 Task: Find connections with filter location Morales with filter topic #Recruitingwith filter profile language Spanish with filter current company Target with filter school IIMT Group of Colleges with filter industry Retail Pharmacies with filter service category Portrait Photography with filter keywords title Mail Carrier
Action: Mouse moved to (632, 82)
Screenshot: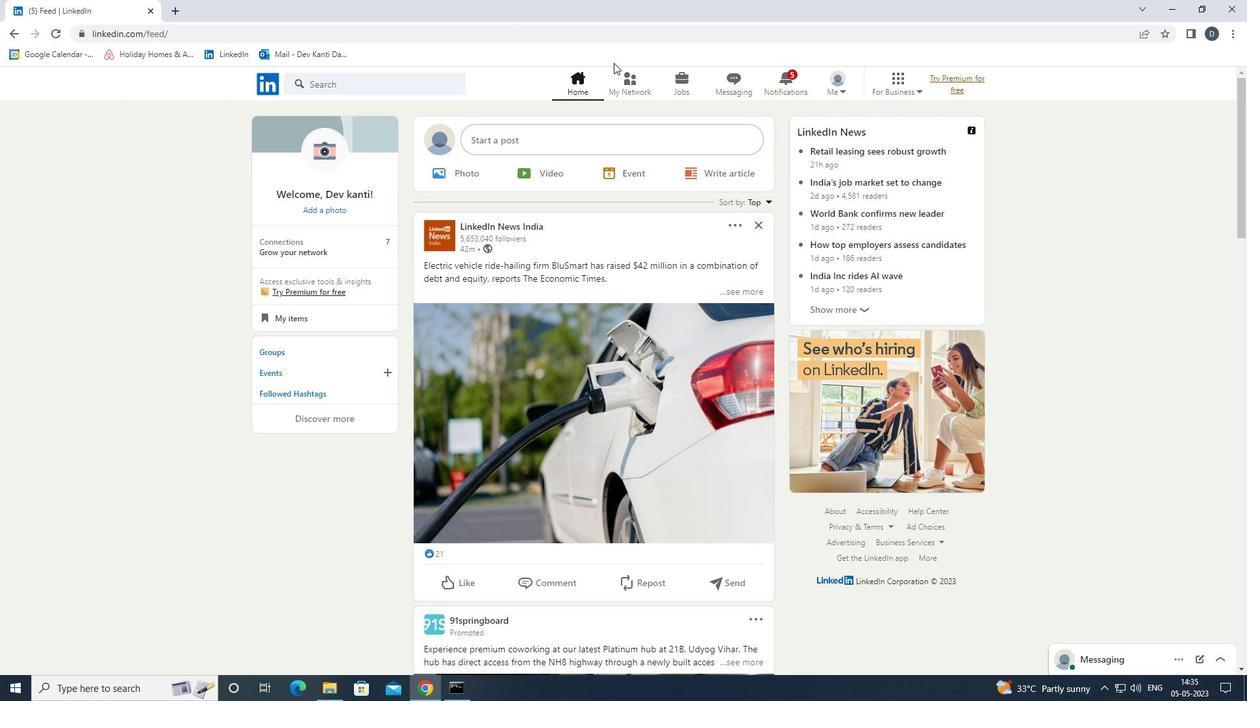 
Action: Mouse pressed left at (632, 82)
Screenshot: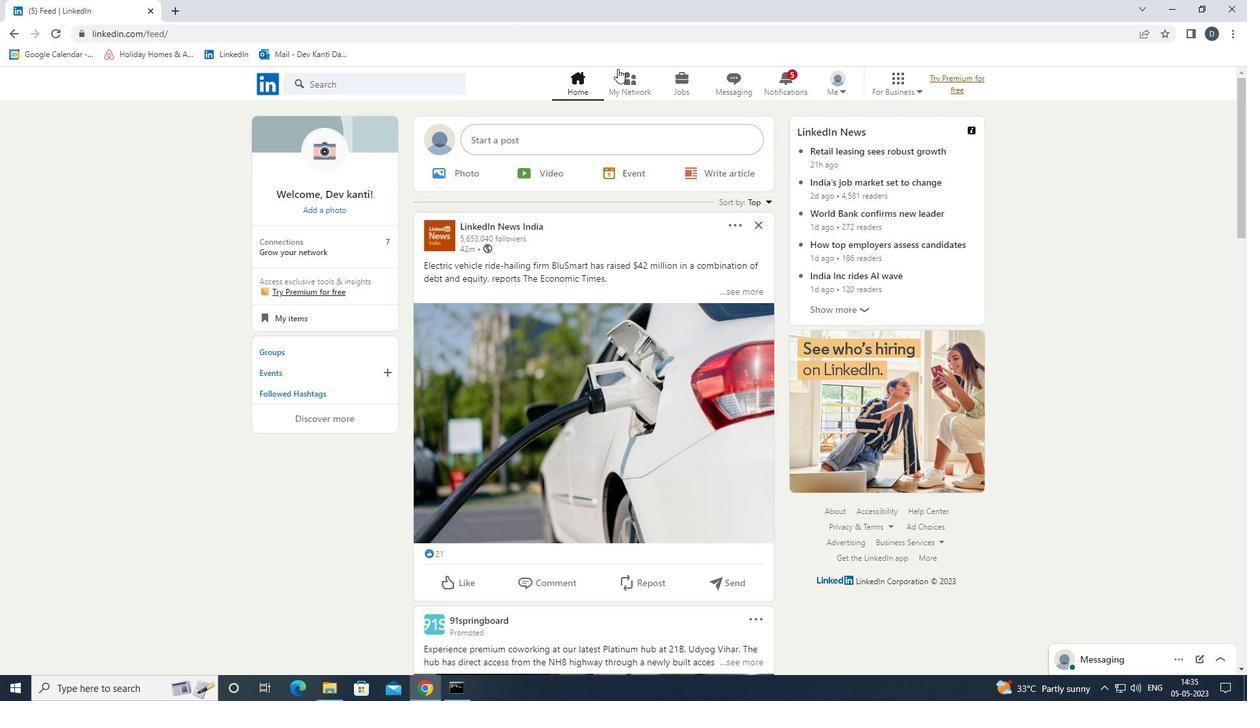 
Action: Mouse moved to (427, 155)
Screenshot: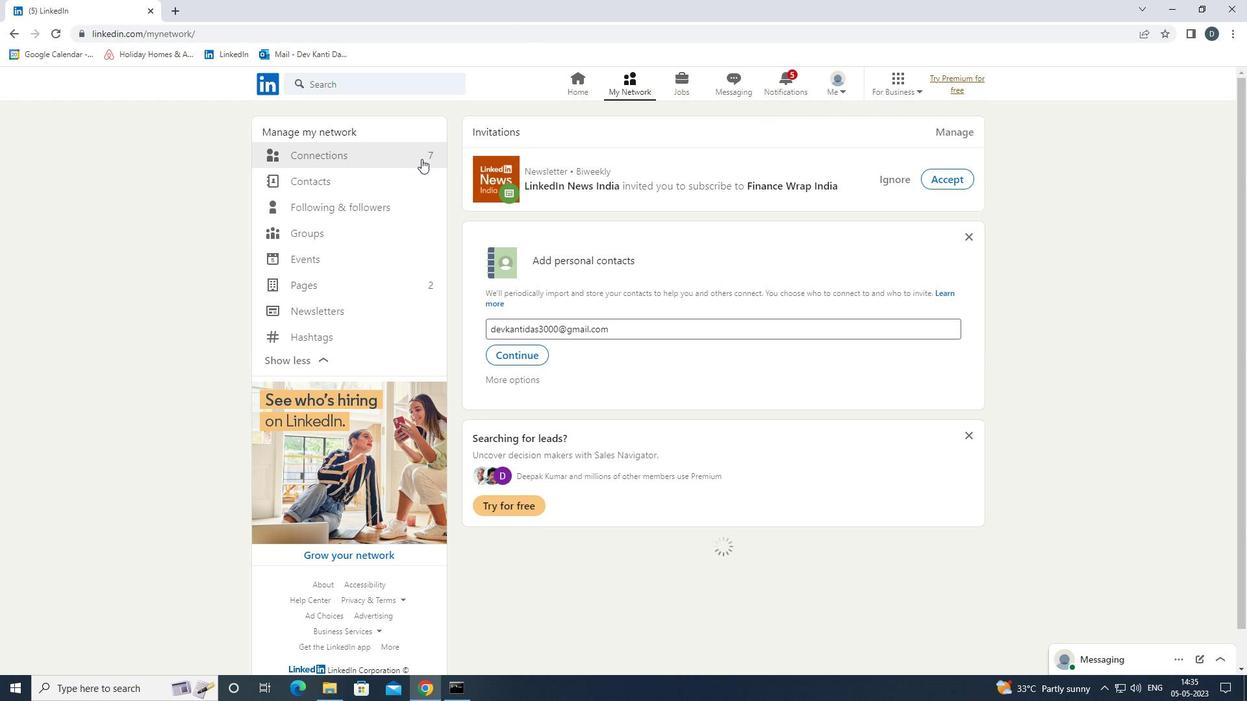 
Action: Mouse pressed left at (427, 155)
Screenshot: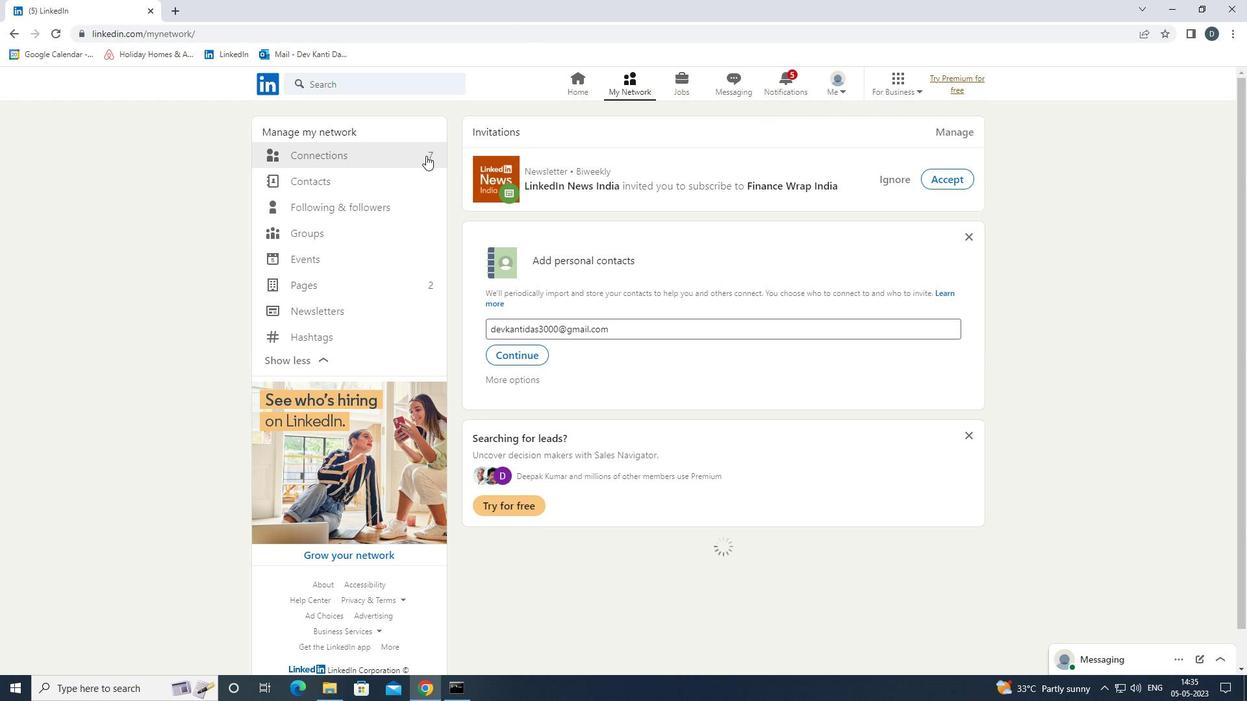 
Action: Mouse moved to (693, 155)
Screenshot: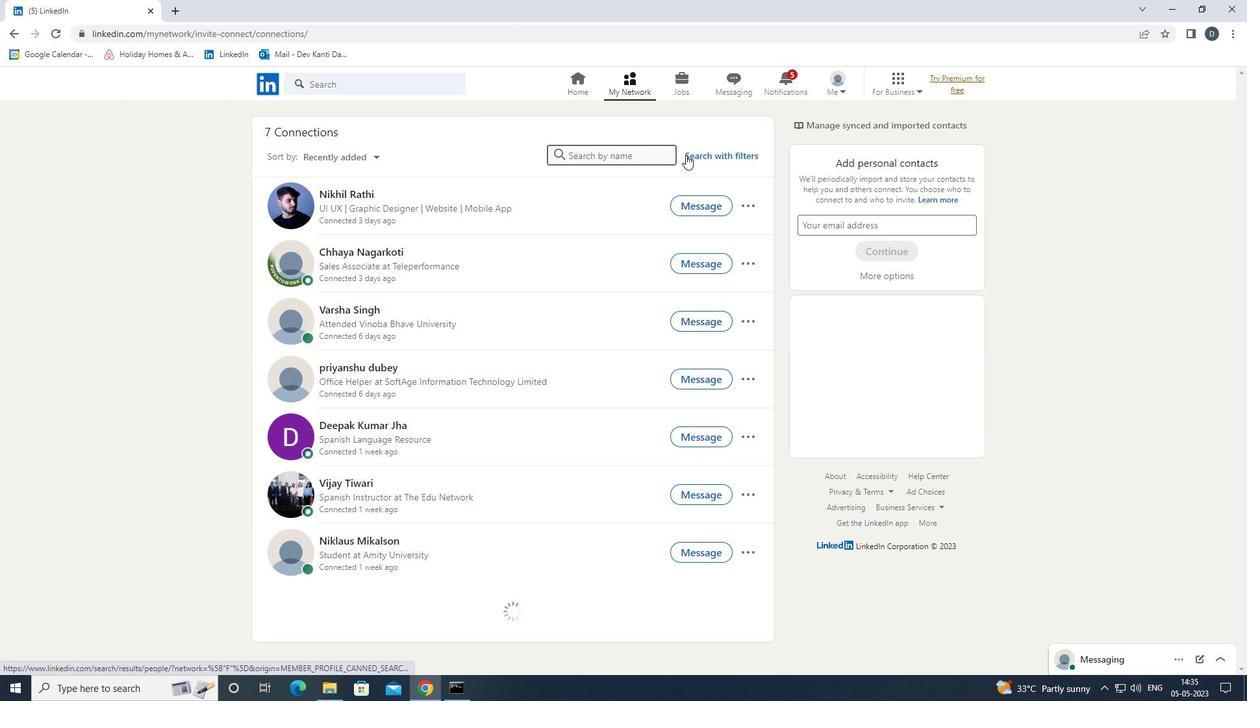 
Action: Mouse pressed left at (693, 155)
Screenshot: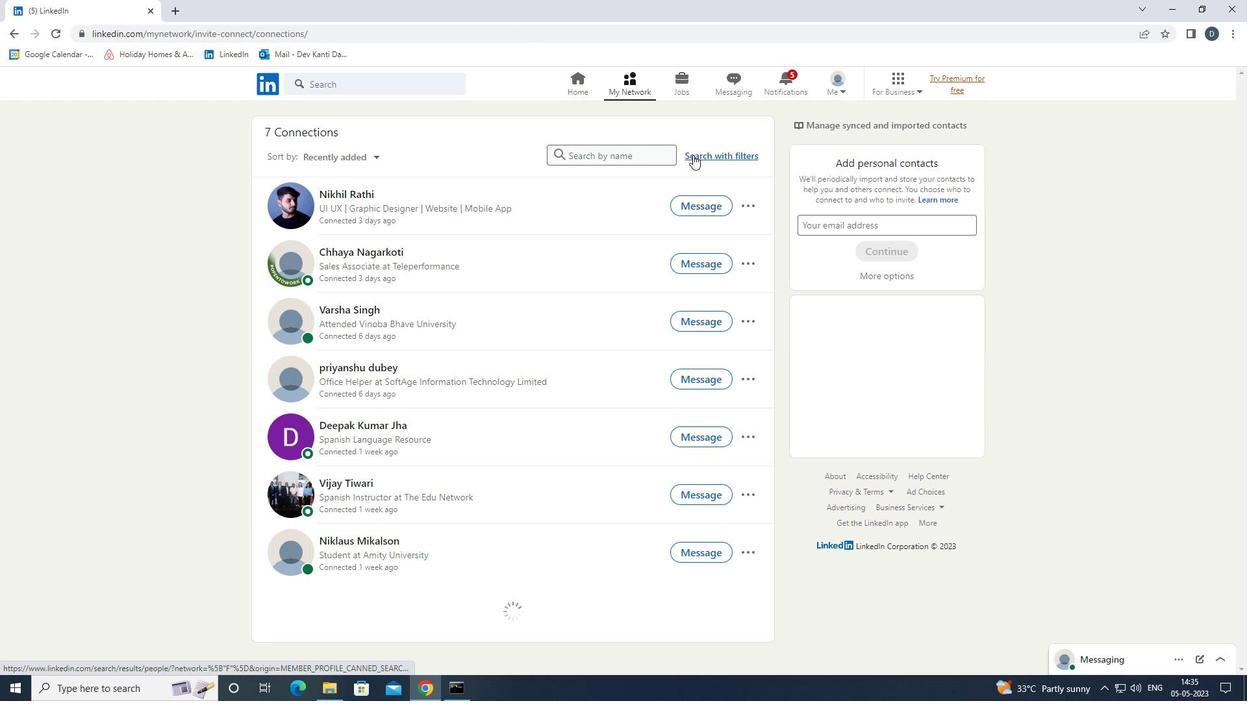 
Action: Mouse moved to (660, 122)
Screenshot: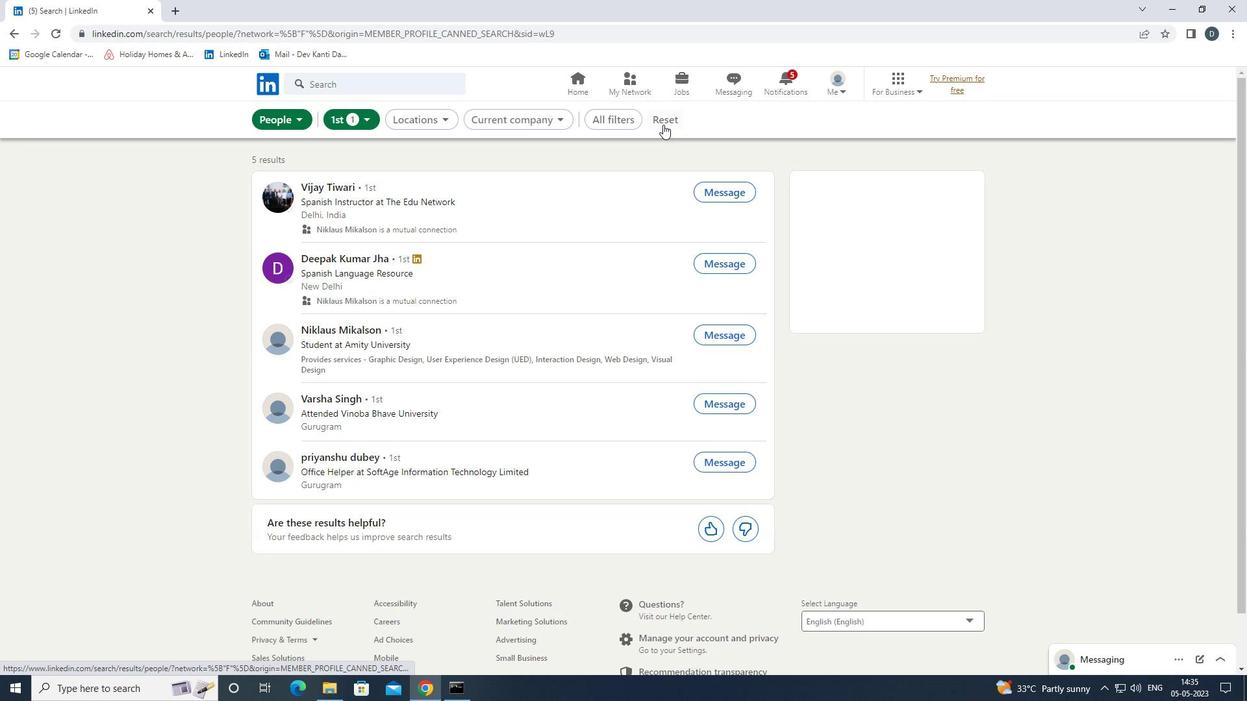 
Action: Mouse pressed left at (660, 122)
Screenshot: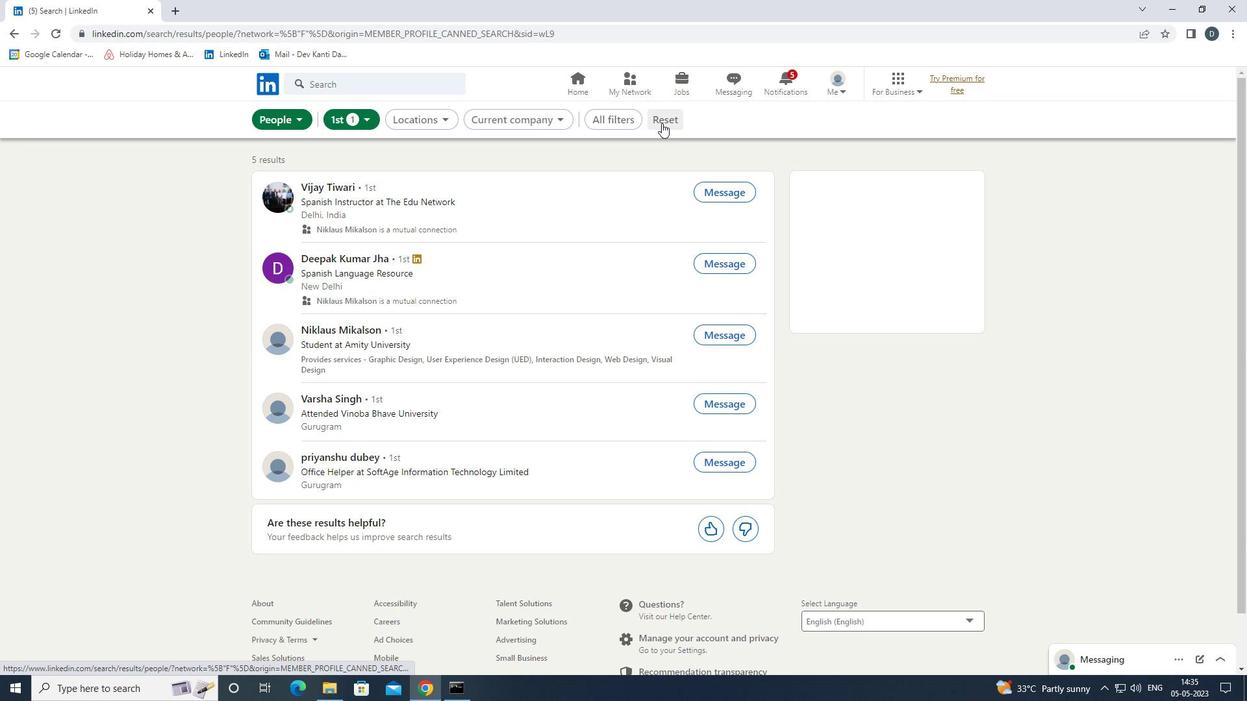 
Action: Mouse moved to (642, 123)
Screenshot: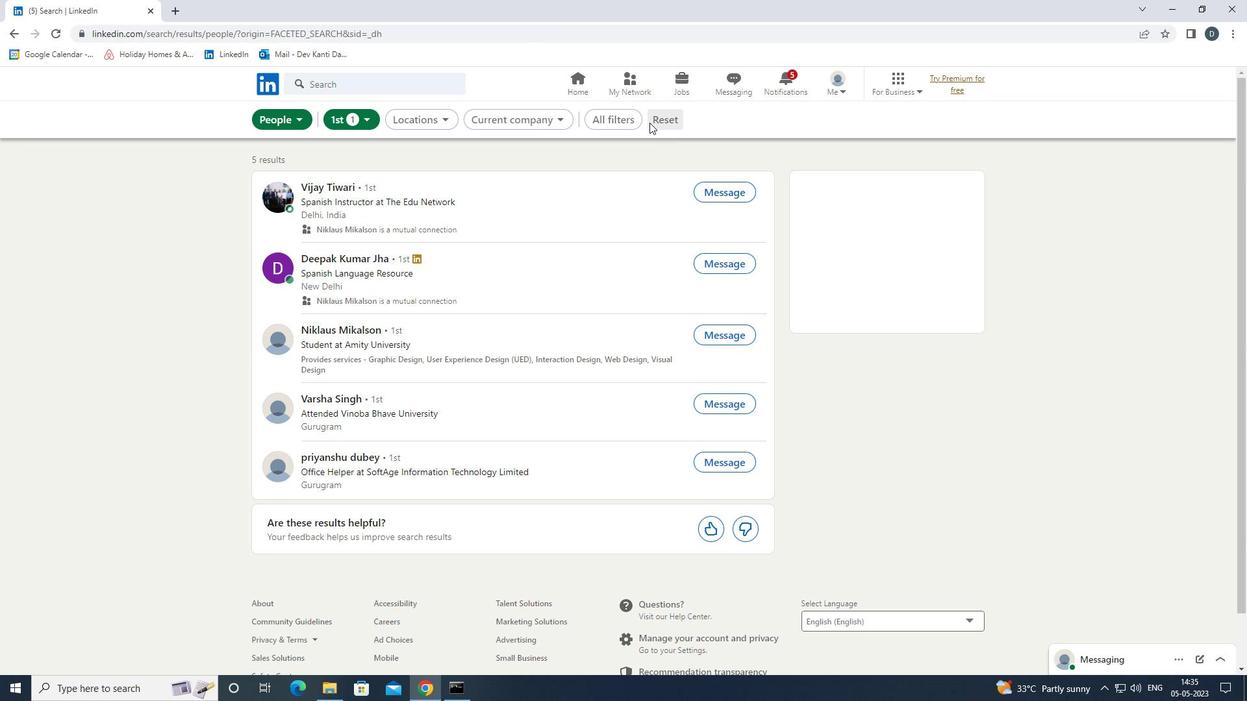 
Action: Mouse pressed left at (642, 123)
Screenshot: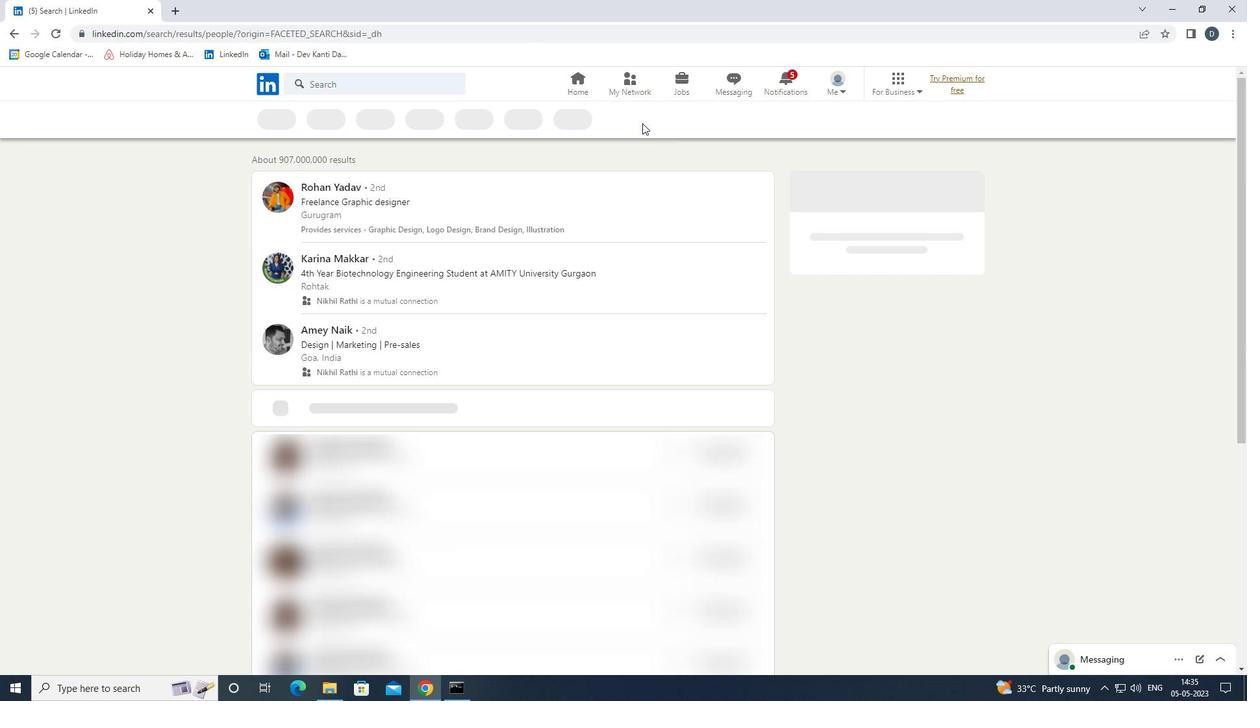 
Action: Mouse moved to (1066, 468)
Screenshot: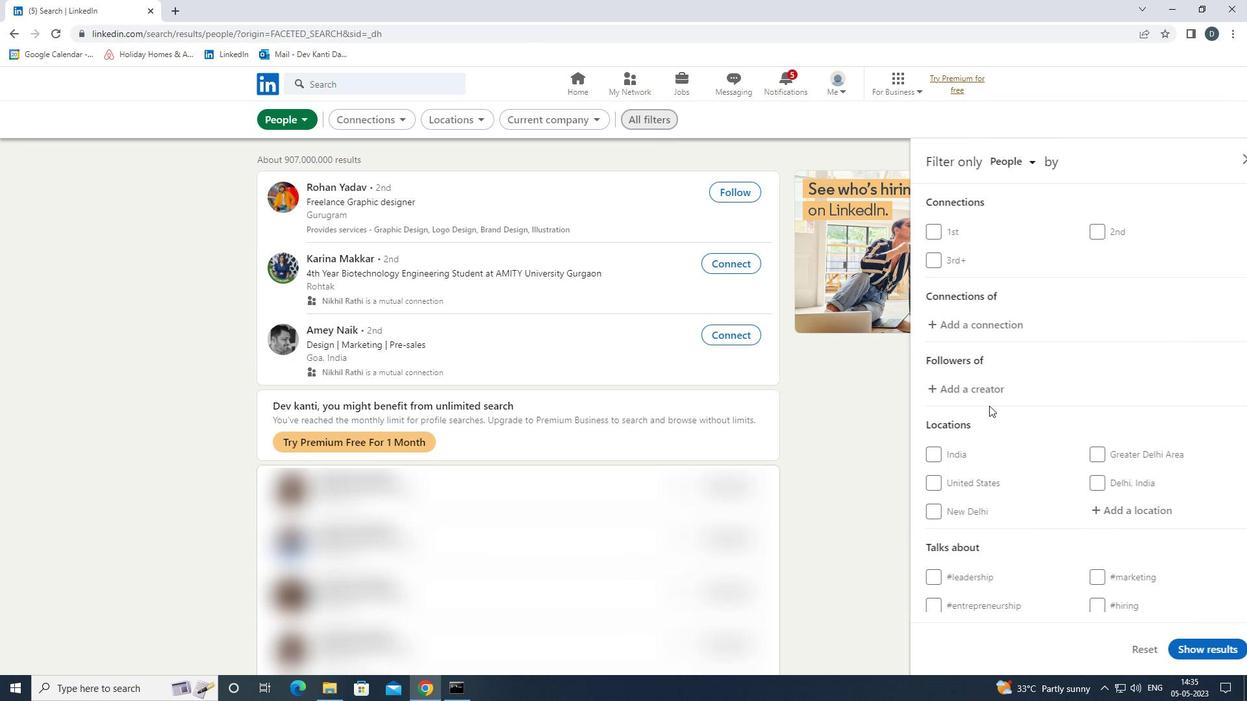 
Action: Mouse scrolled (1066, 467) with delta (0, 0)
Screenshot: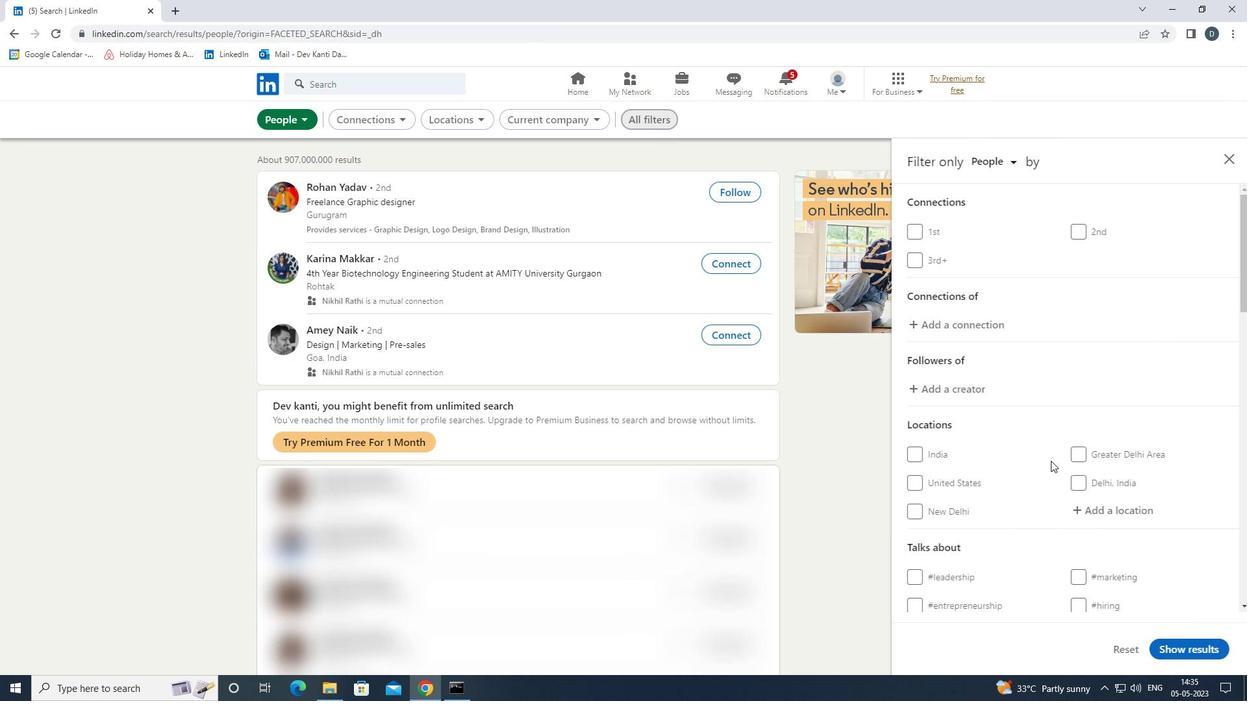 
Action: Mouse scrolled (1066, 467) with delta (0, 0)
Screenshot: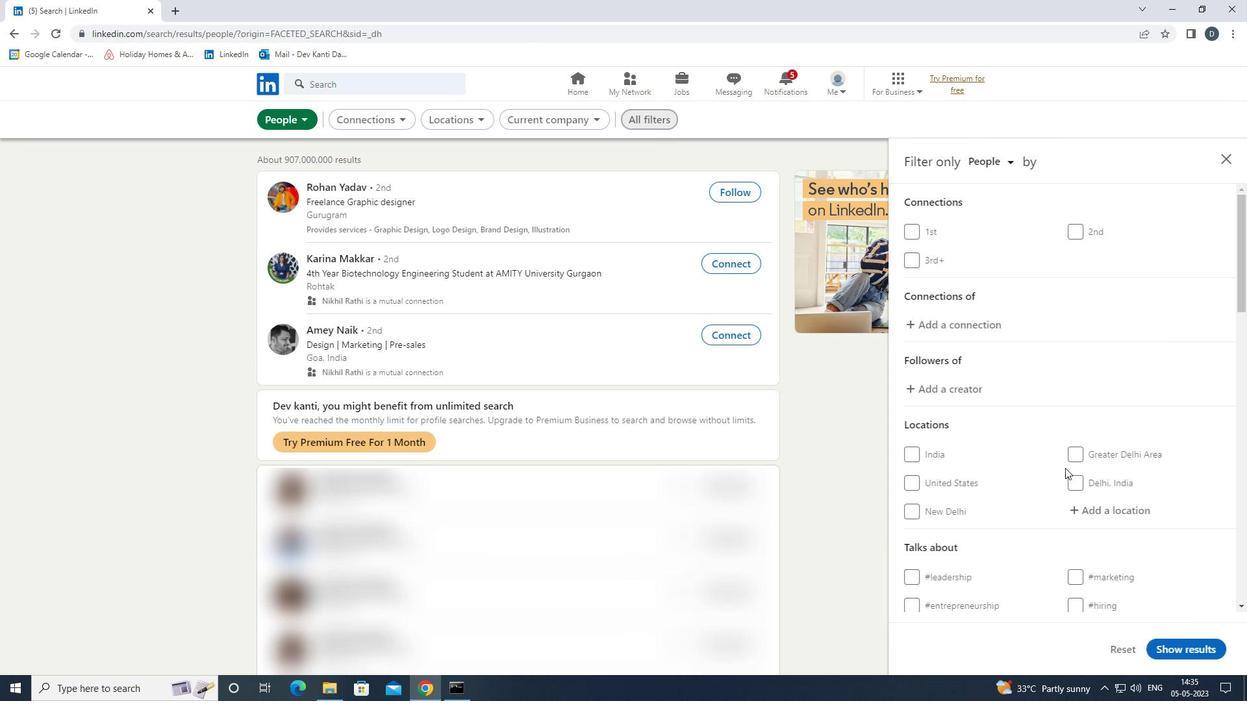 
Action: Mouse moved to (1117, 387)
Screenshot: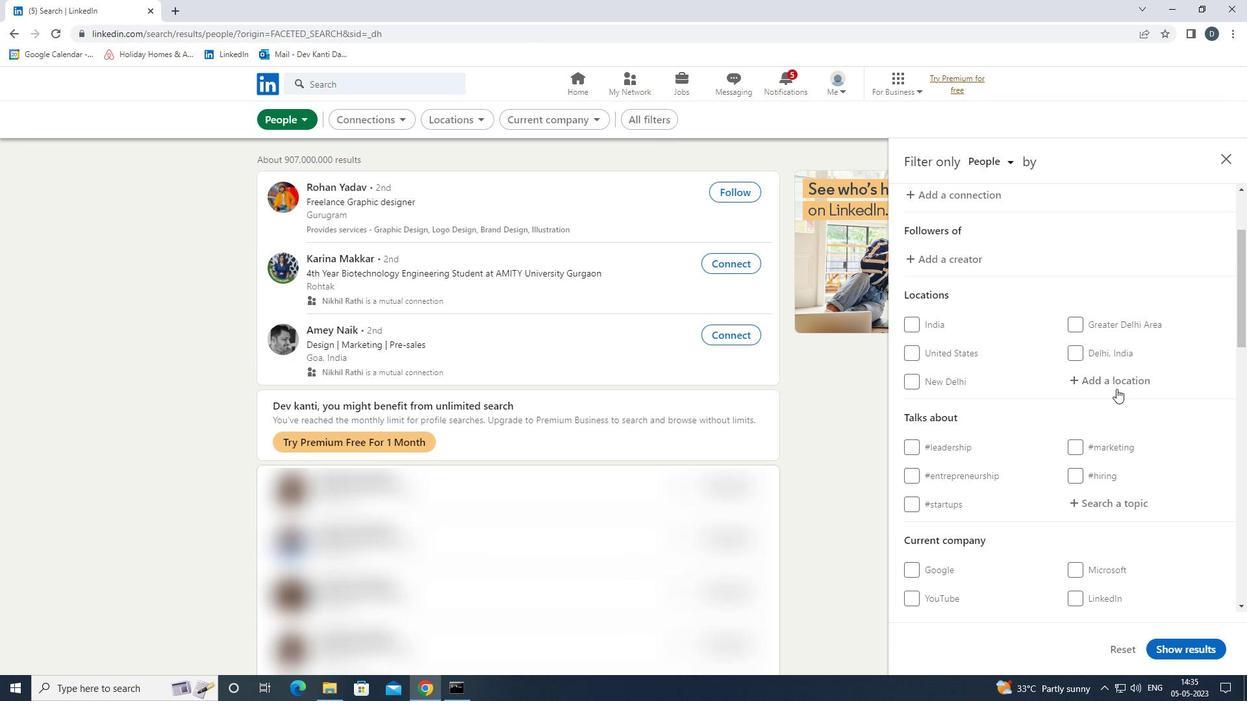 
Action: Mouse pressed left at (1117, 387)
Screenshot: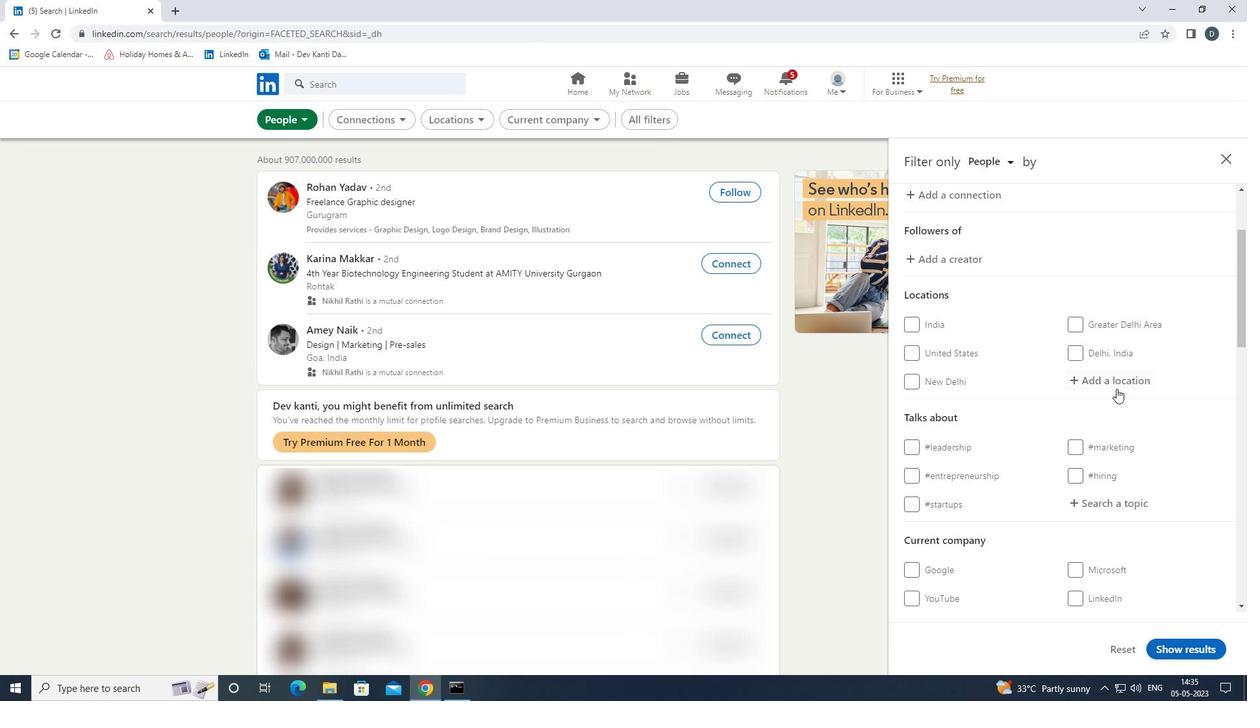 
Action: Mouse moved to (1010, 375)
Screenshot: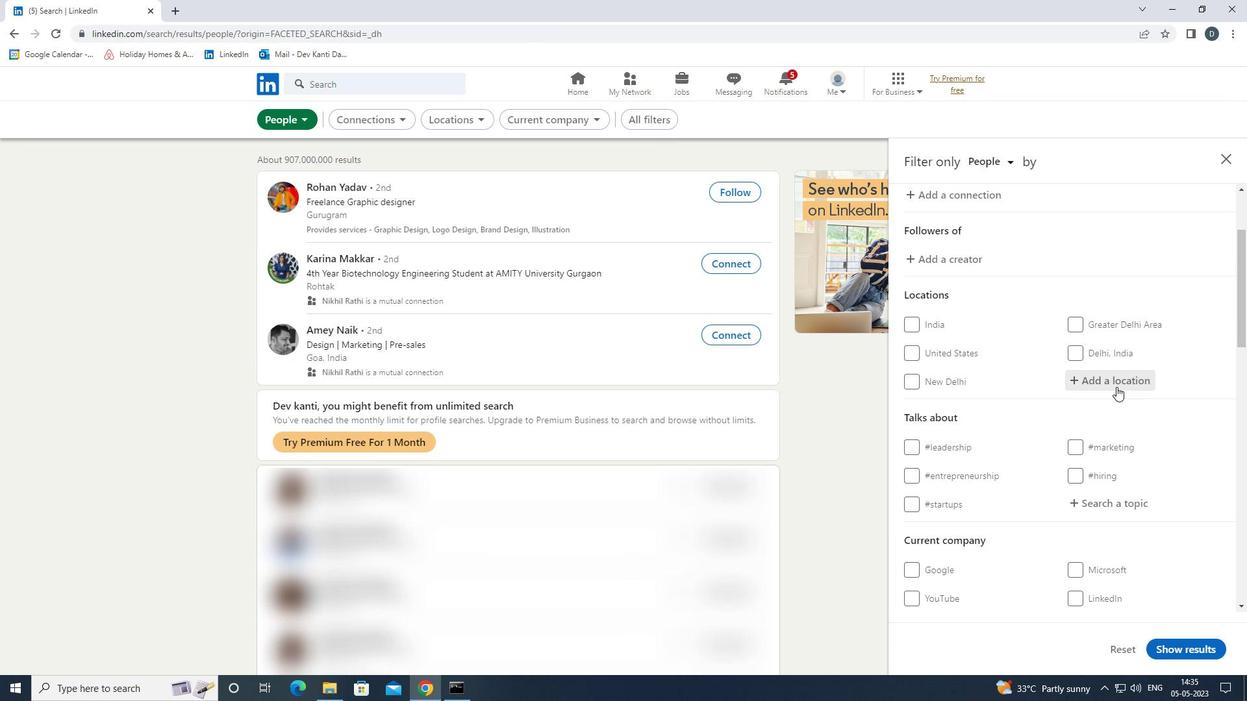 
Action: Key pressed <Key.shift>
Screenshot: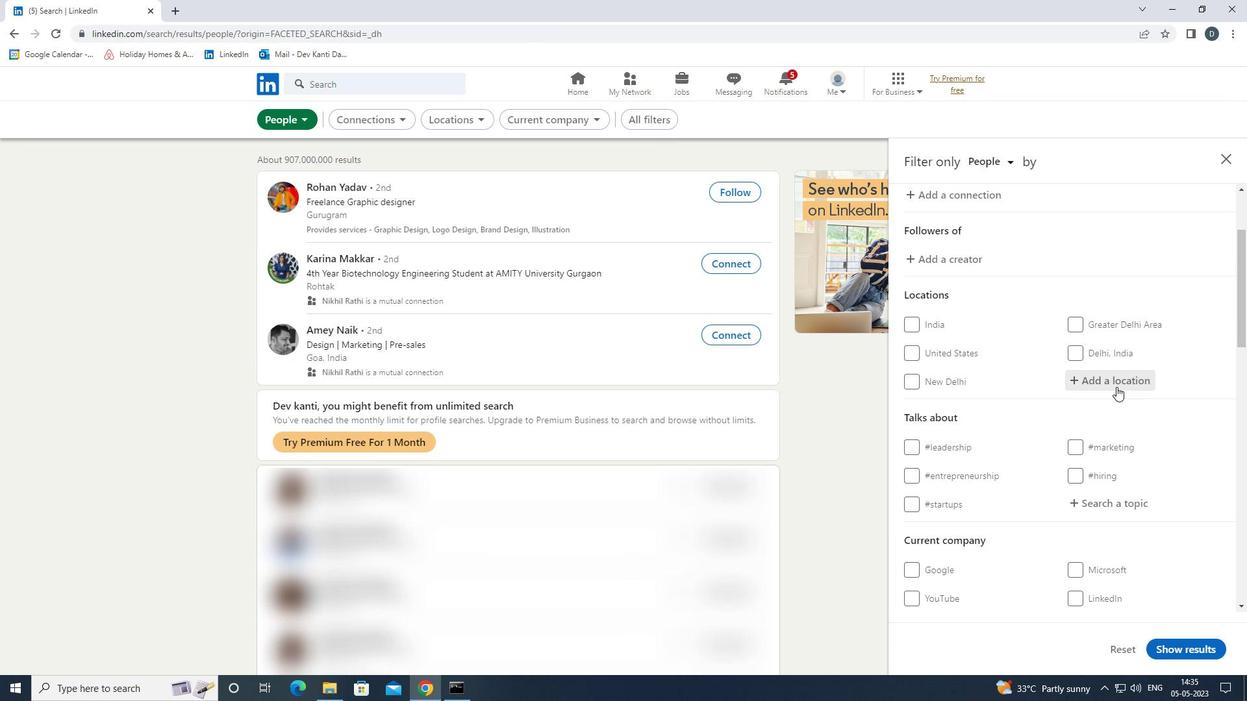 
Action: Mouse moved to (897, 349)
Screenshot: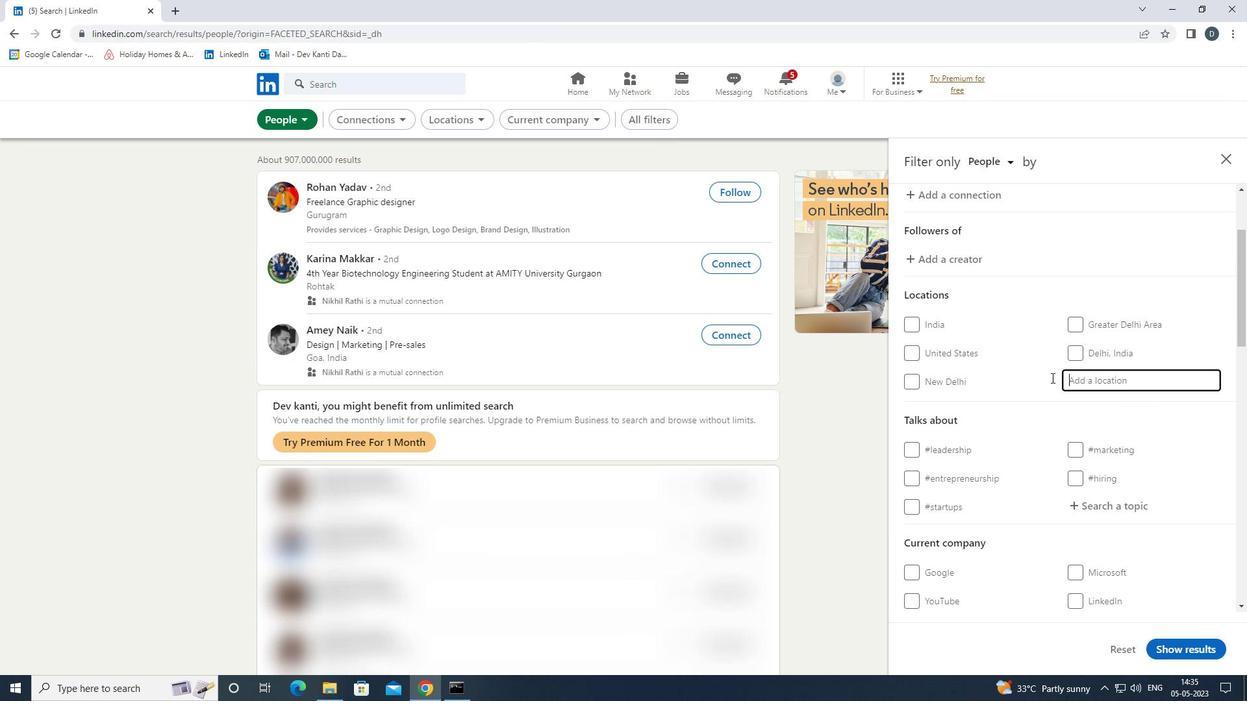 
Action: Key pressed MORALES<Key.down><Key.enter>
Screenshot: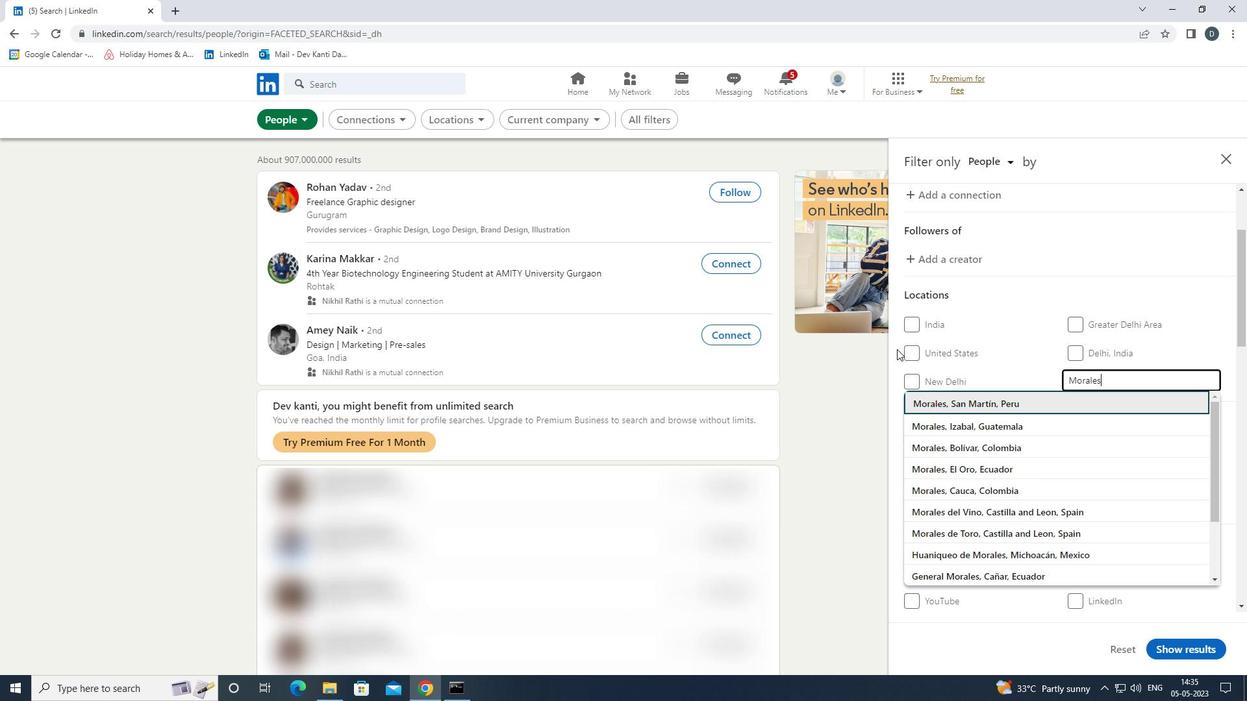 
Action: Mouse moved to (961, 358)
Screenshot: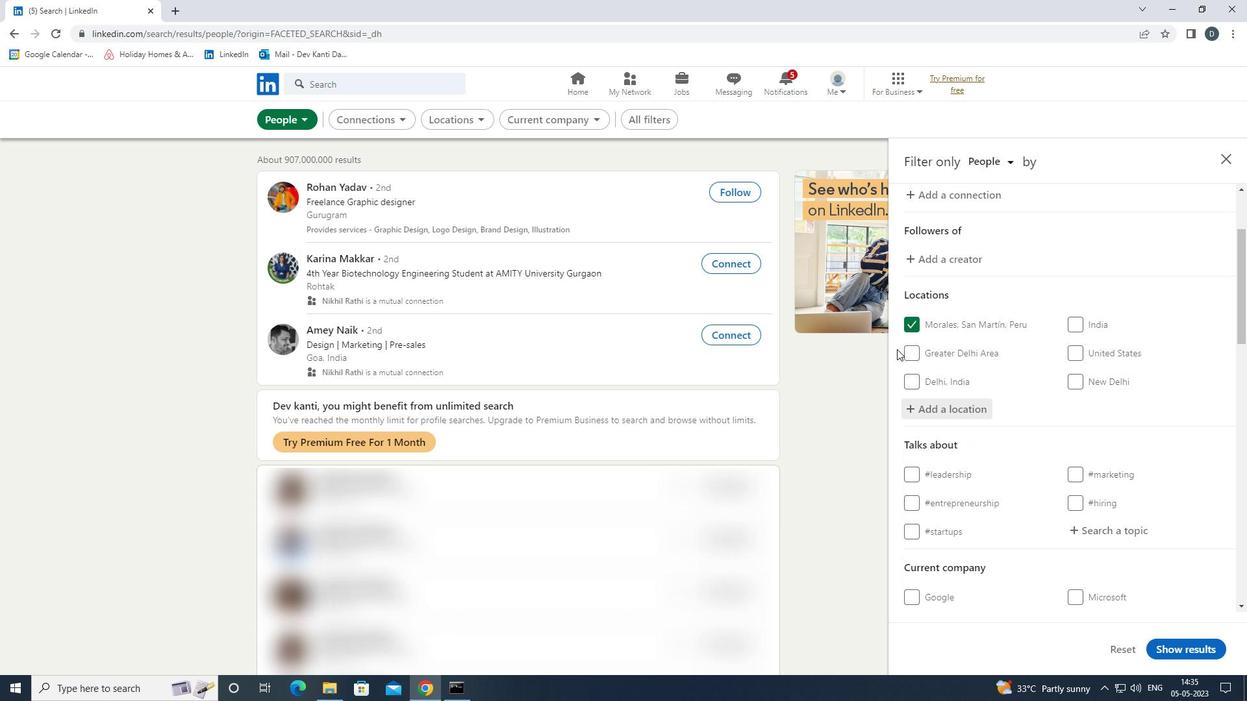 
Action: Mouse scrolled (961, 358) with delta (0, 0)
Screenshot: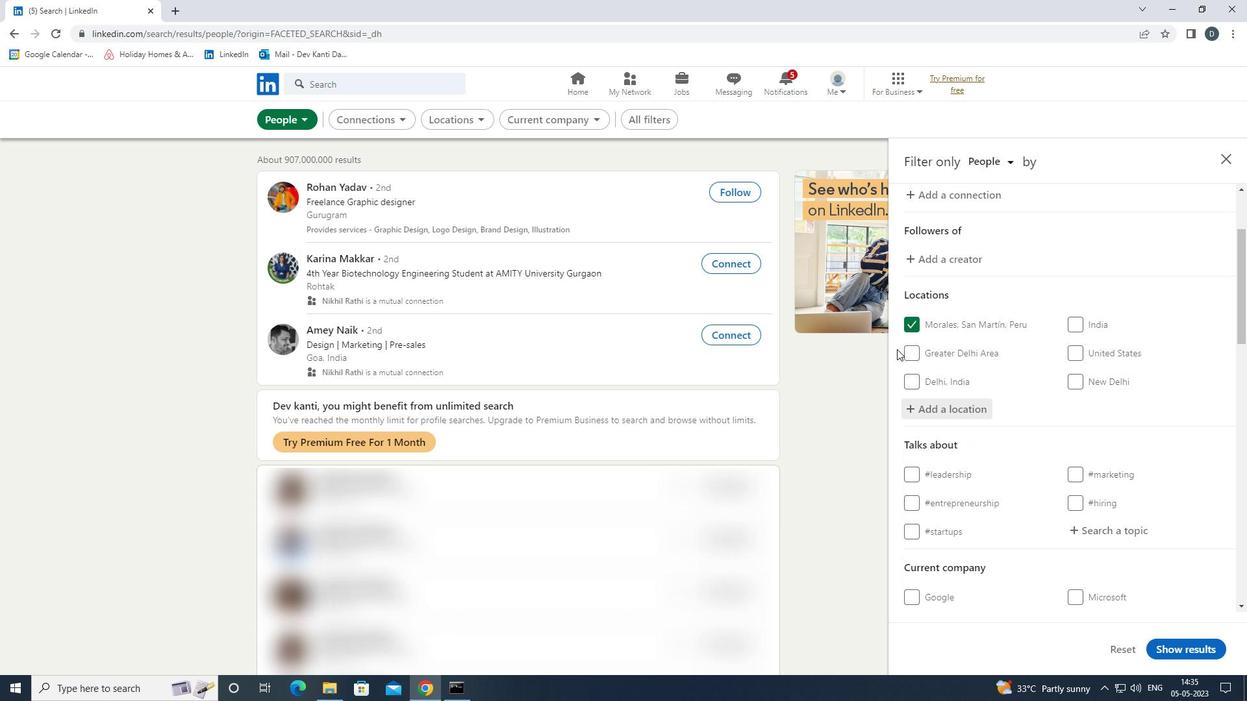 
Action: Mouse moved to (996, 369)
Screenshot: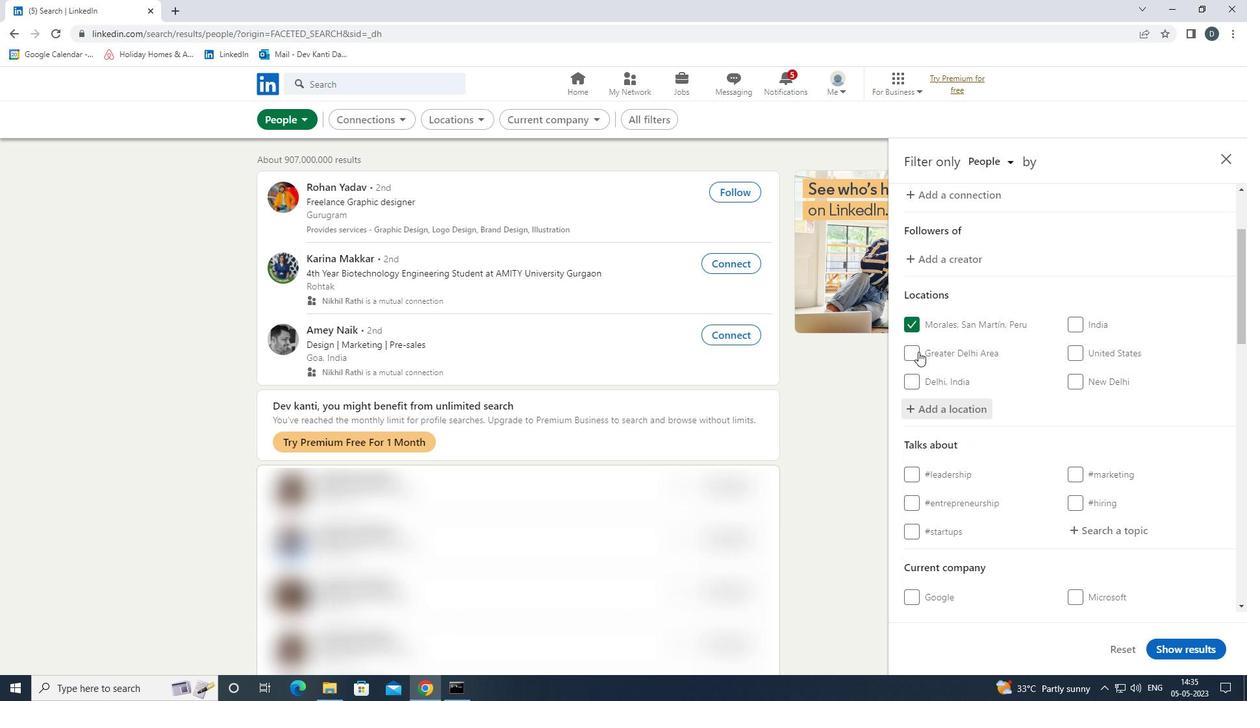 
Action: Mouse scrolled (996, 369) with delta (0, 0)
Screenshot: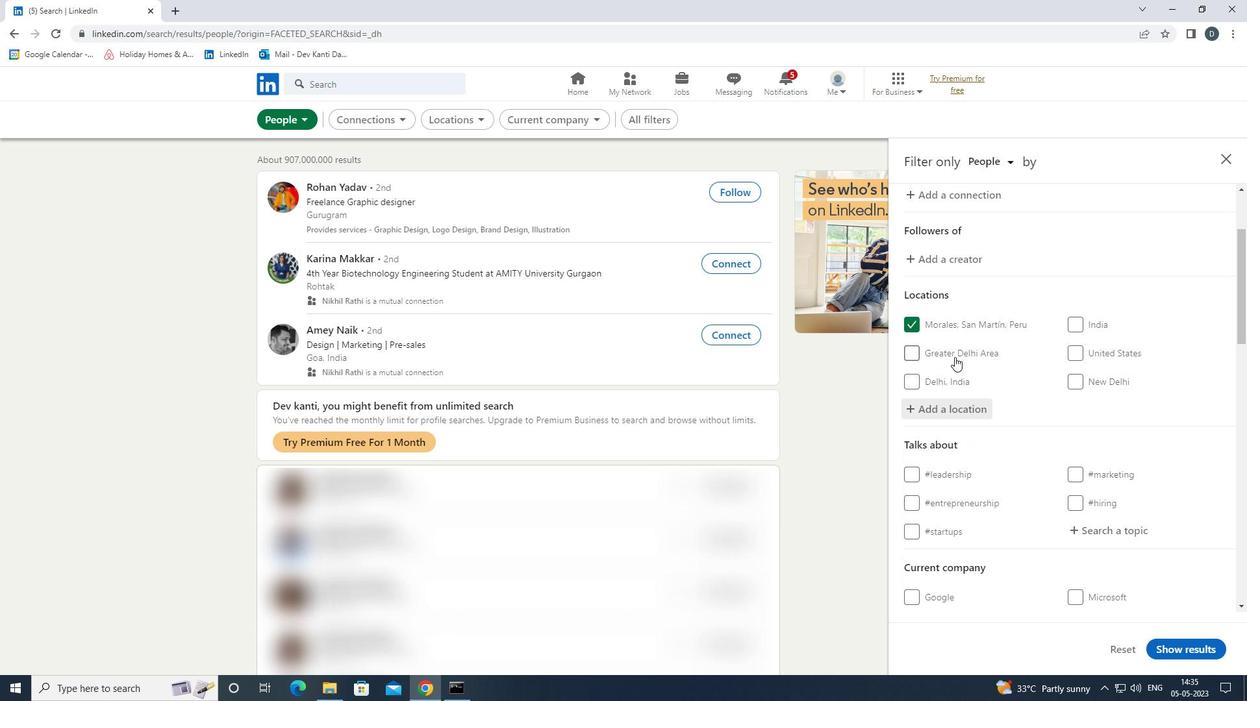 
Action: Mouse moved to (1099, 397)
Screenshot: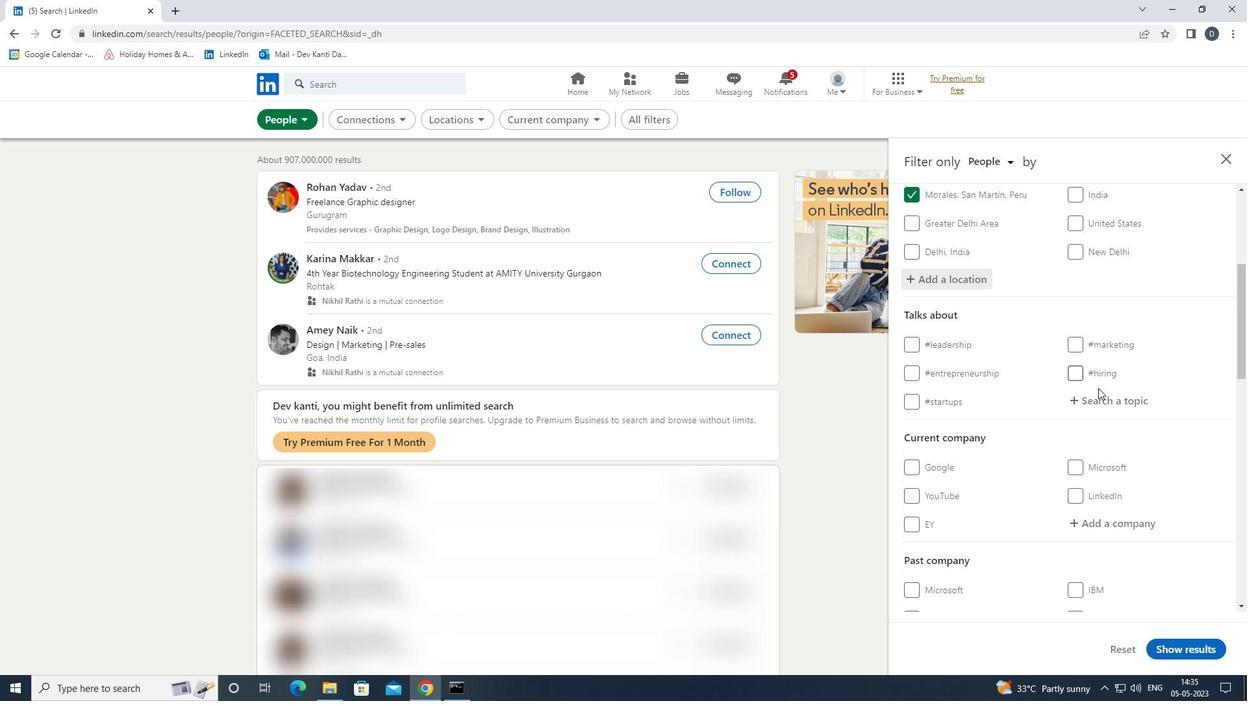 
Action: Mouse pressed left at (1099, 397)
Screenshot: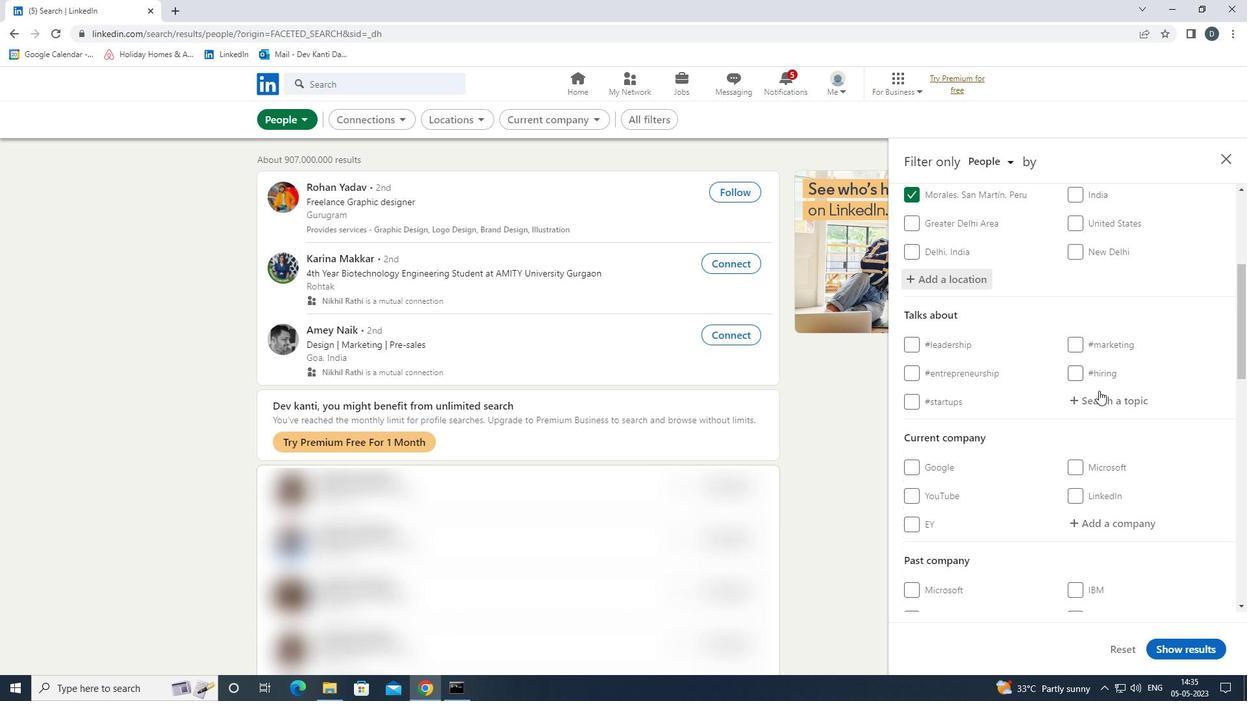 
Action: Mouse moved to (1087, 404)
Screenshot: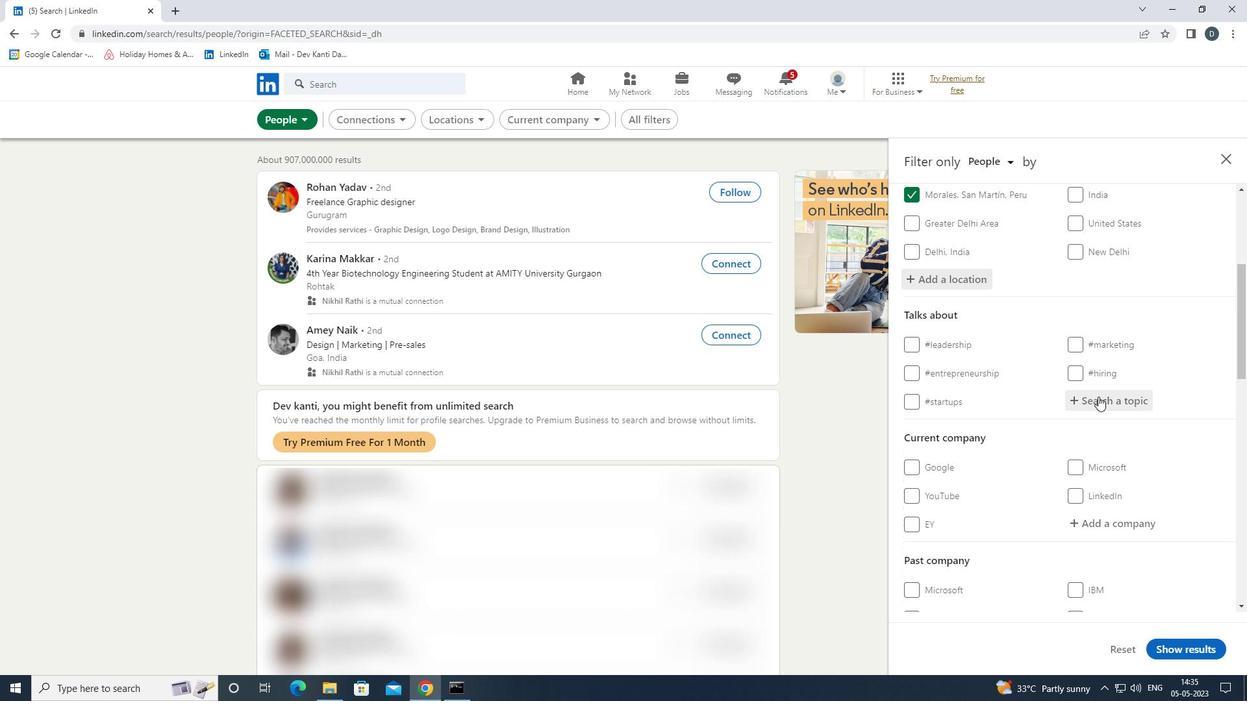 
Action: Key pressed RECRUITING<Key.down><Key.enter>
Screenshot: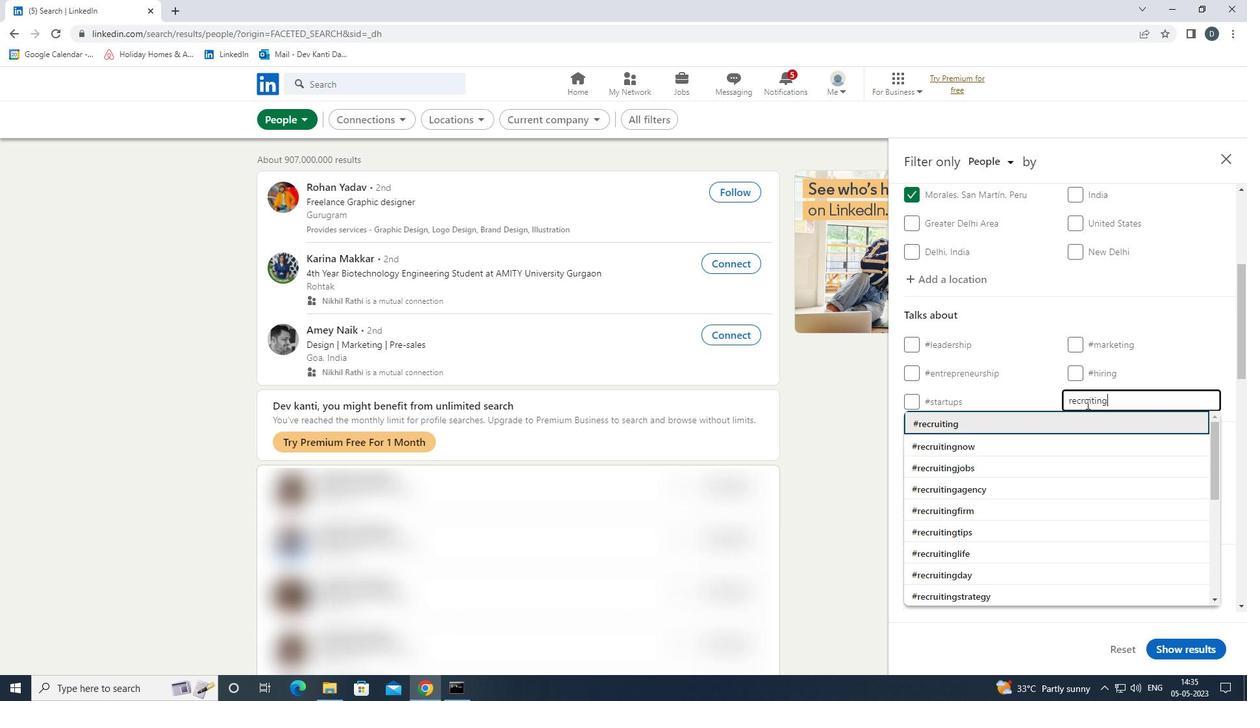 
Action: Mouse scrolled (1087, 403) with delta (0, 0)
Screenshot: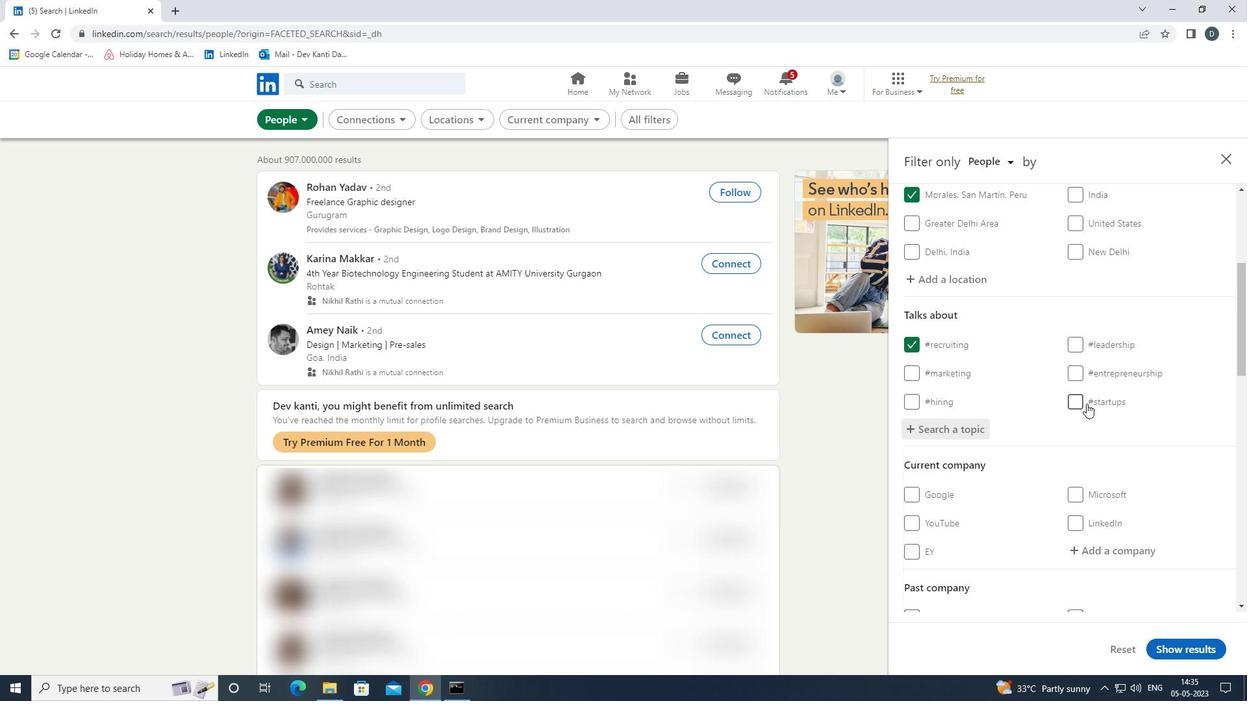 
Action: Mouse scrolled (1087, 403) with delta (0, 0)
Screenshot: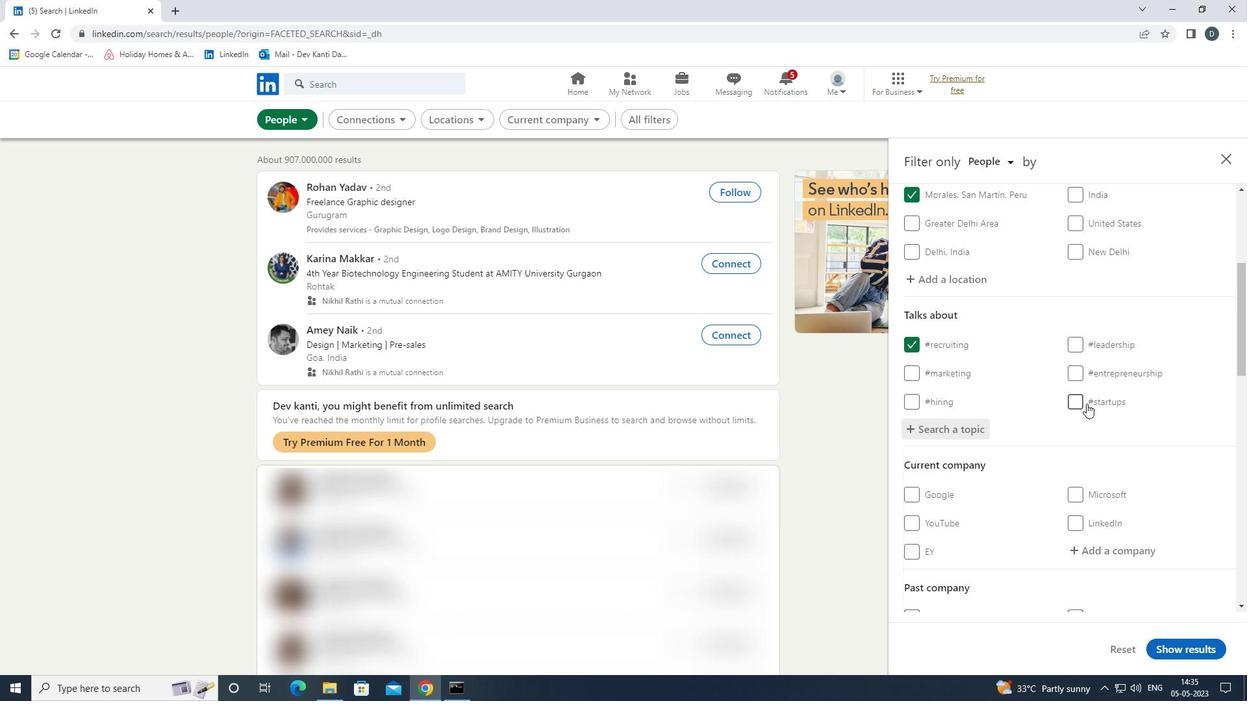 
Action: Mouse scrolled (1087, 403) with delta (0, 0)
Screenshot: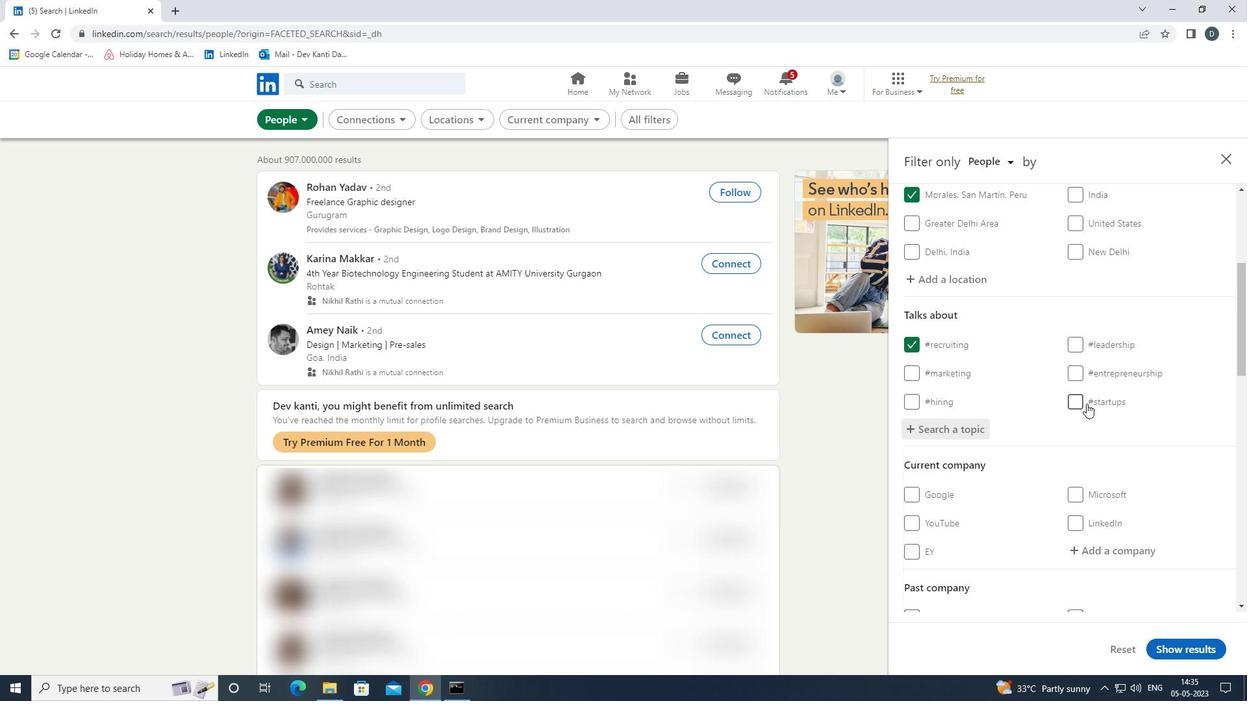 
Action: Mouse scrolled (1087, 403) with delta (0, 0)
Screenshot: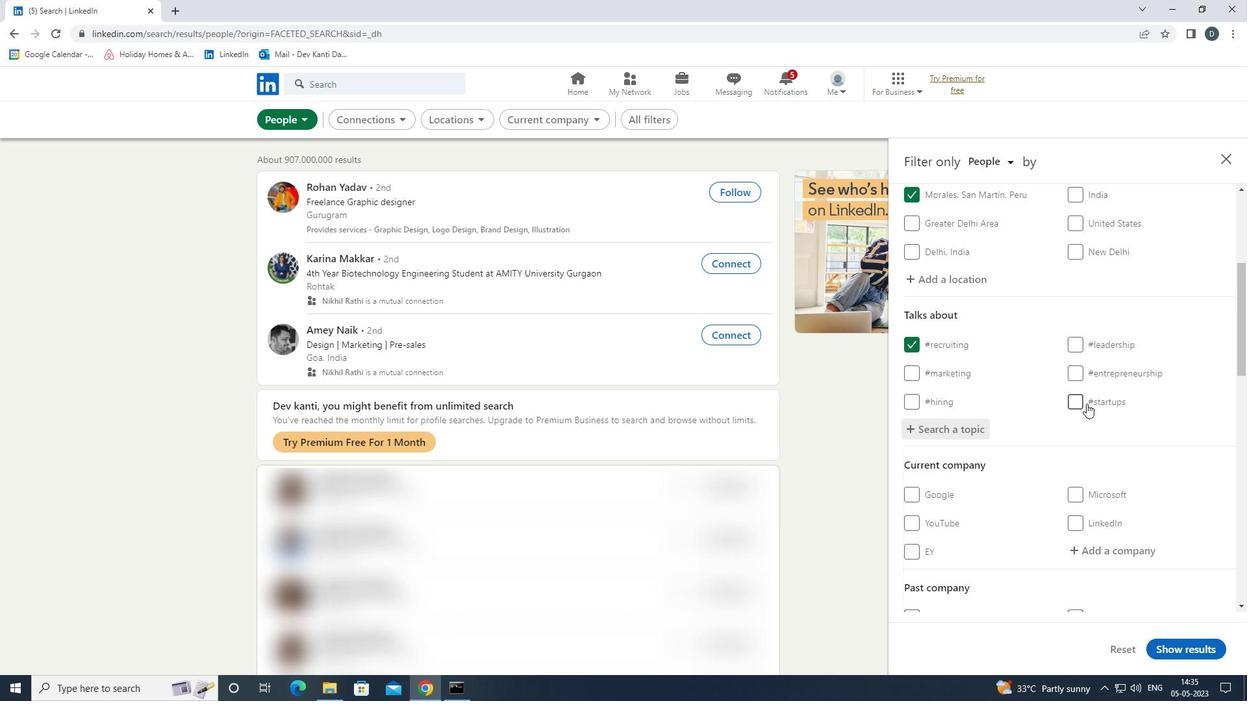 
Action: Mouse scrolled (1087, 403) with delta (0, 0)
Screenshot: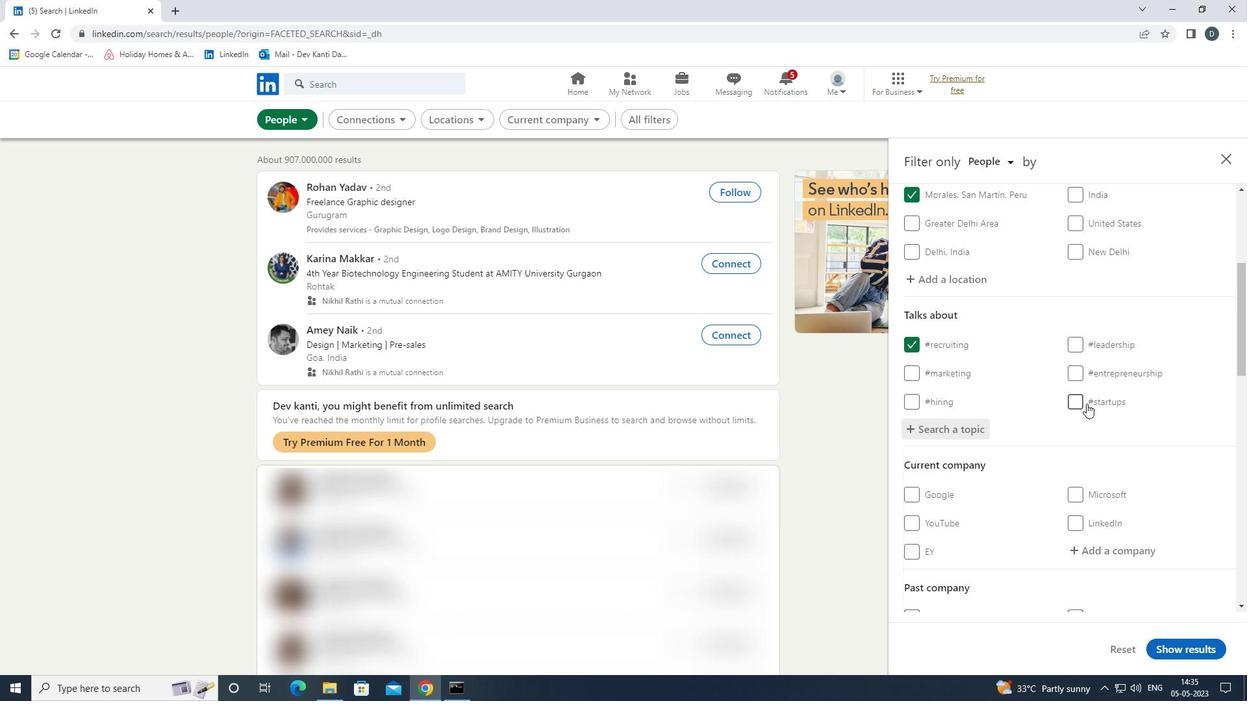 
Action: Mouse scrolled (1087, 403) with delta (0, 0)
Screenshot: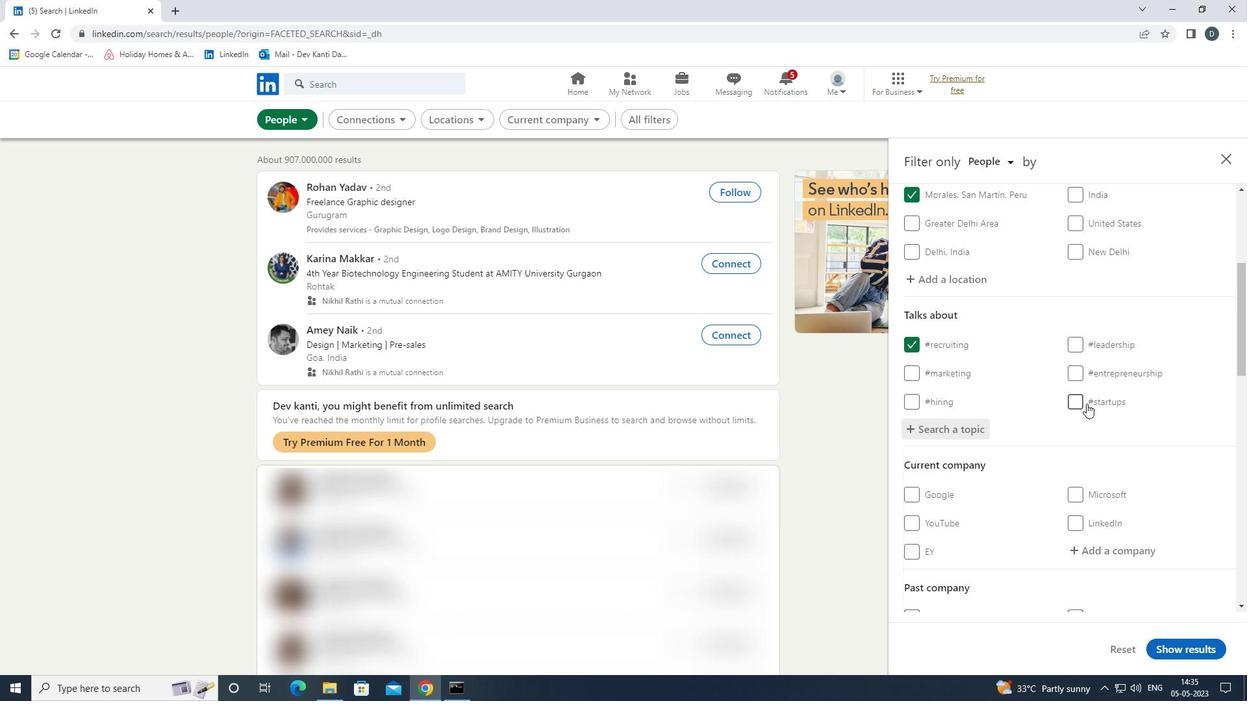 
Action: Mouse scrolled (1087, 403) with delta (0, 0)
Screenshot: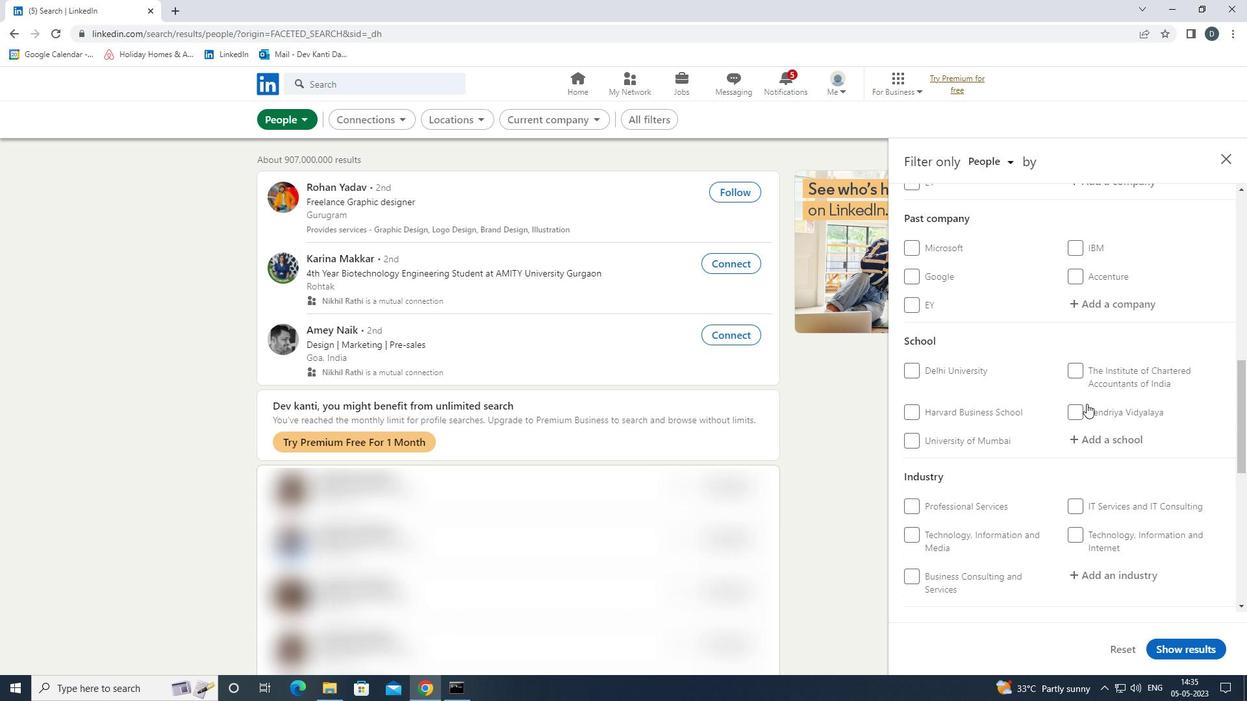 
Action: Mouse scrolled (1087, 403) with delta (0, 0)
Screenshot: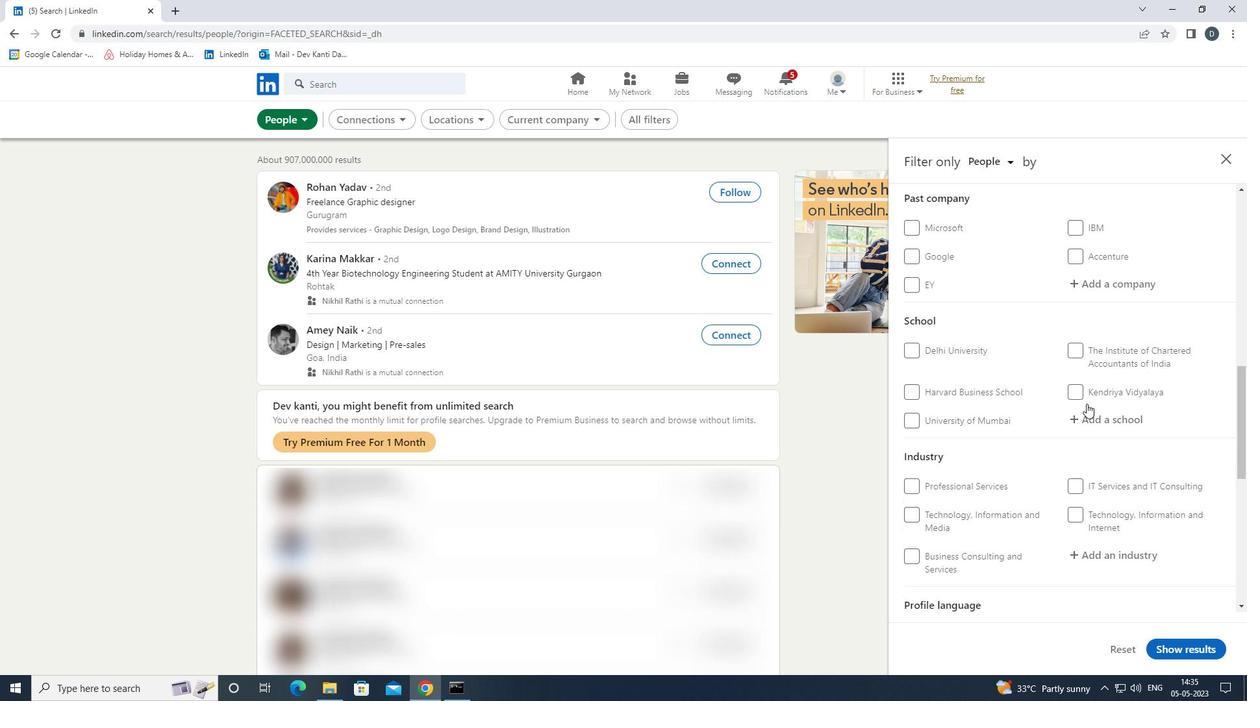 
Action: Mouse scrolled (1087, 403) with delta (0, 0)
Screenshot: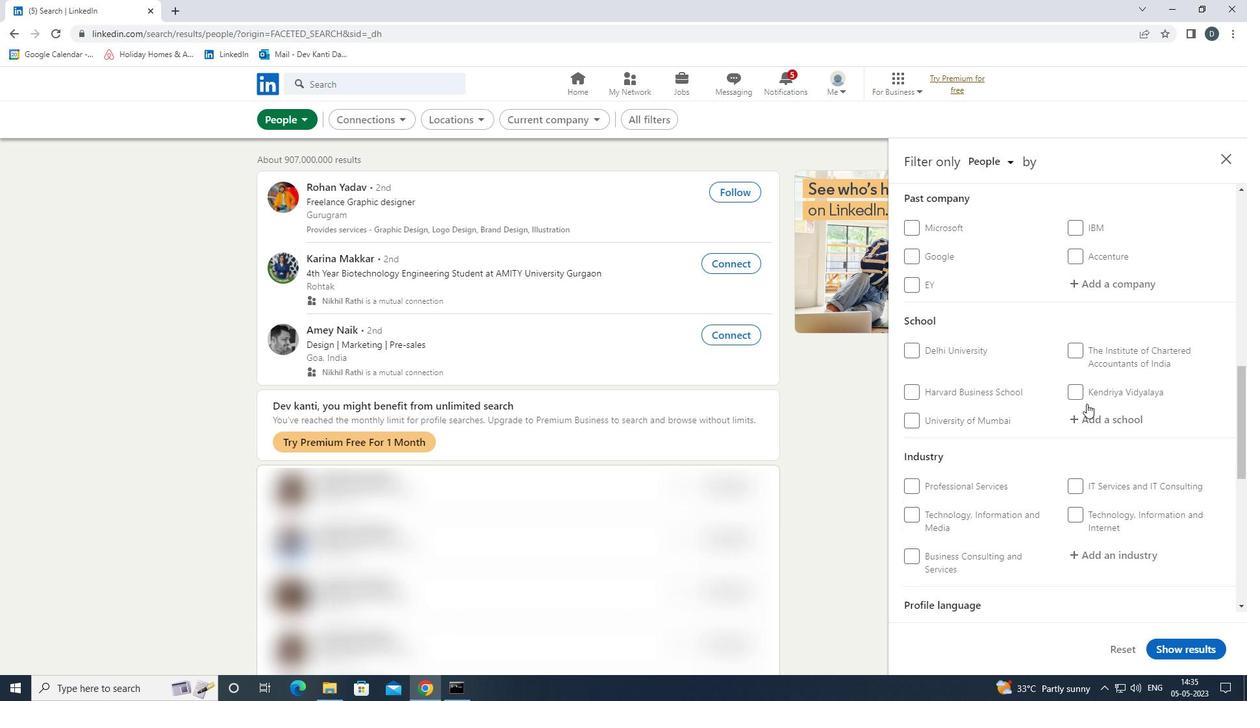 
Action: Mouse moved to (907, 474)
Screenshot: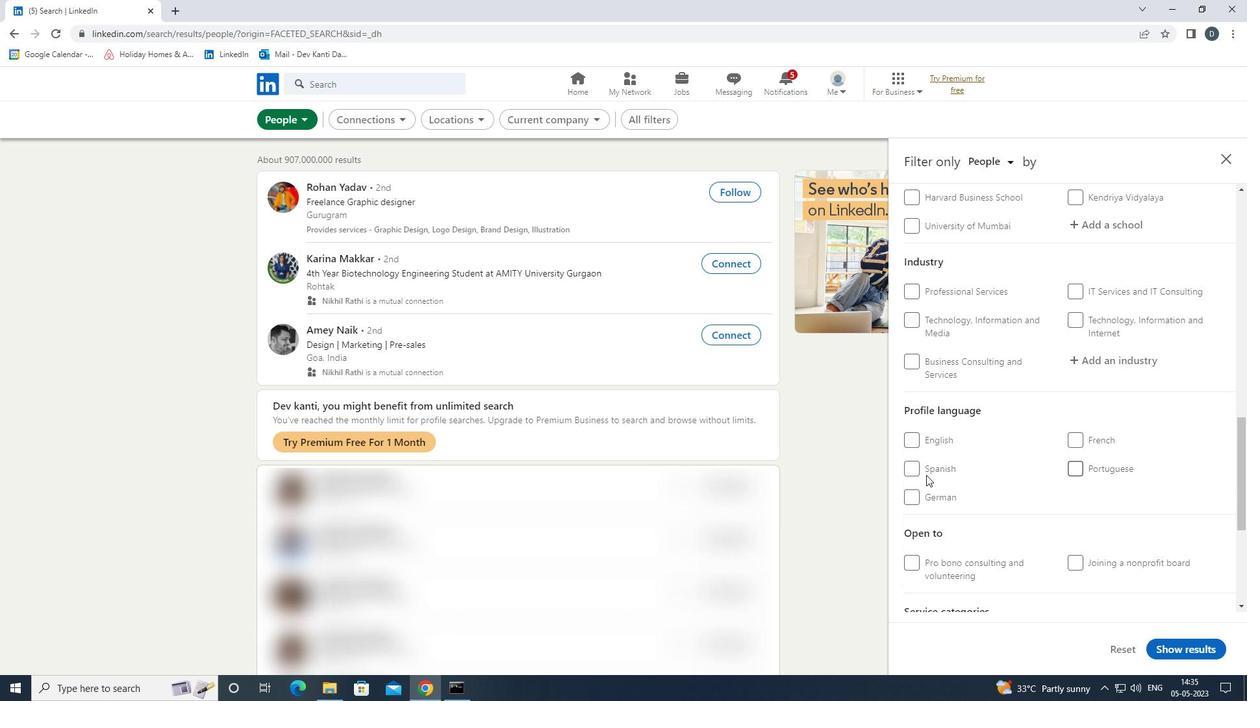 
Action: Mouse pressed left at (907, 474)
Screenshot: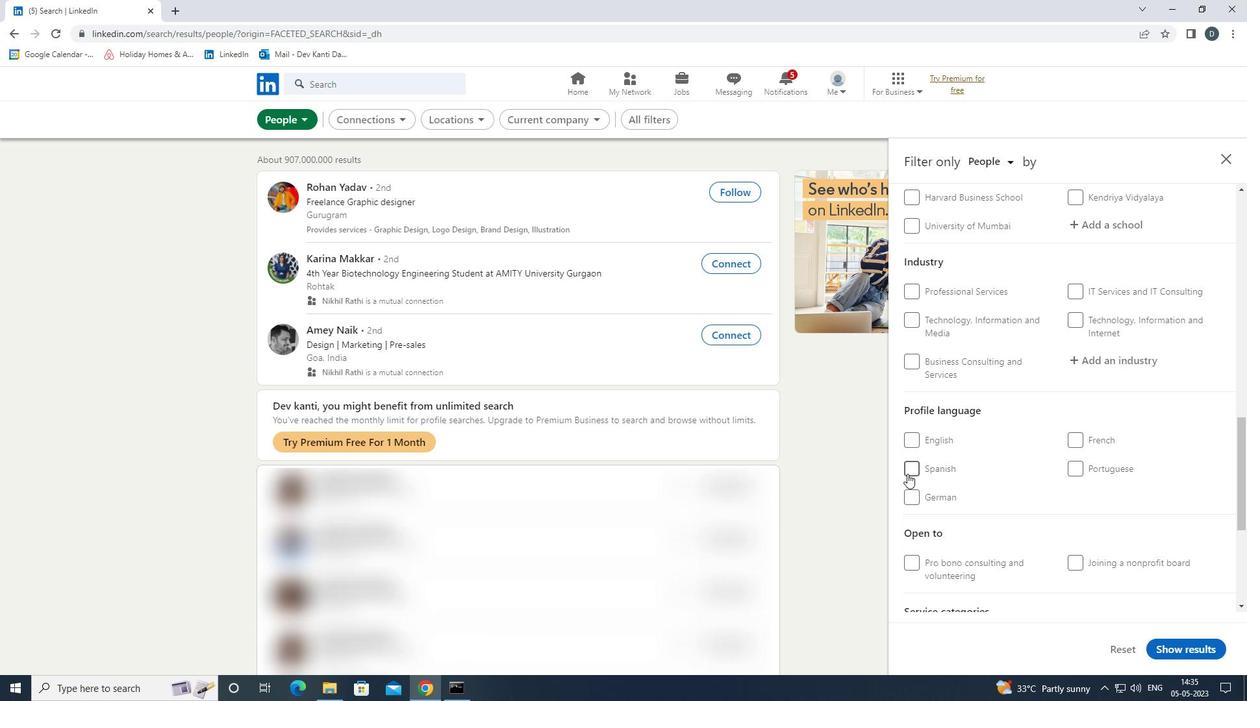 
Action: Mouse moved to (1117, 514)
Screenshot: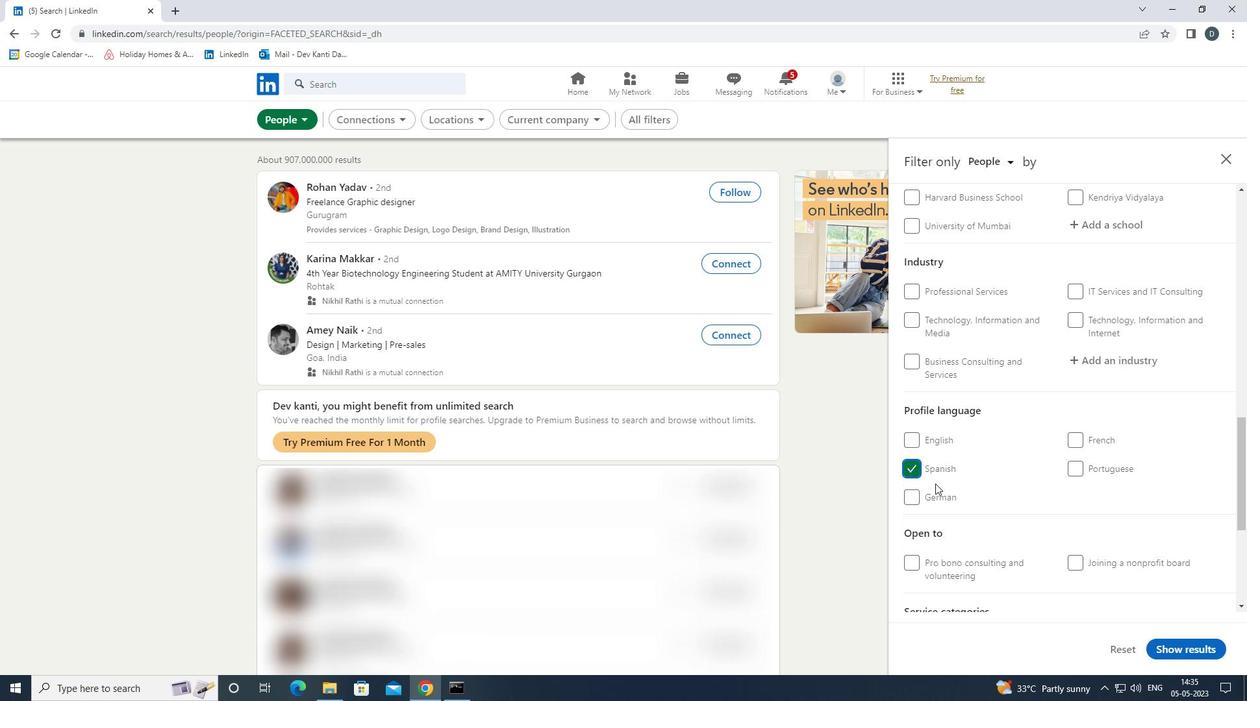 
Action: Mouse scrolled (1117, 514) with delta (0, 0)
Screenshot: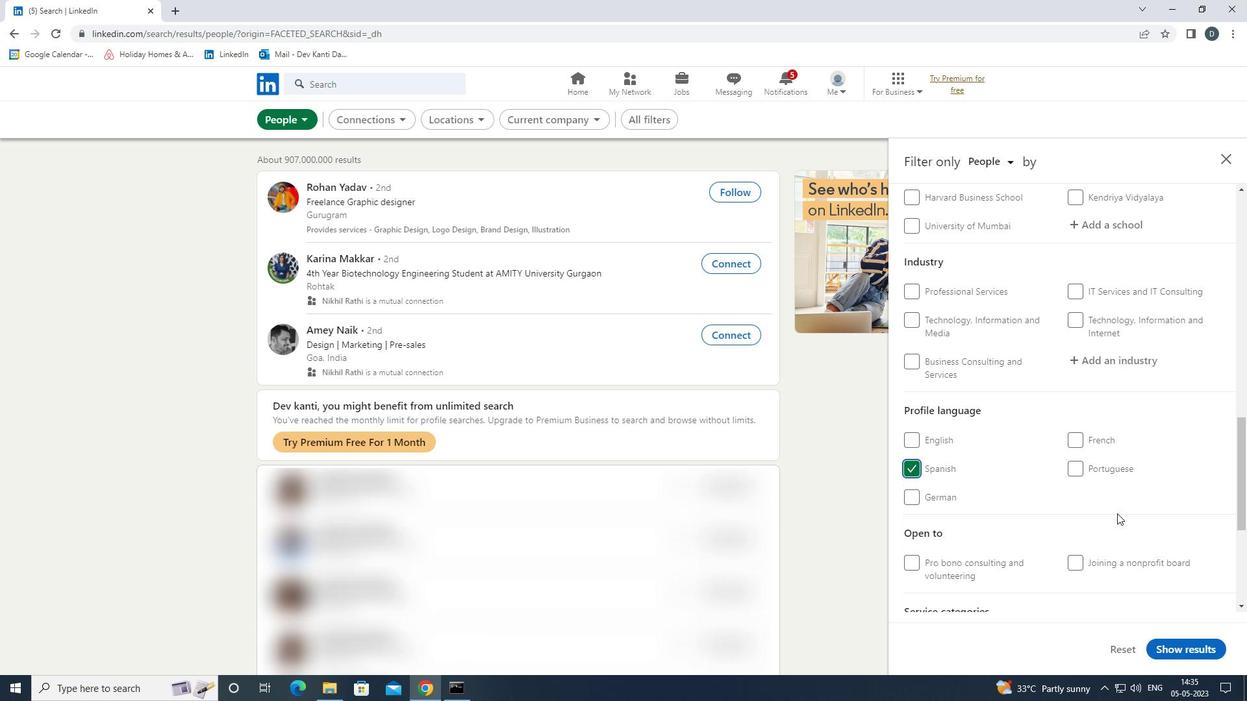 
Action: Mouse scrolled (1117, 514) with delta (0, 0)
Screenshot: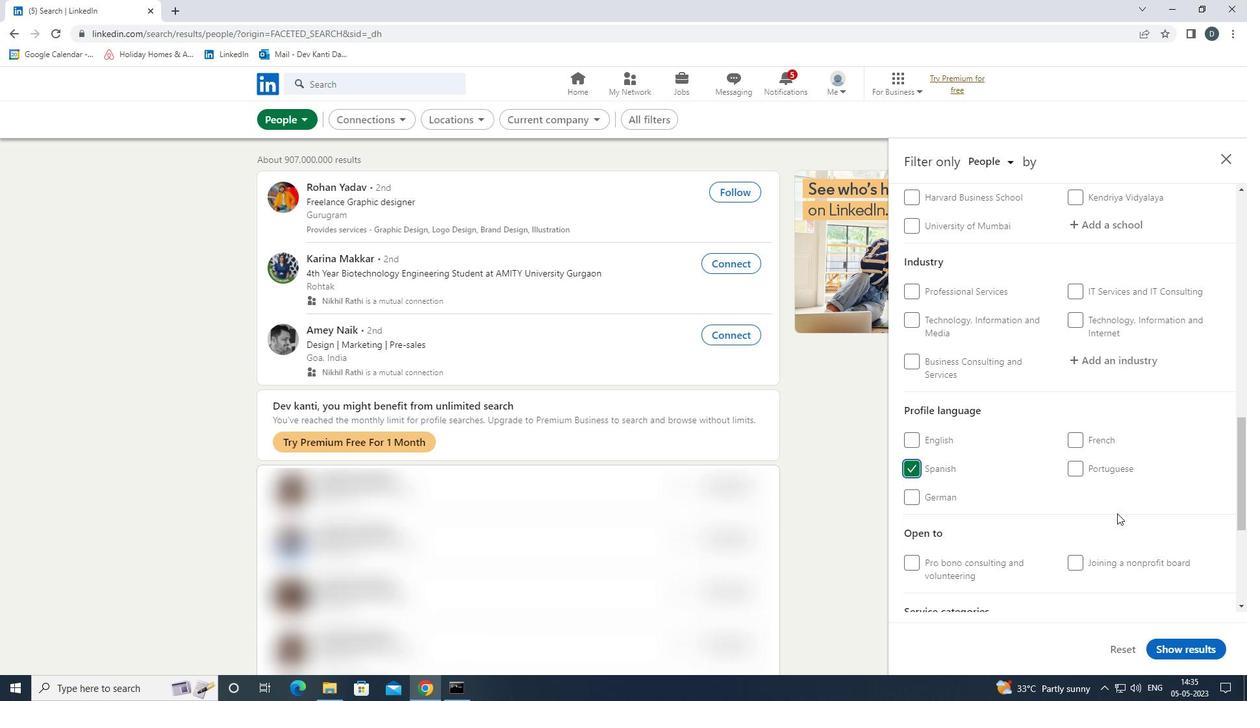 
Action: Mouse scrolled (1117, 514) with delta (0, 0)
Screenshot: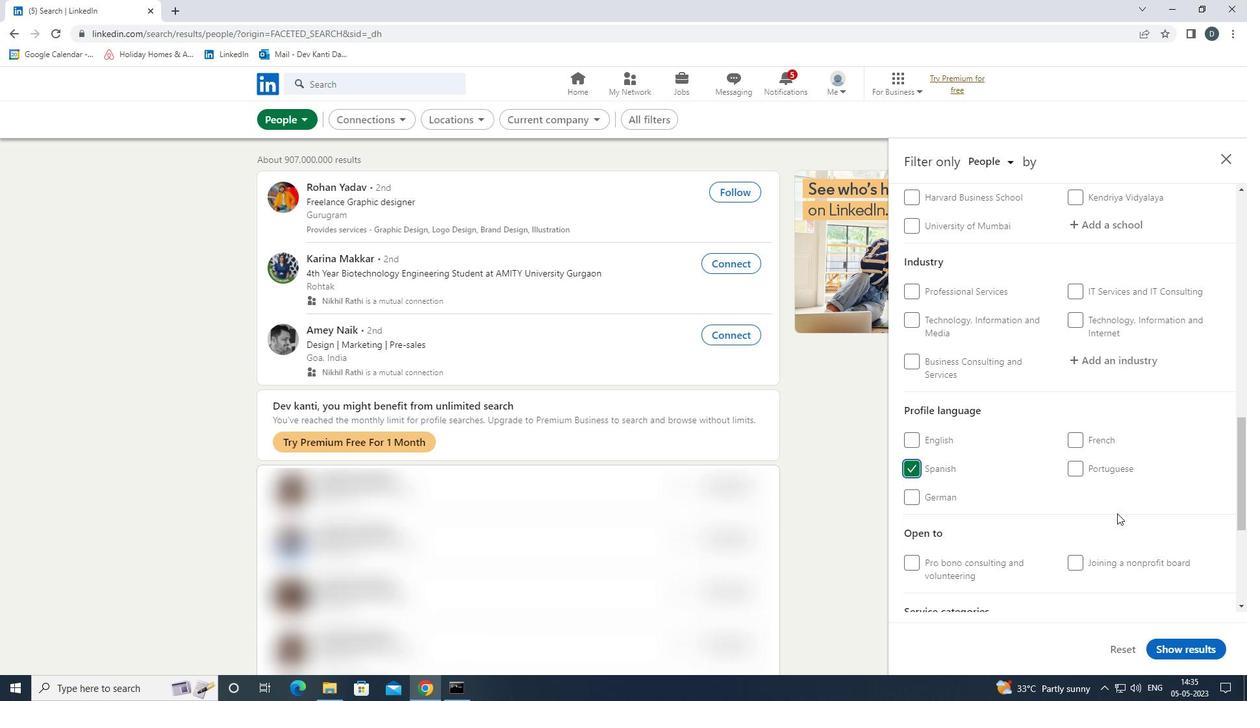 
Action: Mouse scrolled (1117, 514) with delta (0, 0)
Screenshot: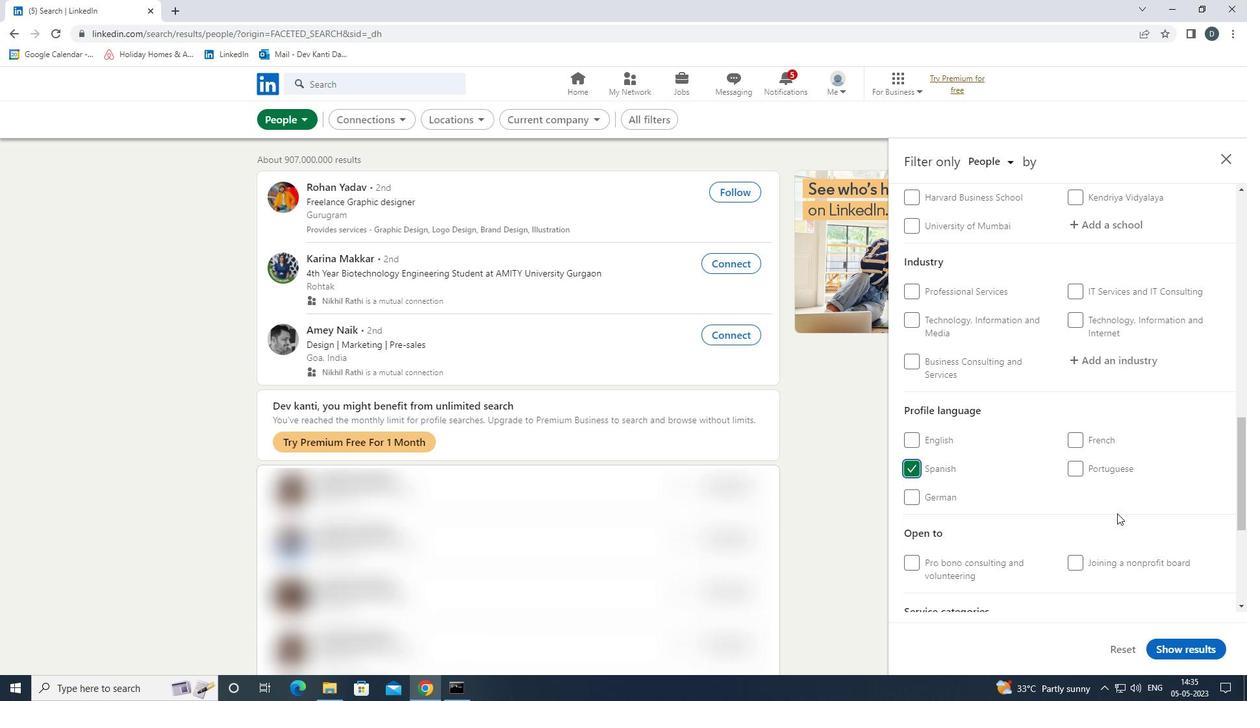 
Action: Mouse scrolled (1117, 514) with delta (0, 0)
Screenshot: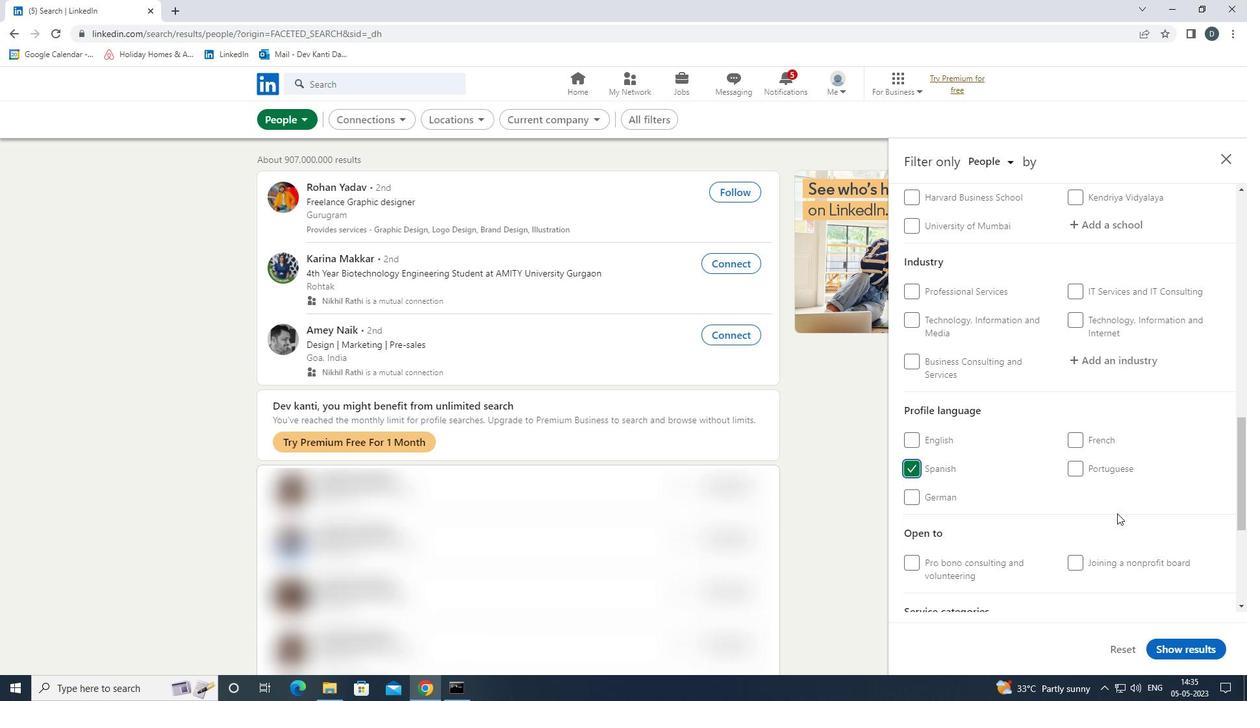 
Action: Mouse scrolled (1117, 514) with delta (0, 0)
Screenshot: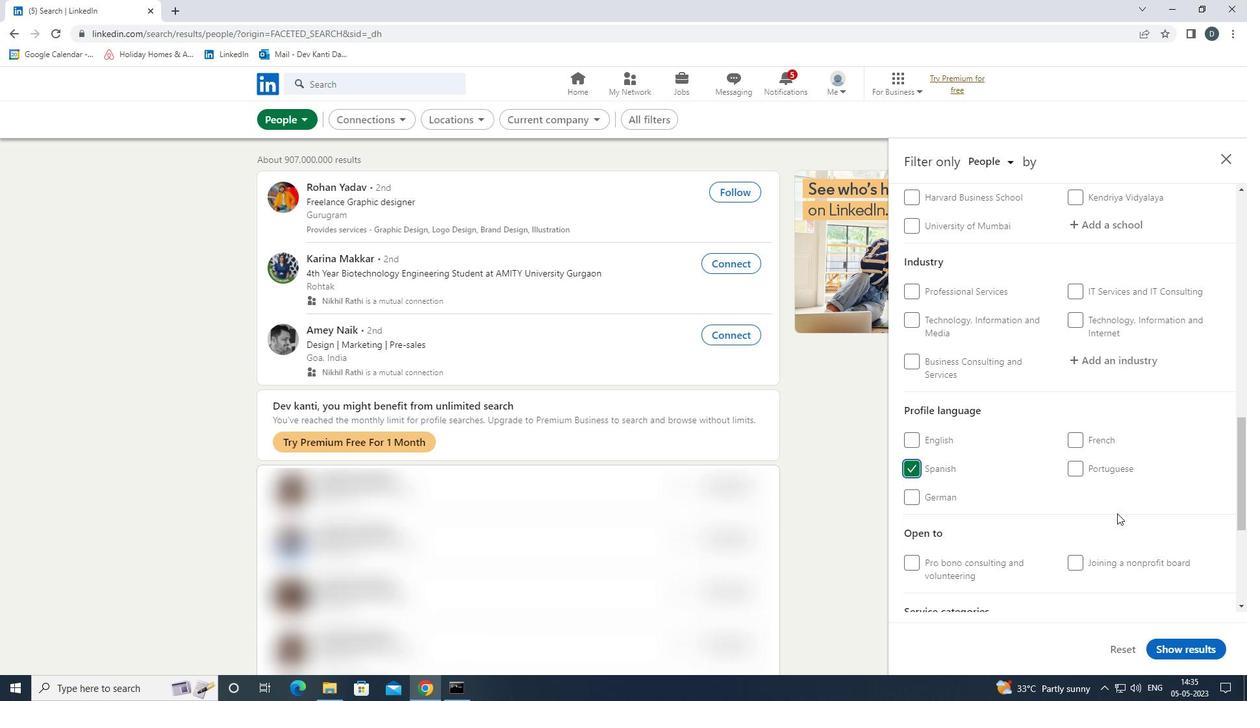 
Action: Mouse moved to (1100, 348)
Screenshot: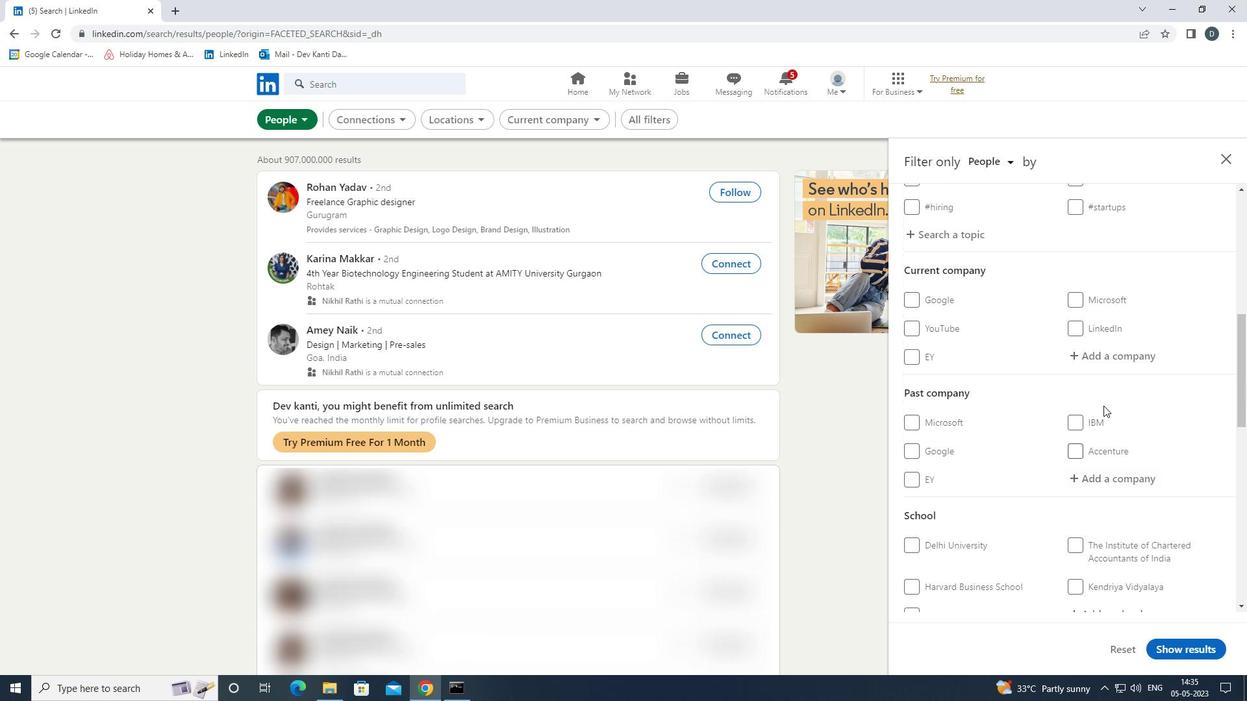 
Action: Mouse pressed left at (1100, 348)
Screenshot: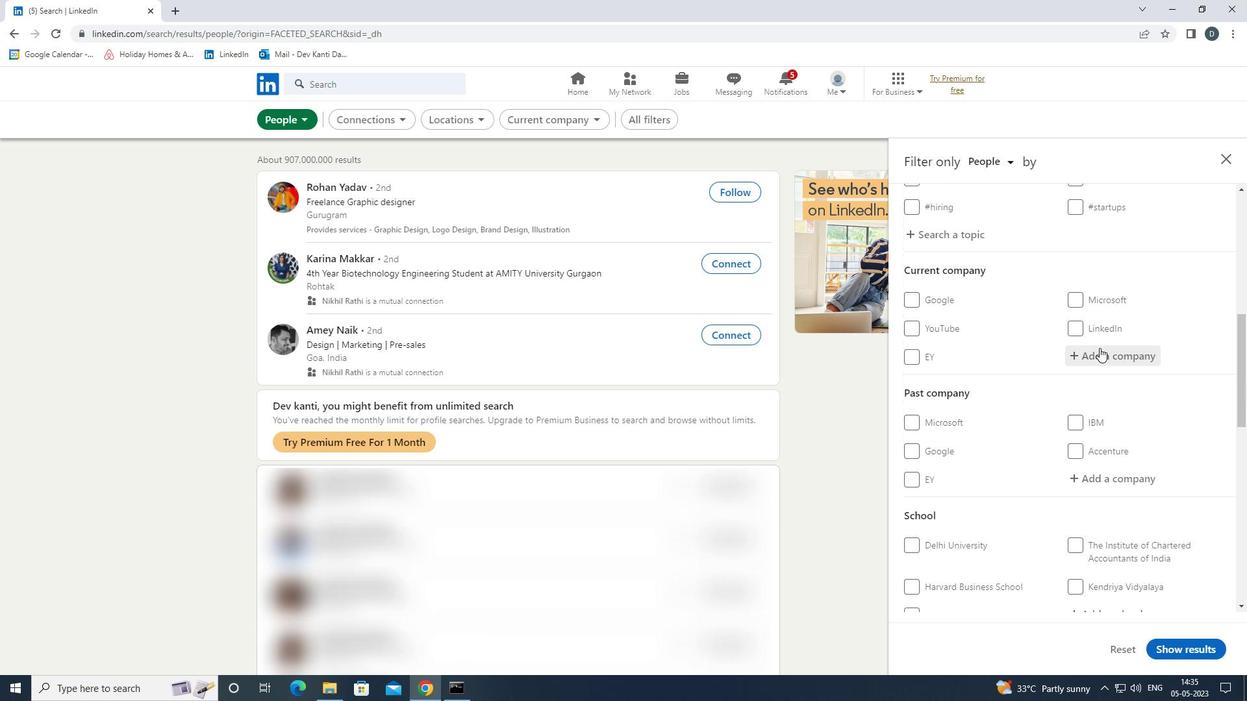
Action: Mouse moved to (1099, 348)
Screenshot: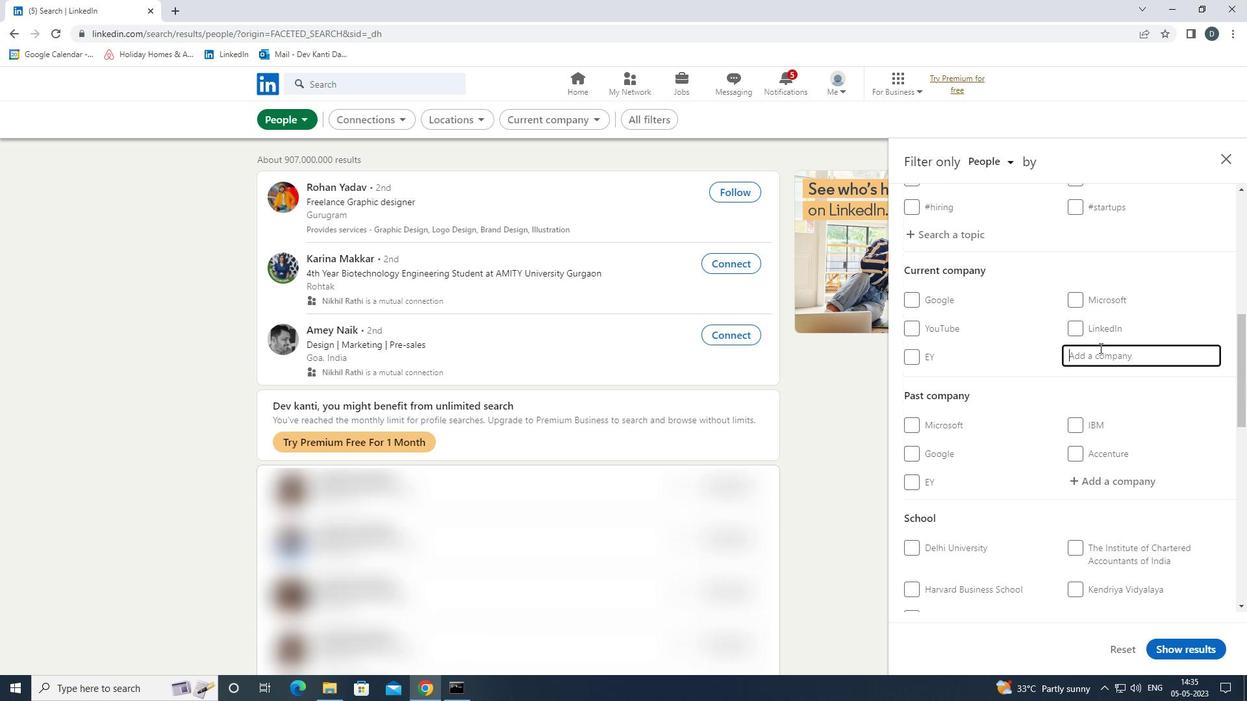 
Action: Key pressed <Key.shift><Key.caps_lock>TARGET<Key.space><Key.down><Key.enter><Key.caps_lock>
Screenshot: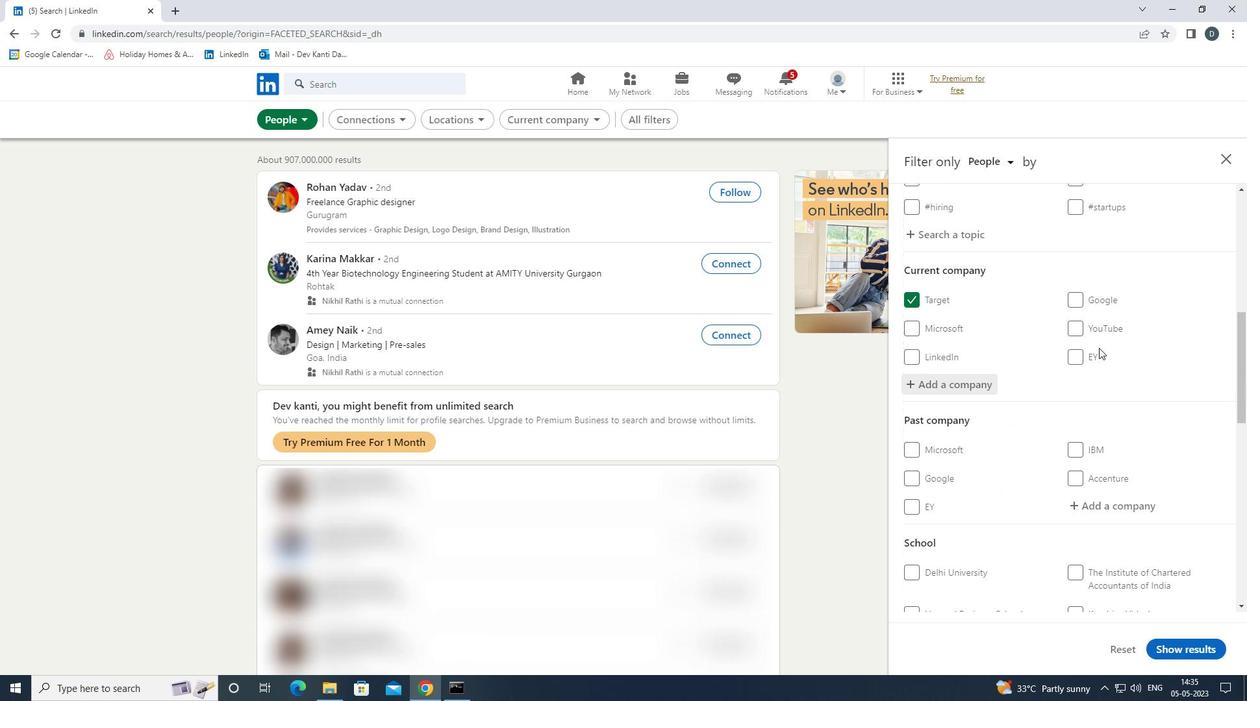 
Action: Mouse moved to (1091, 365)
Screenshot: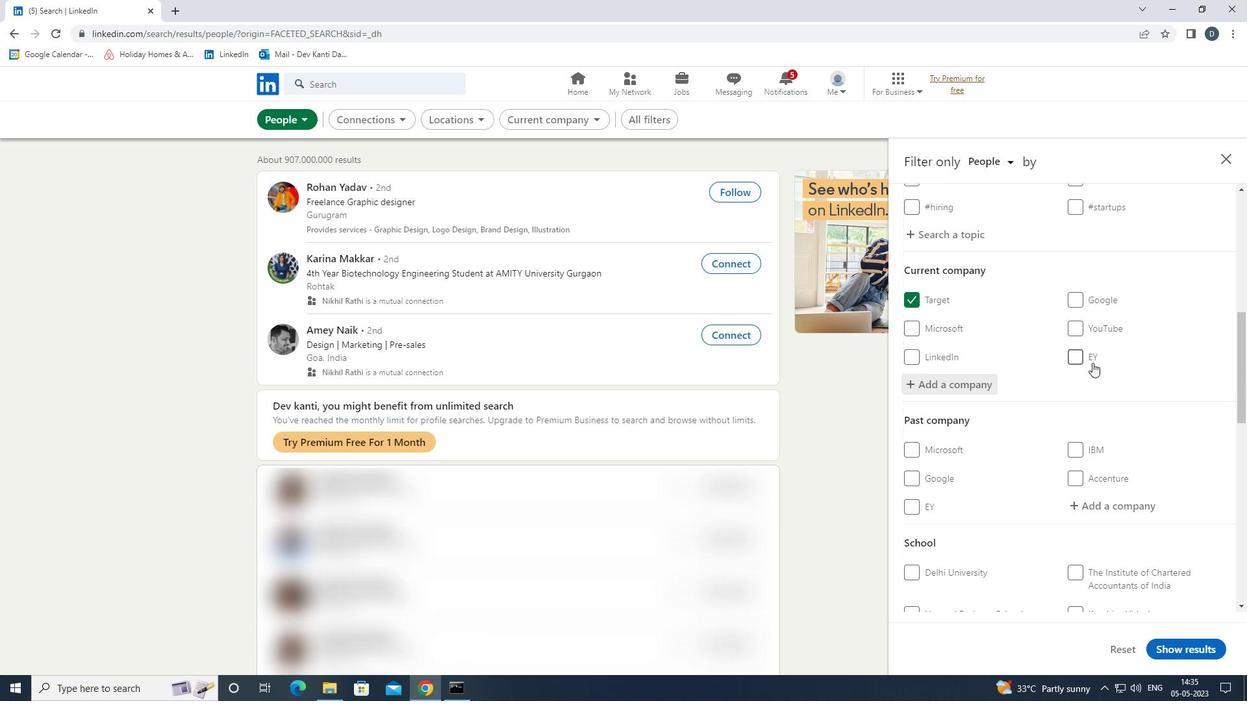 
Action: Mouse scrolled (1091, 364) with delta (0, 0)
Screenshot: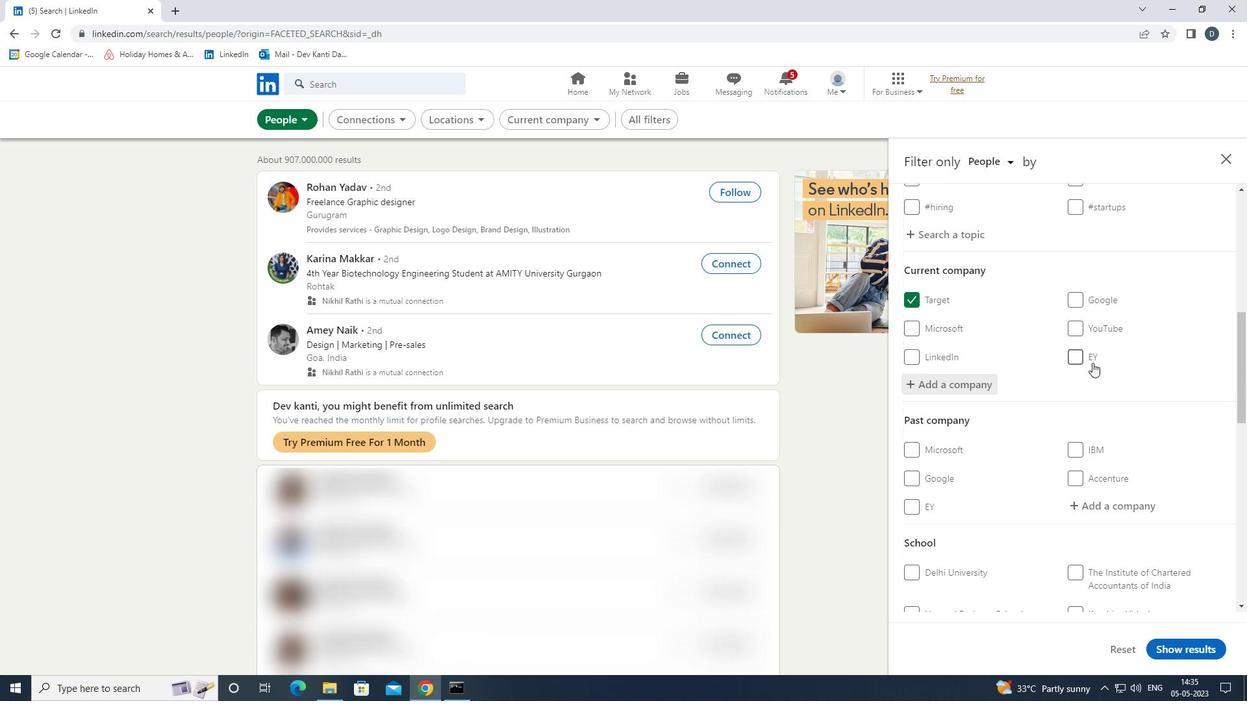 
Action: Mouse moved to (1091, 368)
Screenshot: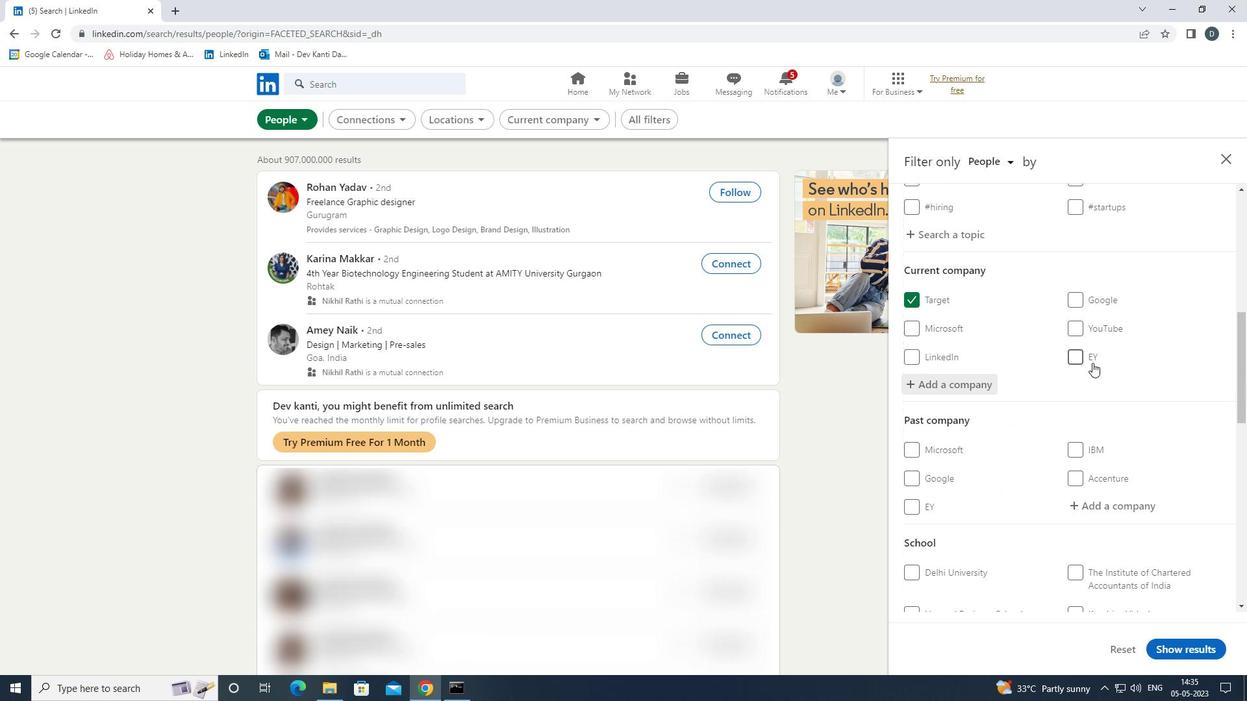 
Action: Mouse scrolled (1091, 367) with delta (0, 0)
Screenshot: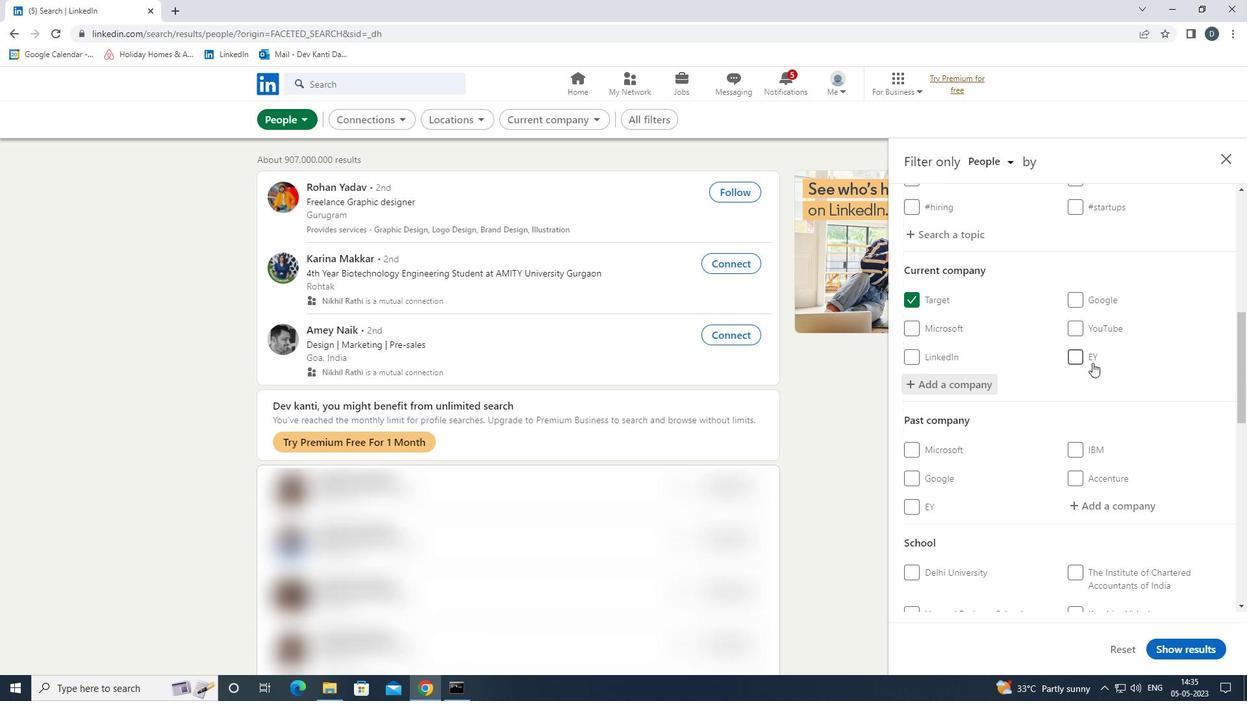 
Action: Mouse moved to (1091, 373)
Screenshot: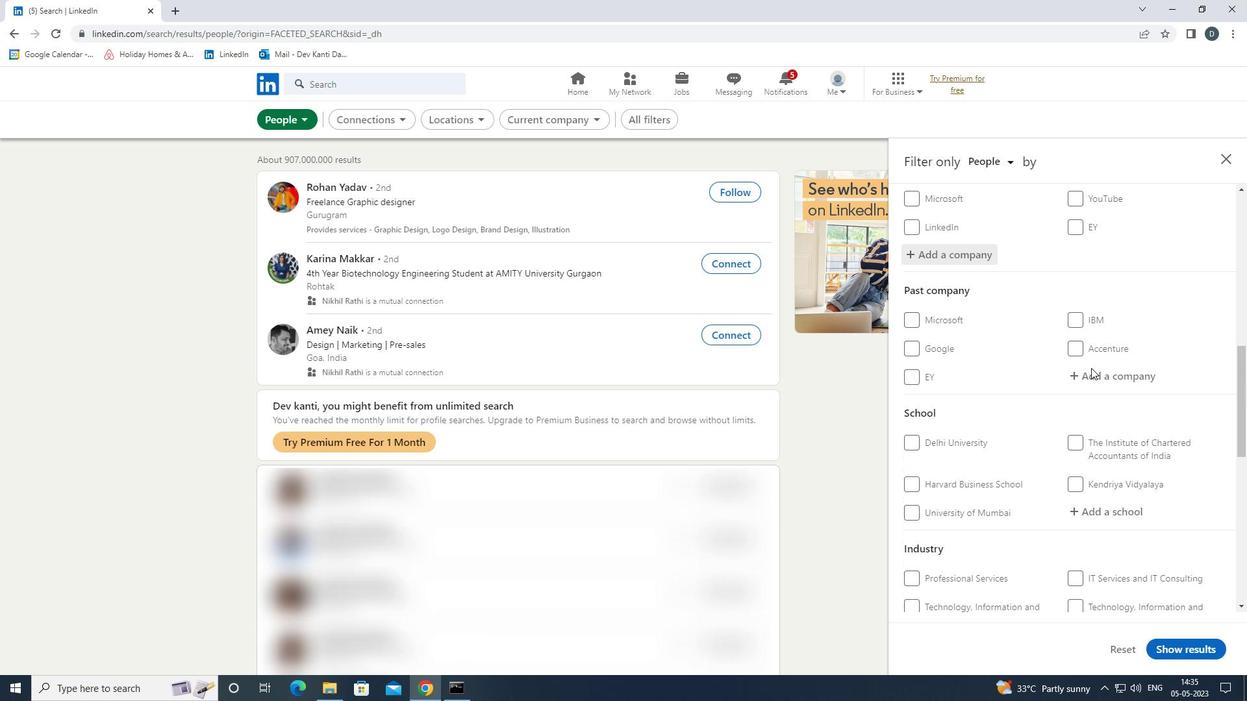 
Action: Mouse scrolled (1091, 372) with delta (0, 0)
Screenshot: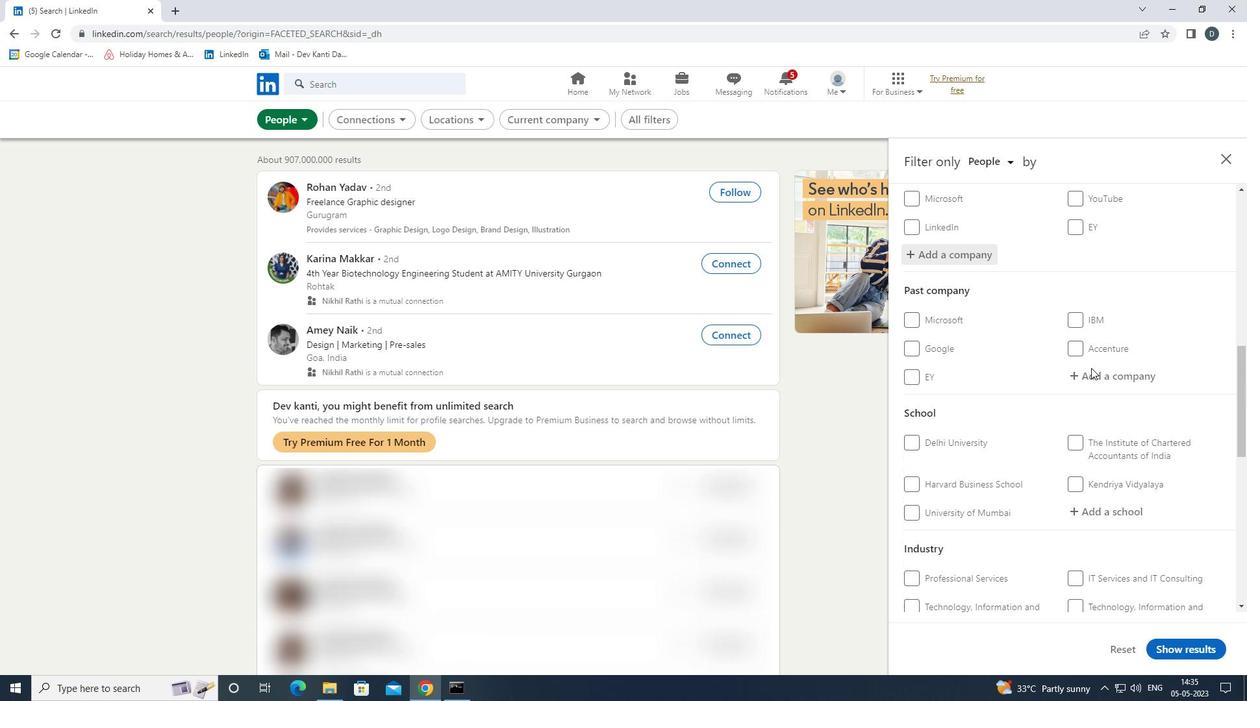 
Action: Mouse moved to (1091, 375)
Screenshot: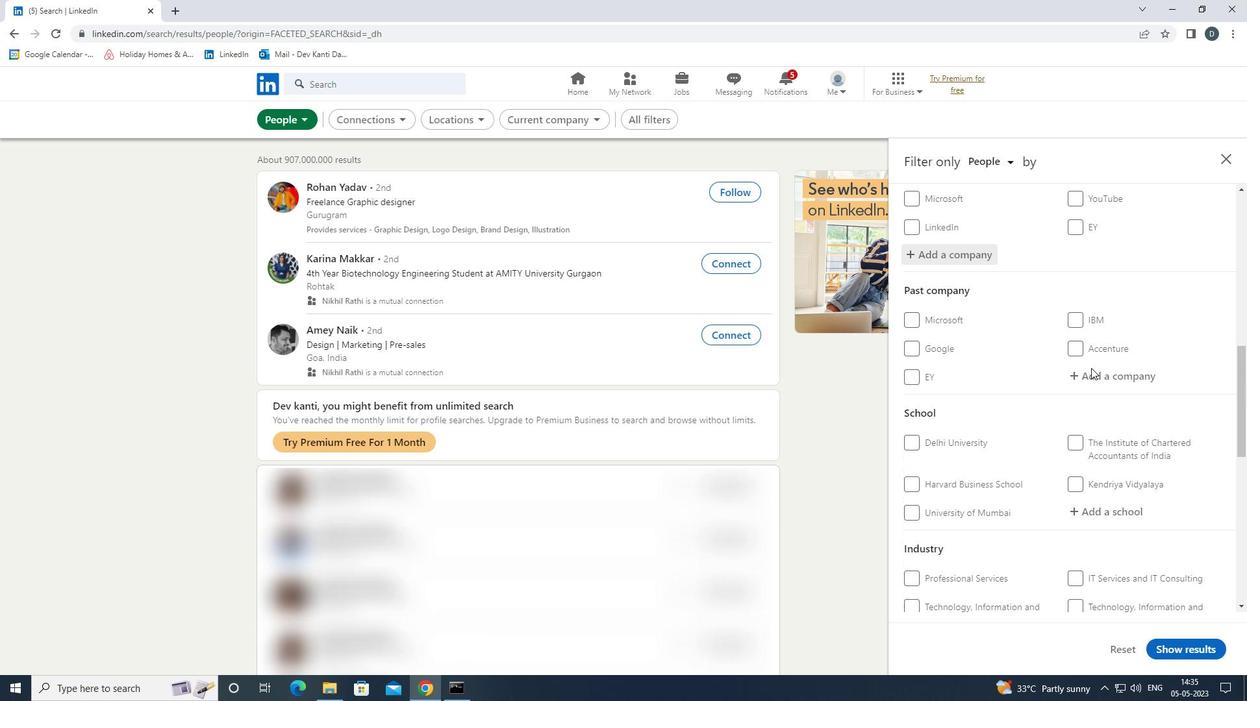 
Action: Mouse scrolled (1091, 374) with delta (0, 0)
Screenshot: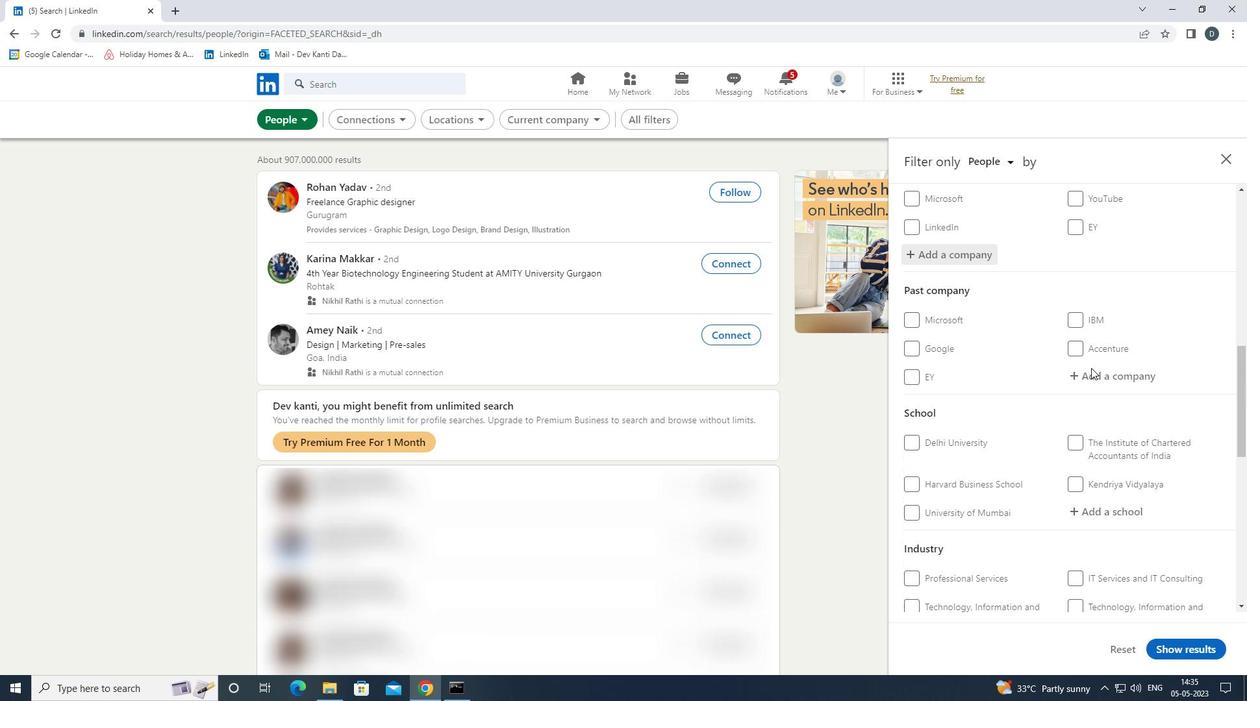 
Action: Mouse moved to (1102, 380)
Screenshot: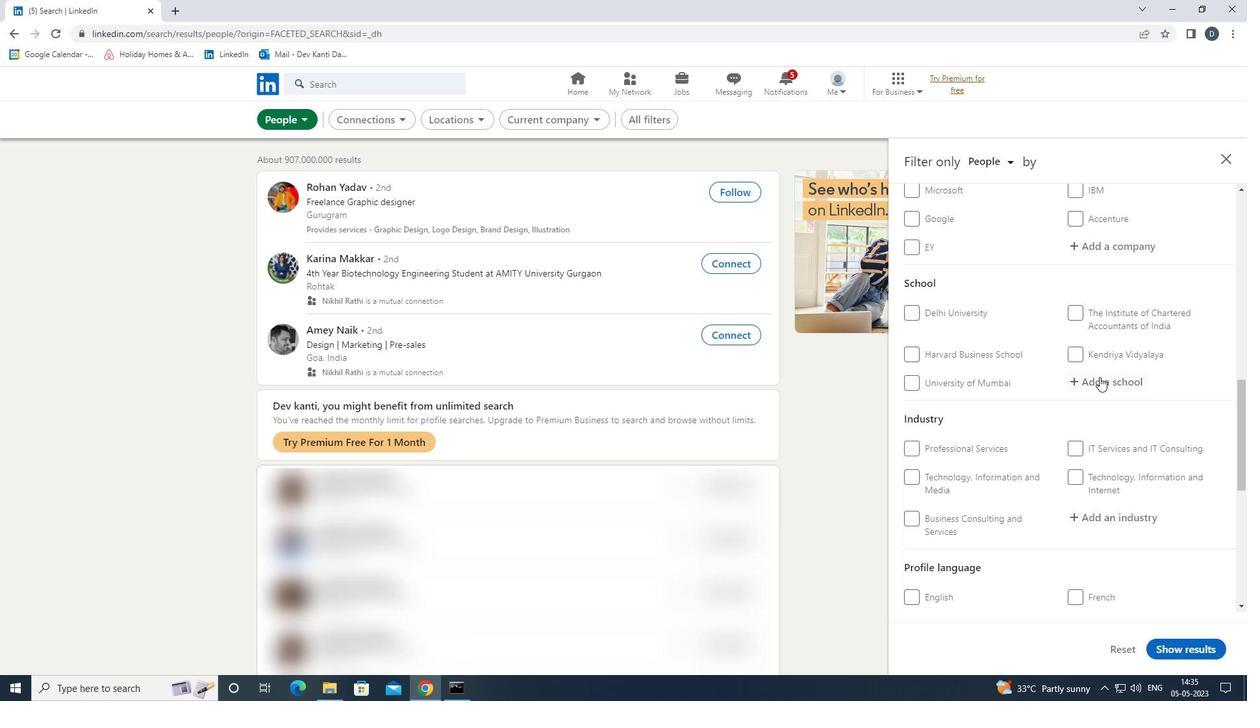 
Action: Mouse pressed left at (1102, 380)
Screenshot: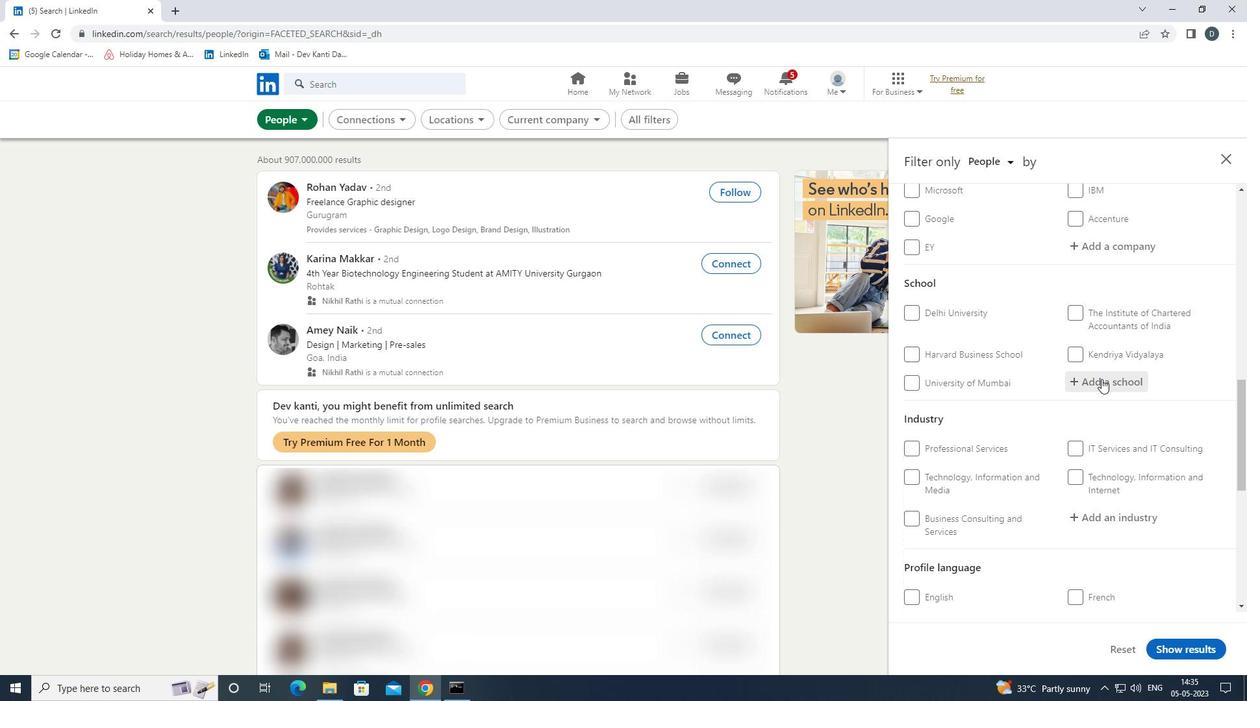 
Action: Key pressed <Key.shift><Key.shift>IIMT<Key.space><Key.shift>GR<Key.down><Key.enter>
Screenshot: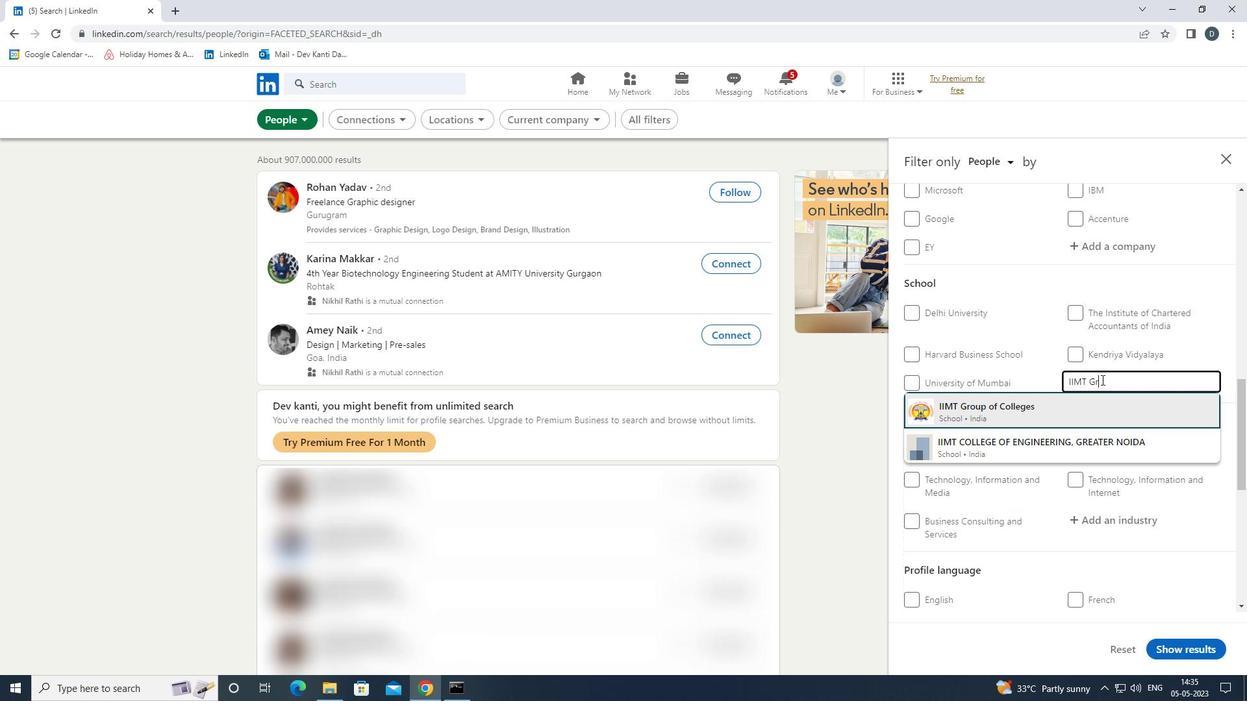 
Action: Mouse moved to (1068, 354)
Screenshot: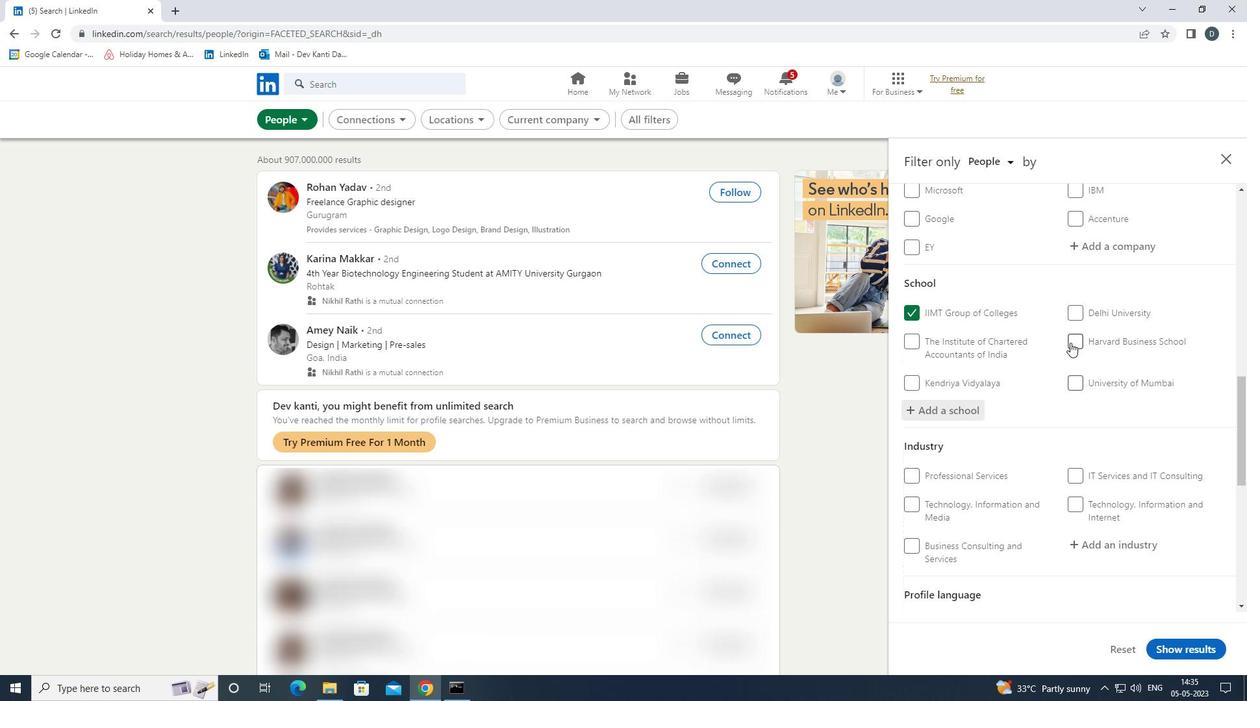 
Action: Mouse scrolled (1068, 354) with delta (0, 0)
Screenshot: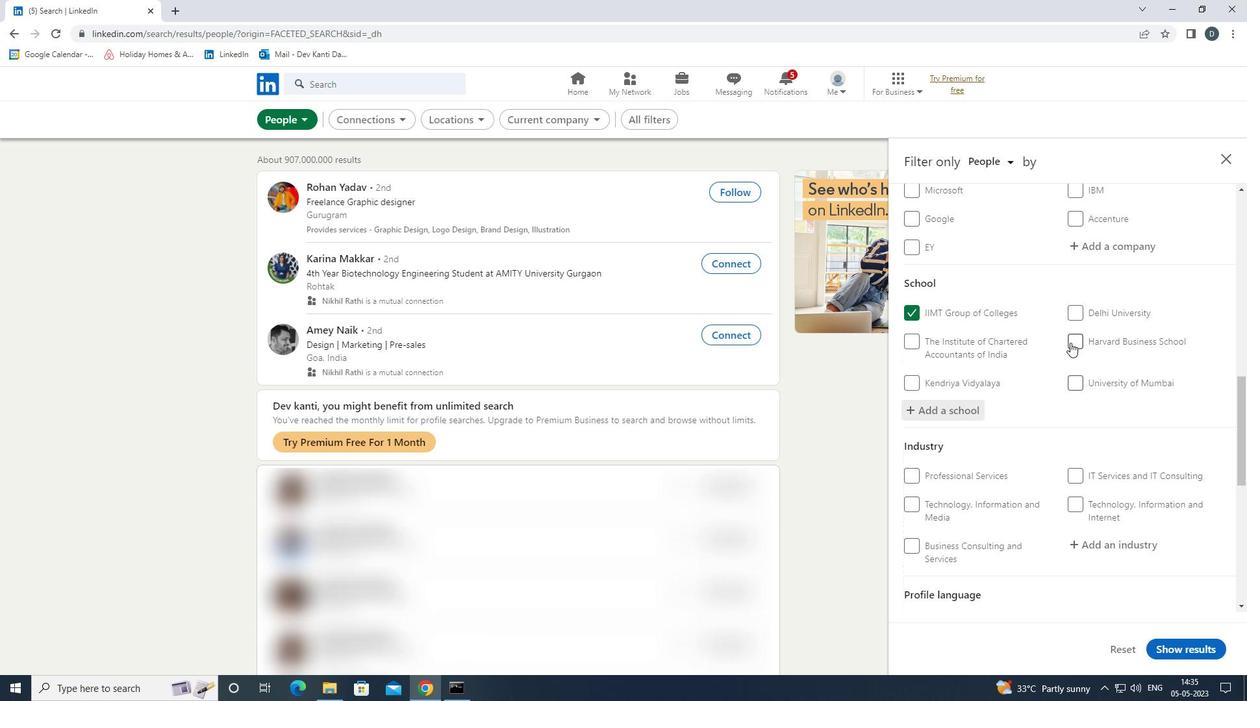 
Action: Mouse moved to (1068, 358)
Screenshot: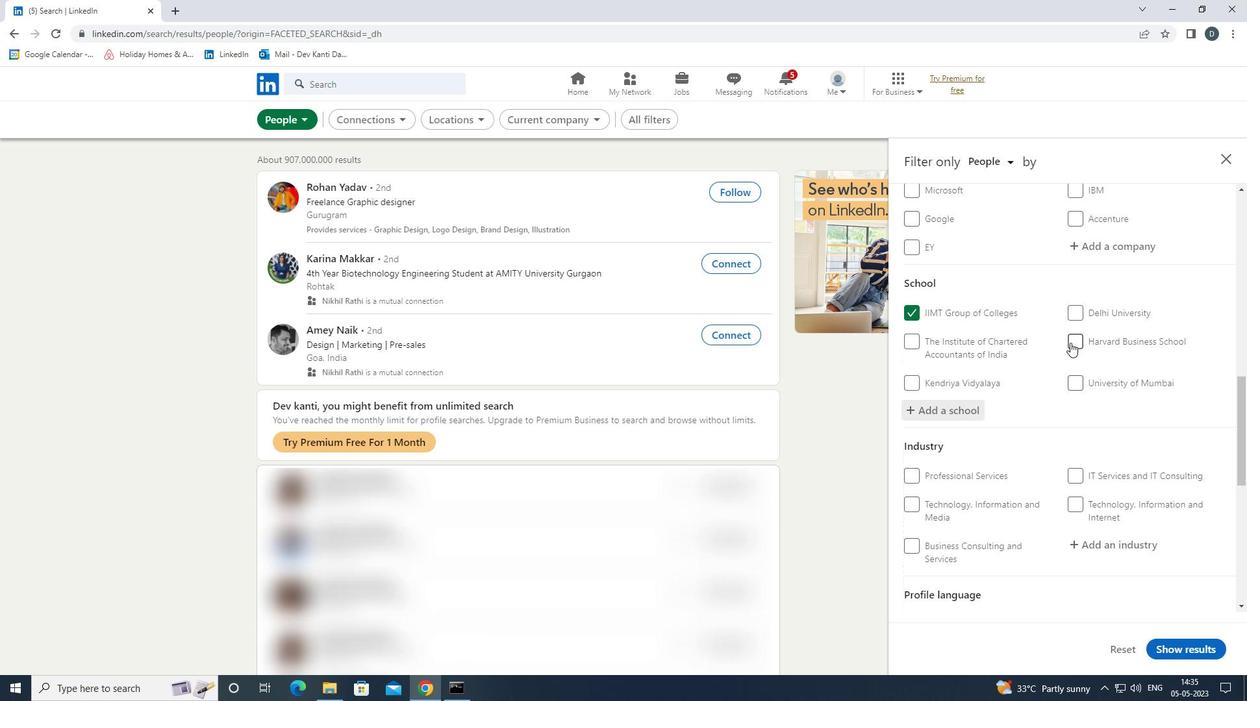 
Action: Mouse scrolled (1068, 357) with delta (0, 0)
Screenshot: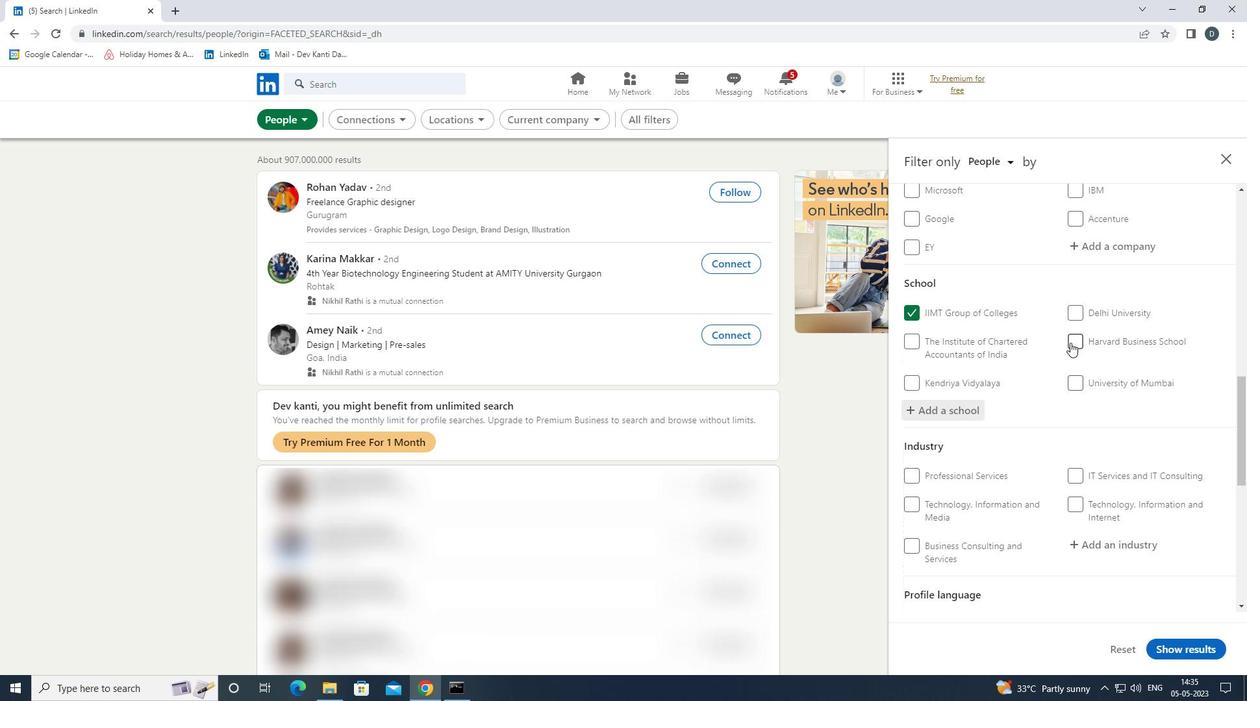 
Action: Mouse moved to (1070, 362)
Screenshot: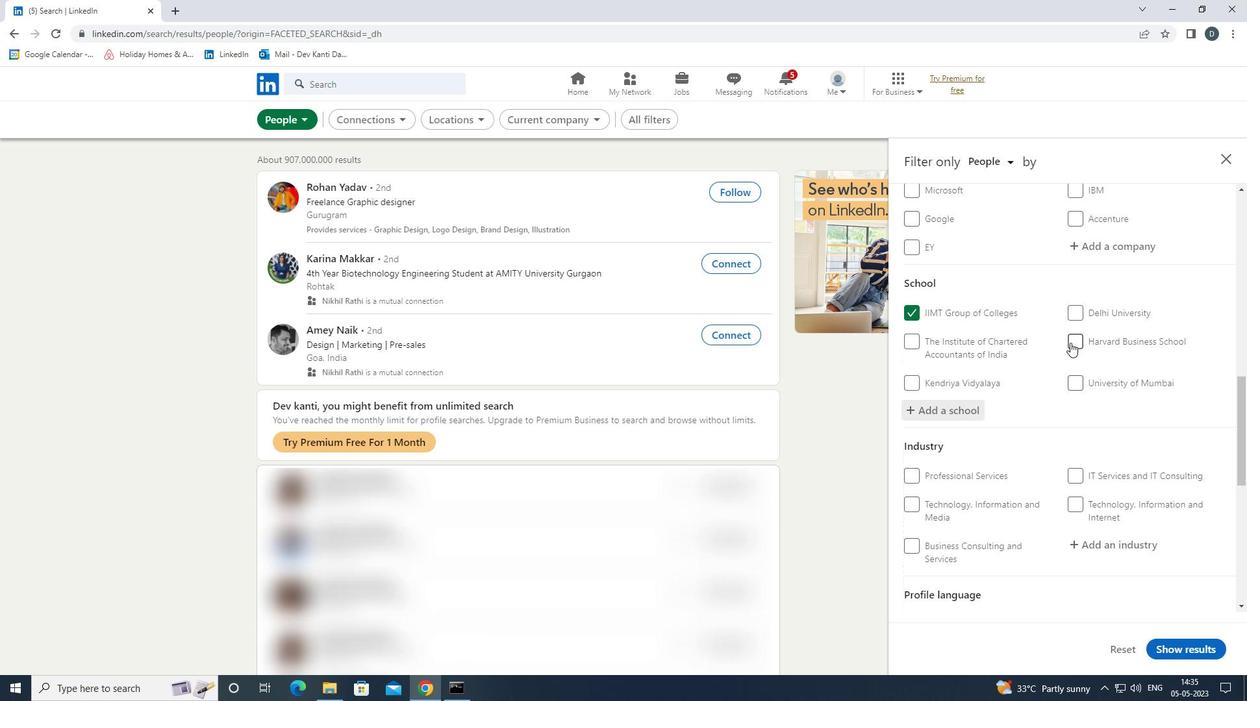 
Action: Mouse scrolled (1070, 361) with delta (0, 0)
Screenshot: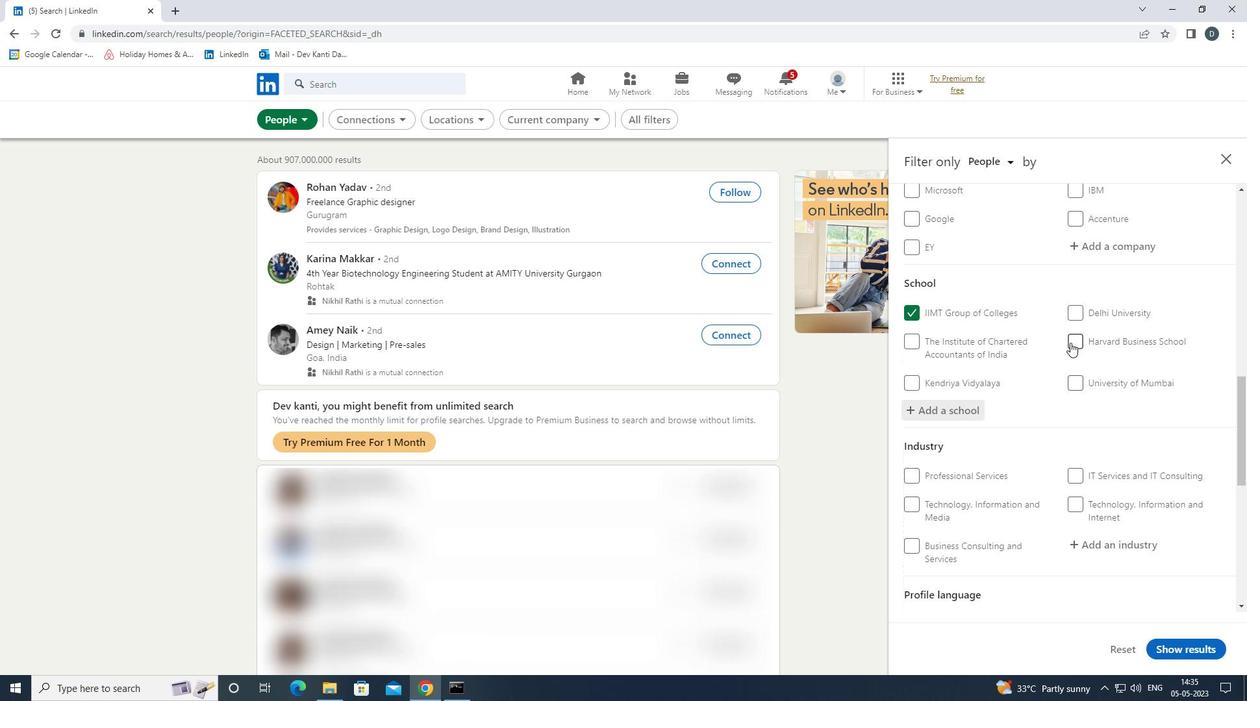 
Action: Mouse moved to (1111, 339)
Screenshot: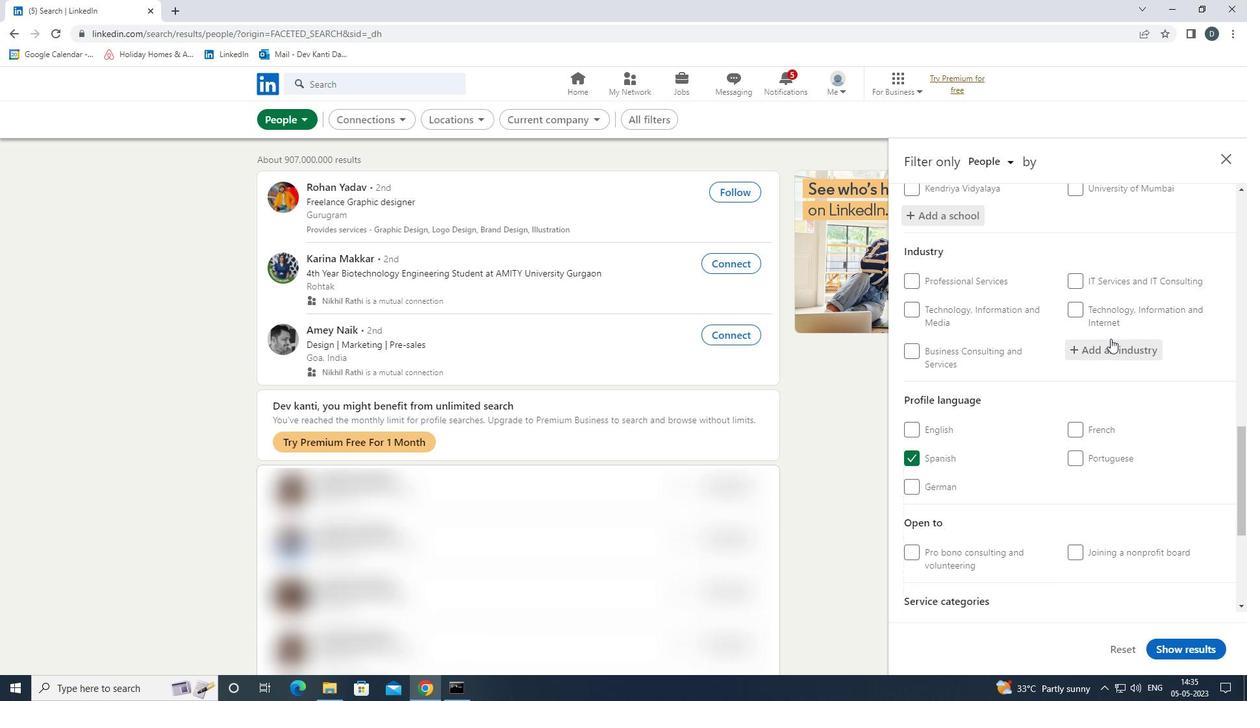 
Action: Mouse pressed left at (1111, 339)
Screenshot: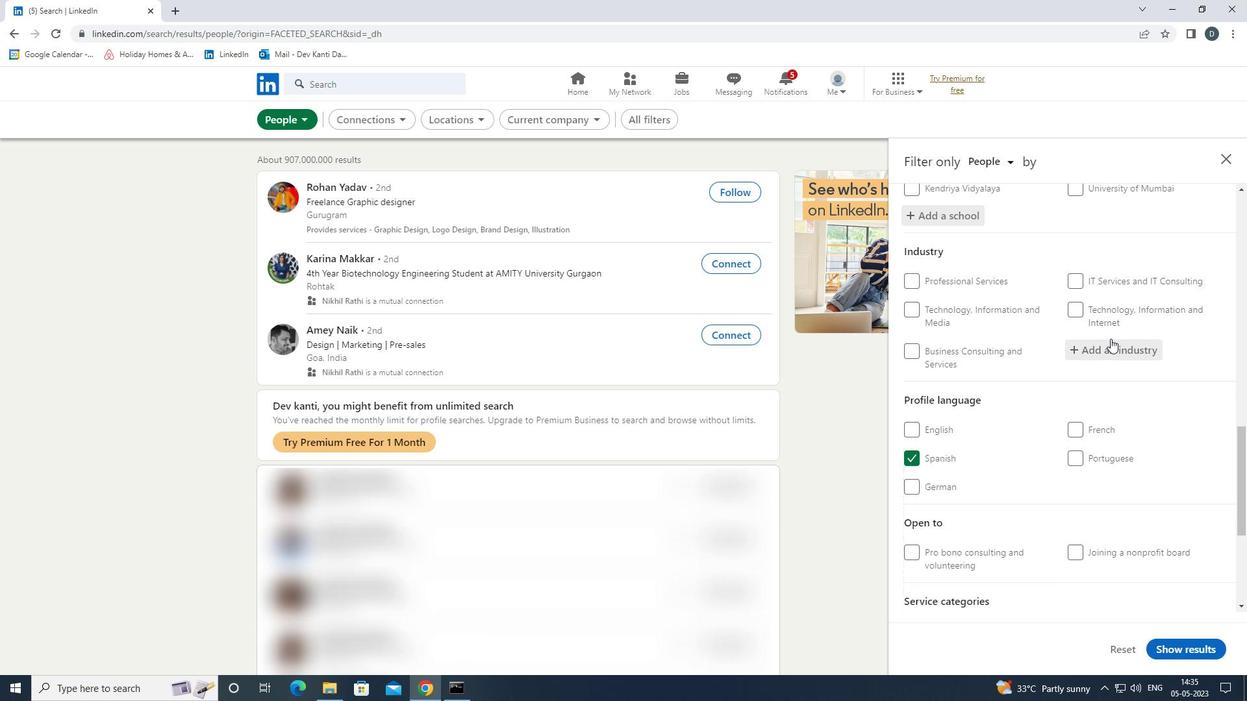 
Action: Key pressed <Key.shift><Key.shift><Key.shift><Key.shift><Key.shift><Key.shift><Key.shift><Key.shift><Key.shift>RETAIL<Key.space><Key.shift>PHARM<Key.down><Key.enter>
Screenshot: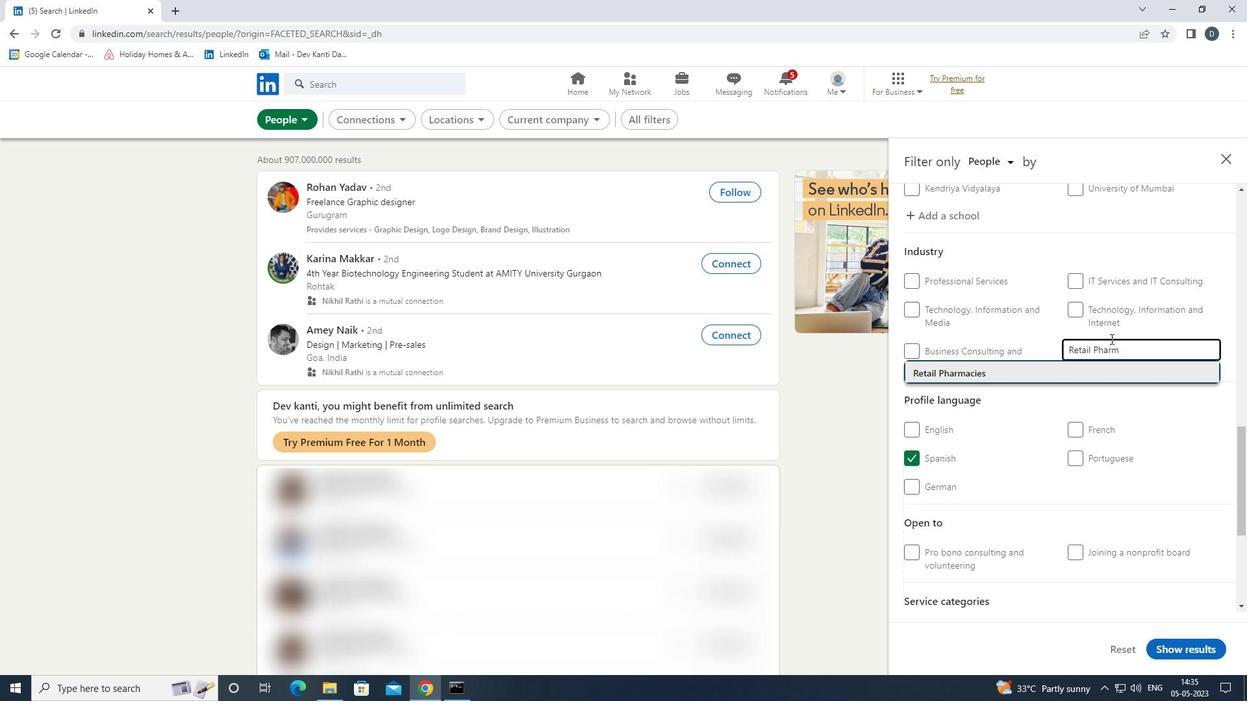 
Action: Mouse scrolled (1111, 338) with delta (0, 0)
Screenshot: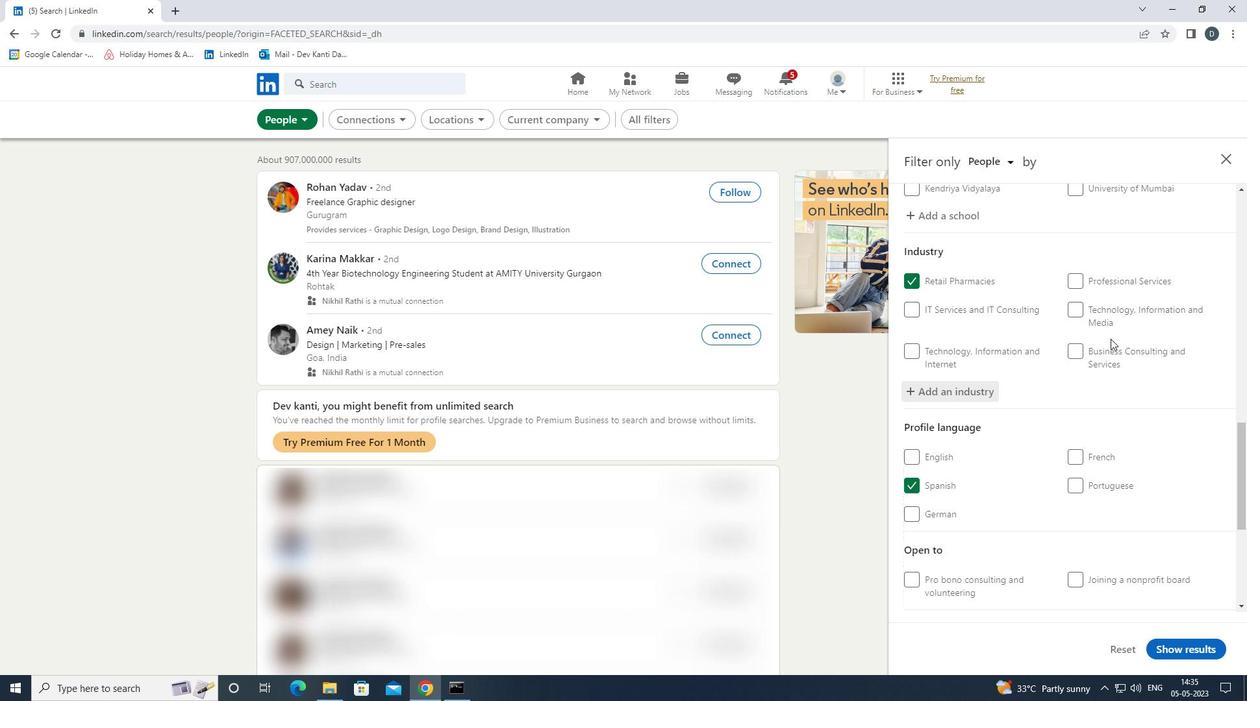 
Action: Mouse scrolled (1111, 338) with delta (0, 0)
Screenshot: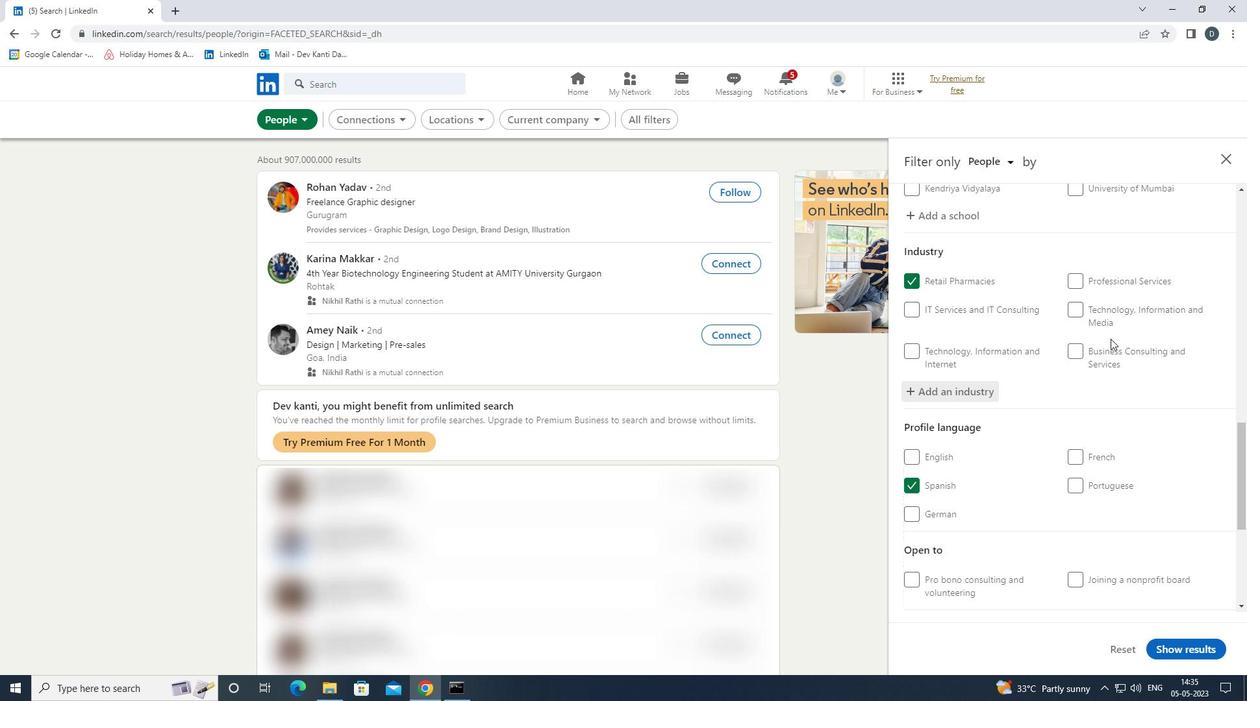 
Action: Mouse scrolled (1111, 338) with delta (0, 0)
Screenshot: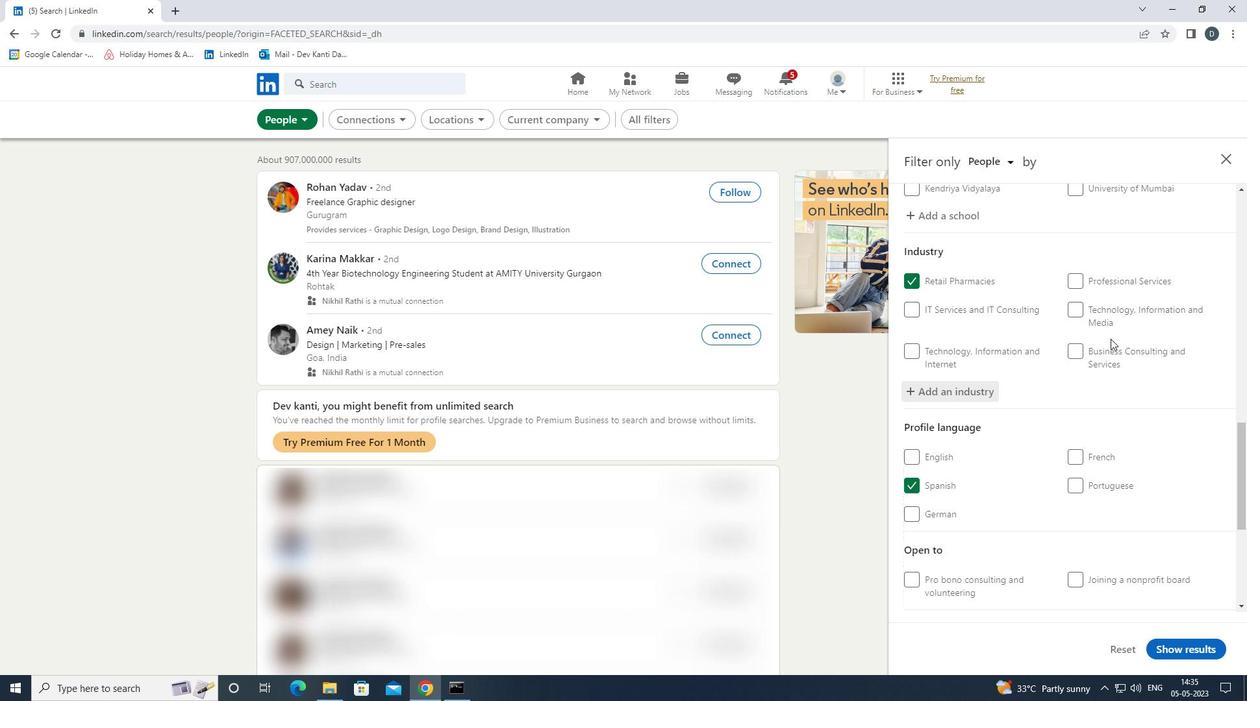 
Action: Mouse moved to (1110, 338)
Screenshot: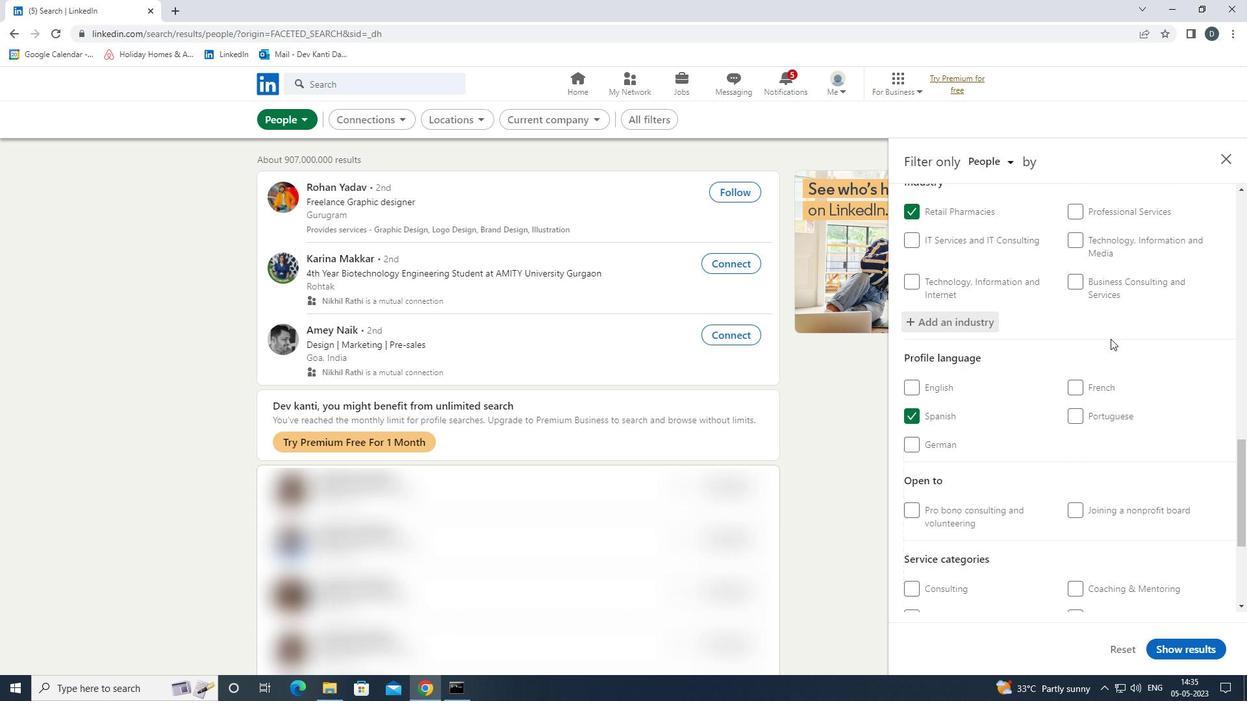 
Action: Mouse scrolled (1110, 337) with delta (0, 0)
Screenshot: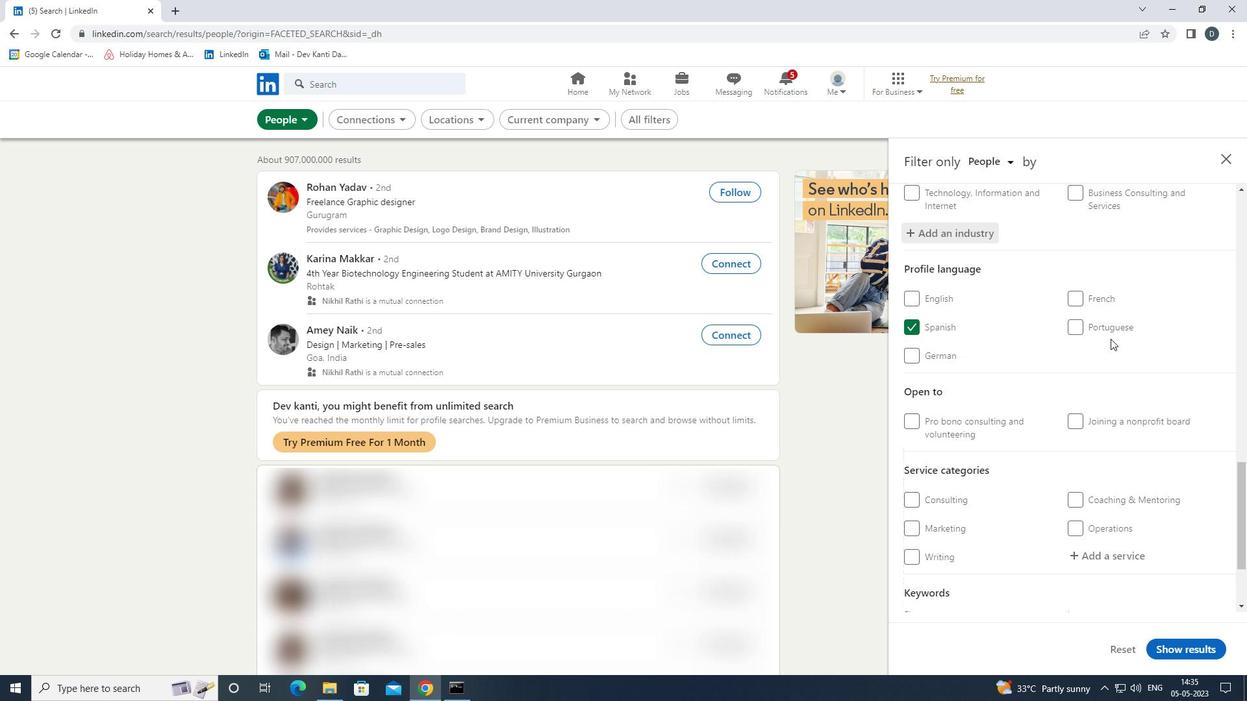 
Action: Mouse moved to (1110, 339)
Screenshot: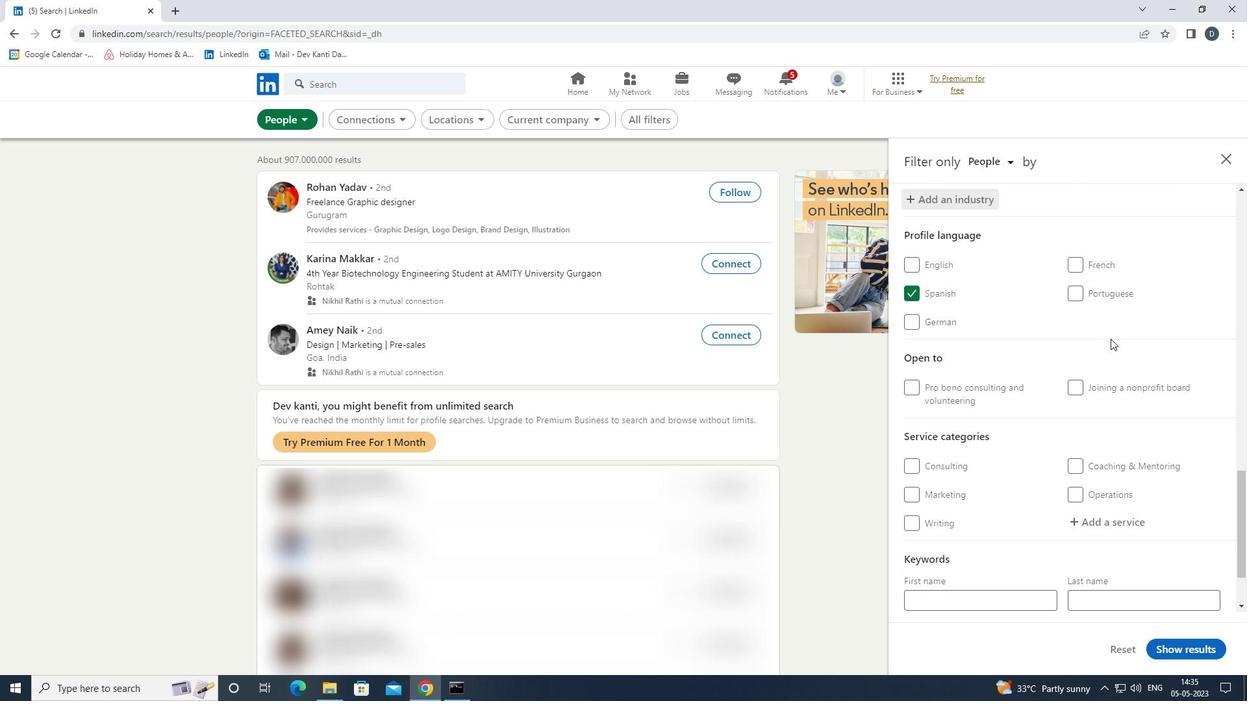 
Action: Mouse scrolled (1110, 338) with delta (0, 0)
Screenshot: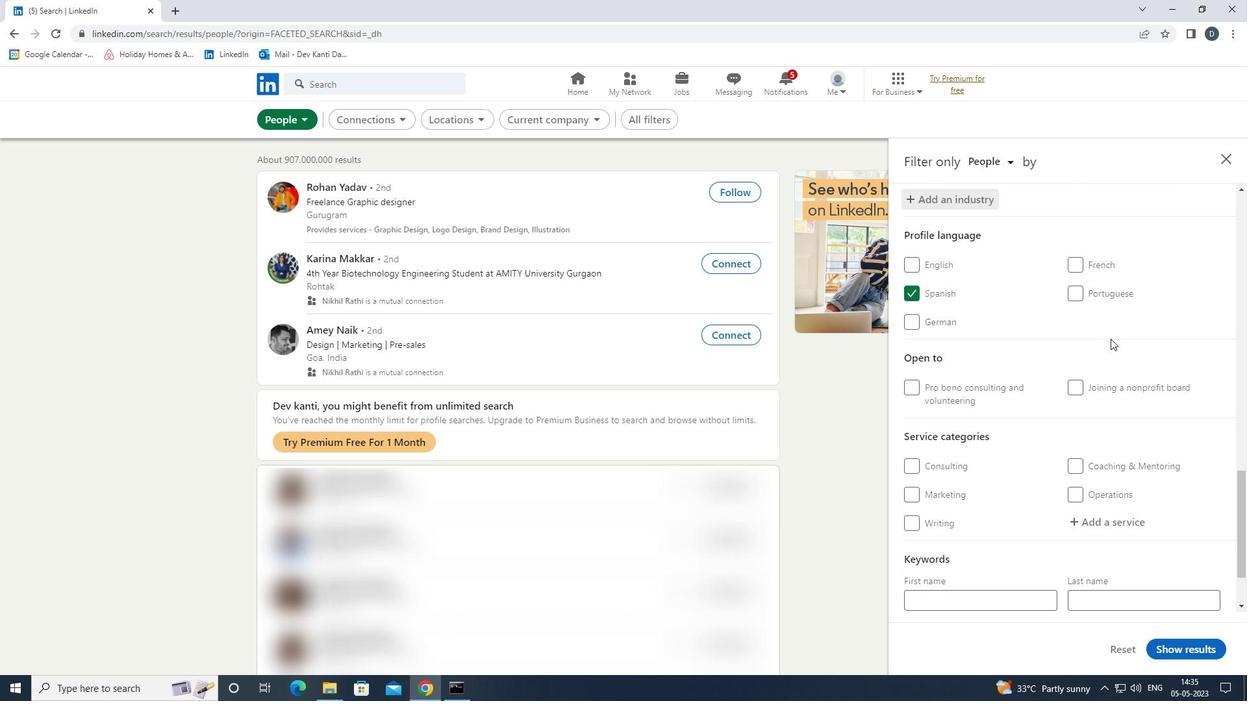 
Action: Mouse moved to (1125, 435)
Screenshot: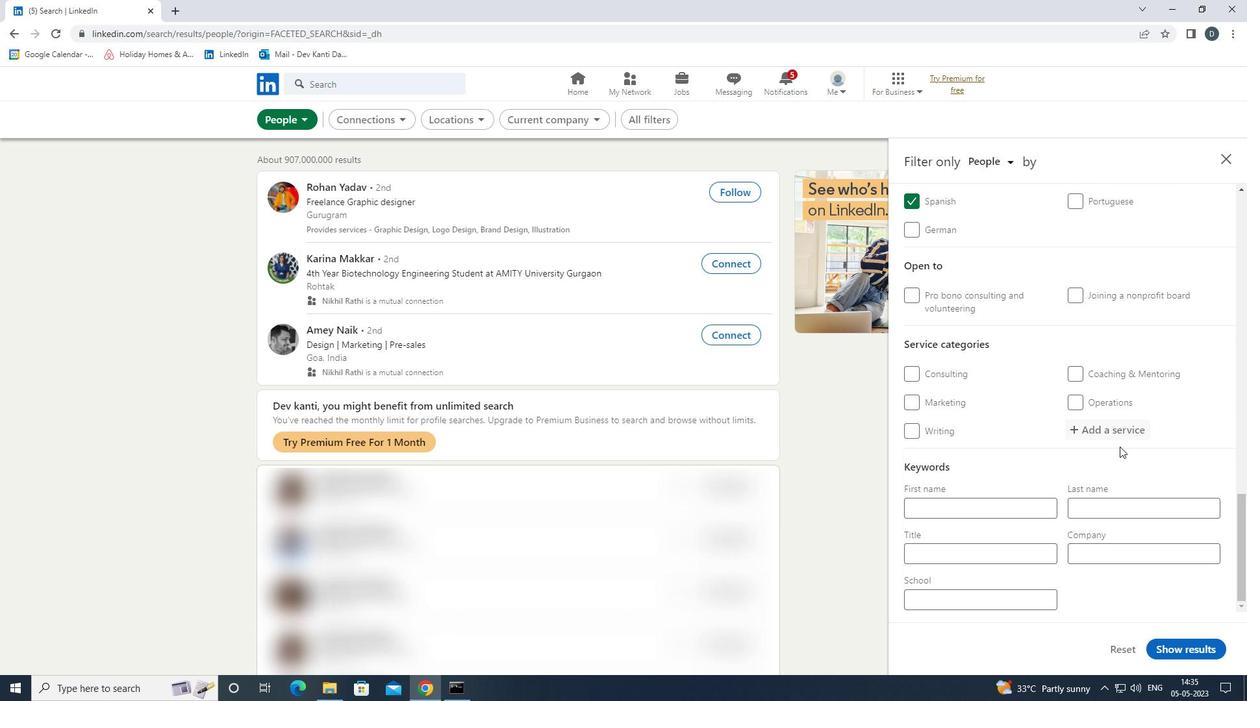 
Action: Mouse pressed left at (1125, 435)
Screenshot: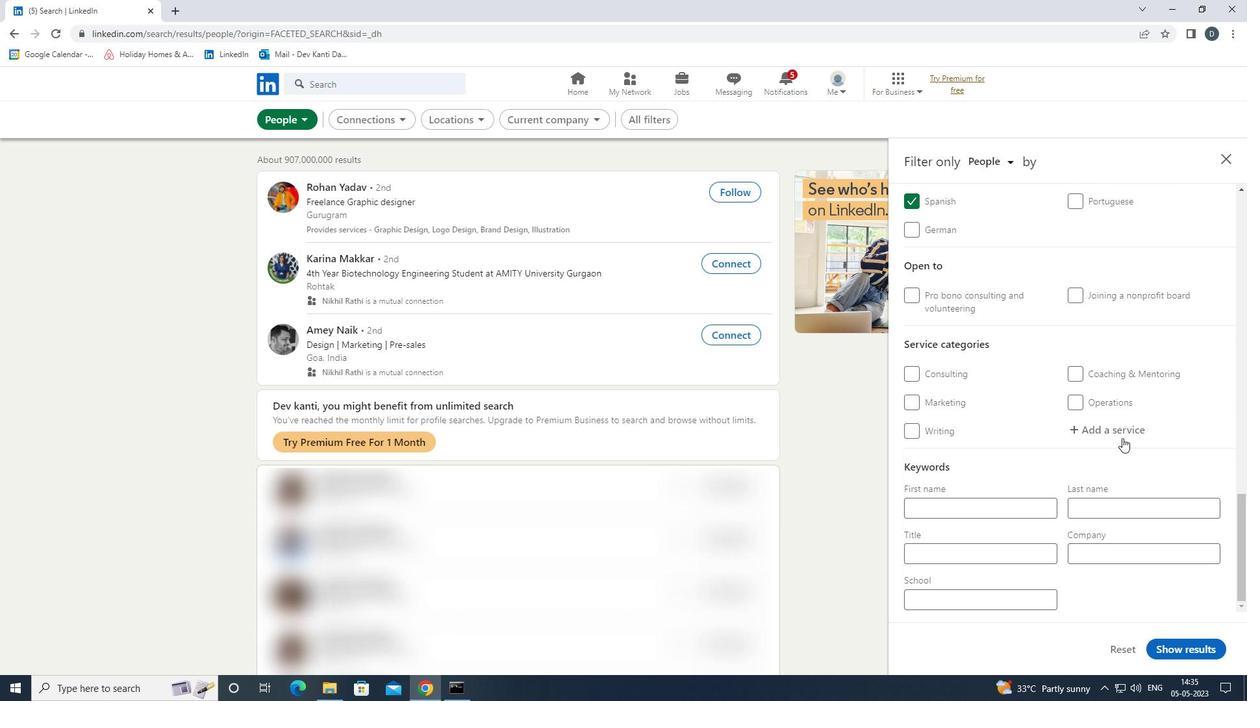 
Action: Key pressed <Key.shift>PRTRAIT<Key.left><Key.left><Key.left><Key.left><Key.left><Key.left>O<Key.down><Key.enter>
Screenshot: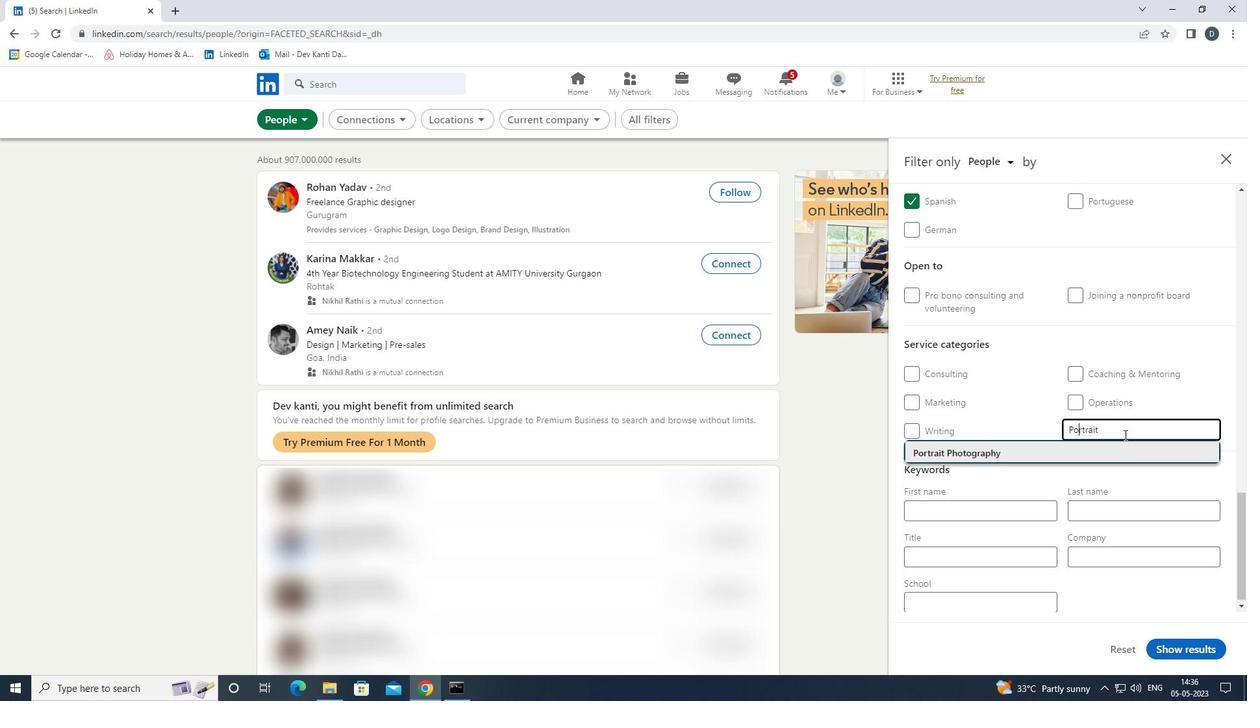 
Action: Mouse moved to (1125, 434)
Screenshot: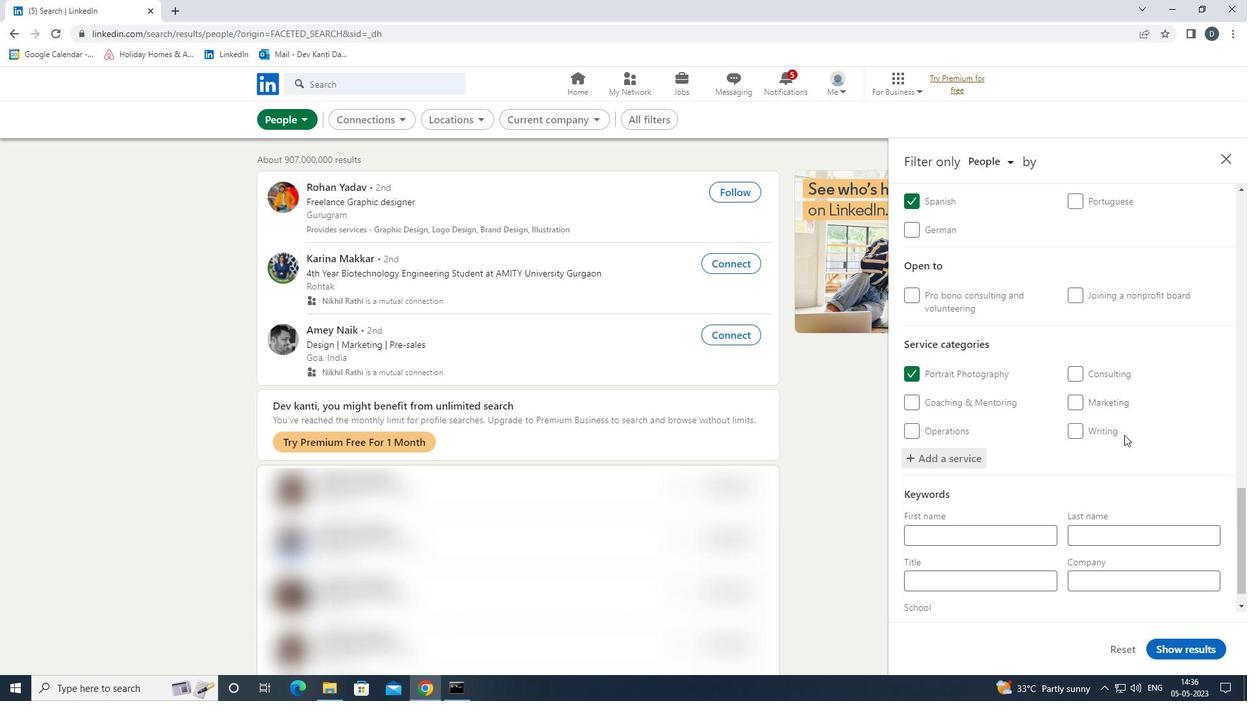 
Action: Mouse scrolled (1125, 434) with delta (0, 0)
Screenshot: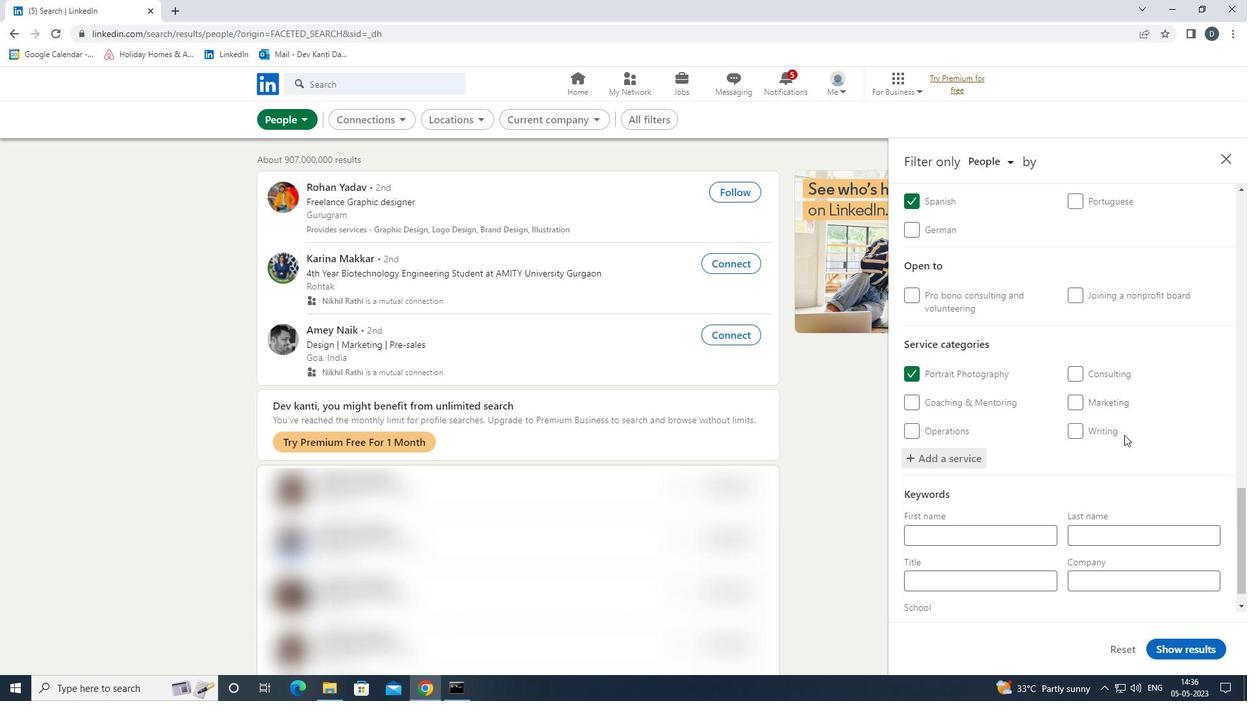 
Action: Mouse scrolled (1125, 434) with delta (0, 0)
Screenshot: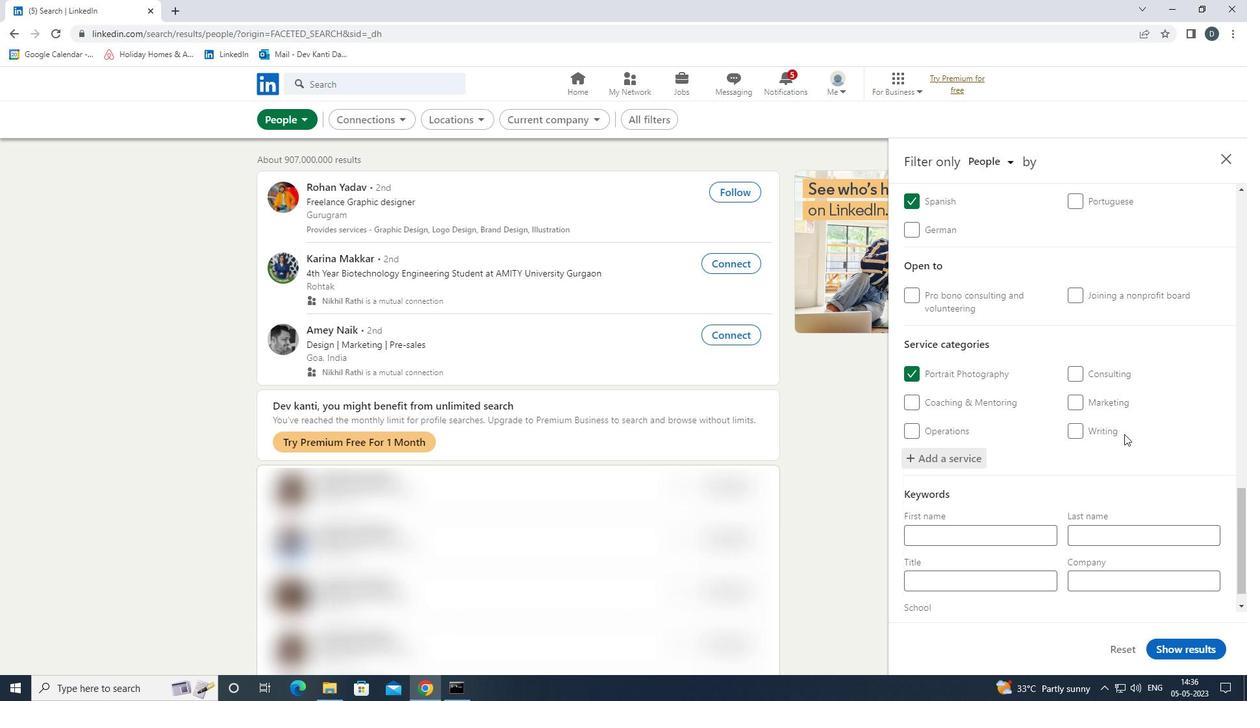 
Action: Mouse moved to (1117, 440)
Screenshot: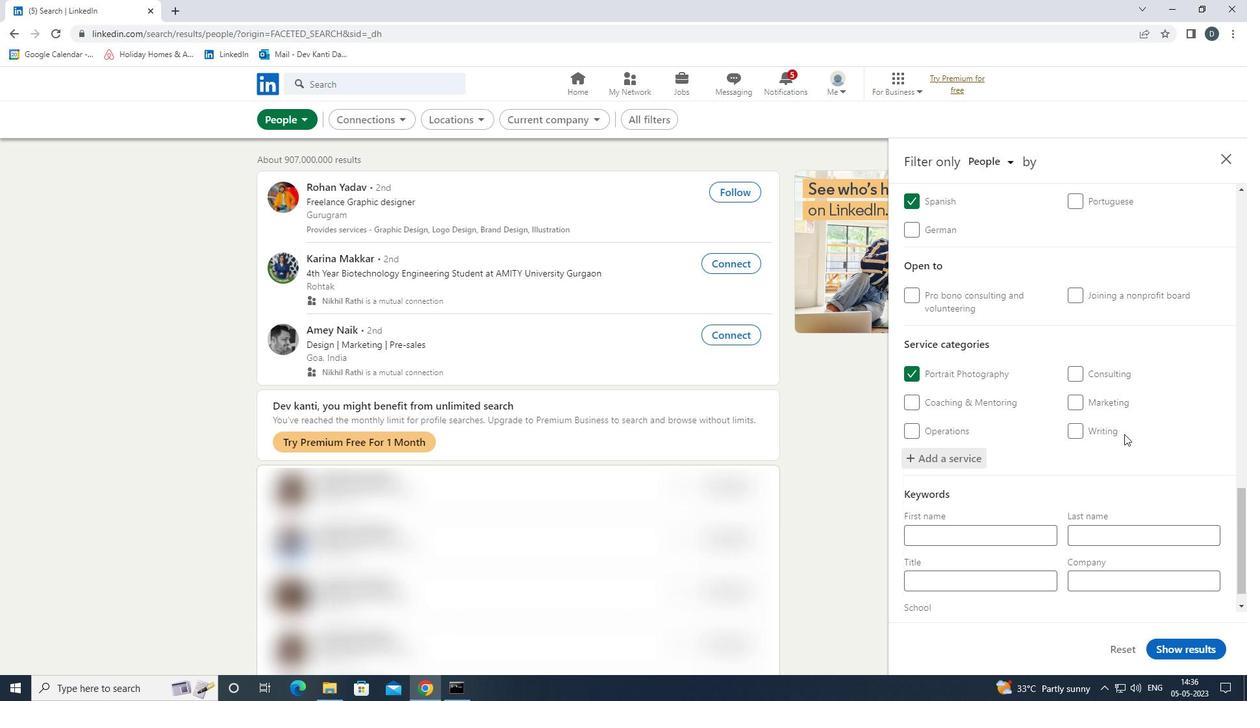 
Action: Mouse scrolled (1117, 440) with delta (0, 0)
Screenshot: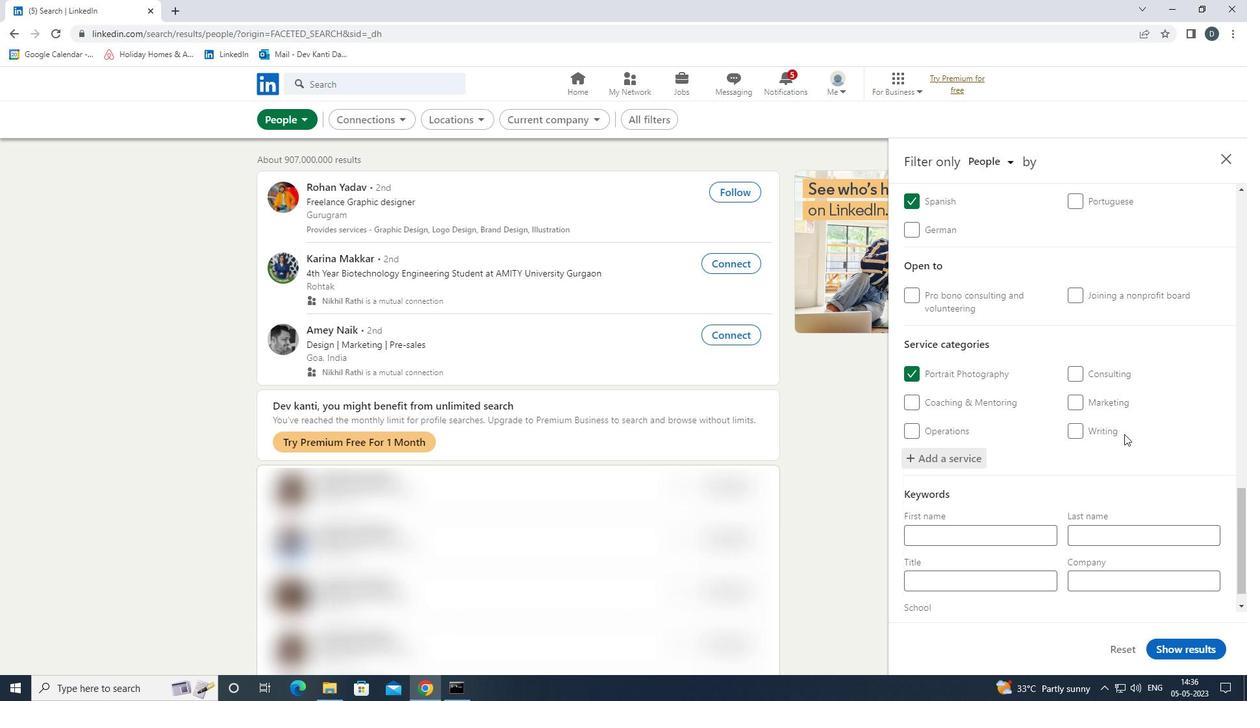 
Action: Mouse moved to (1115, 442)
Screenshot: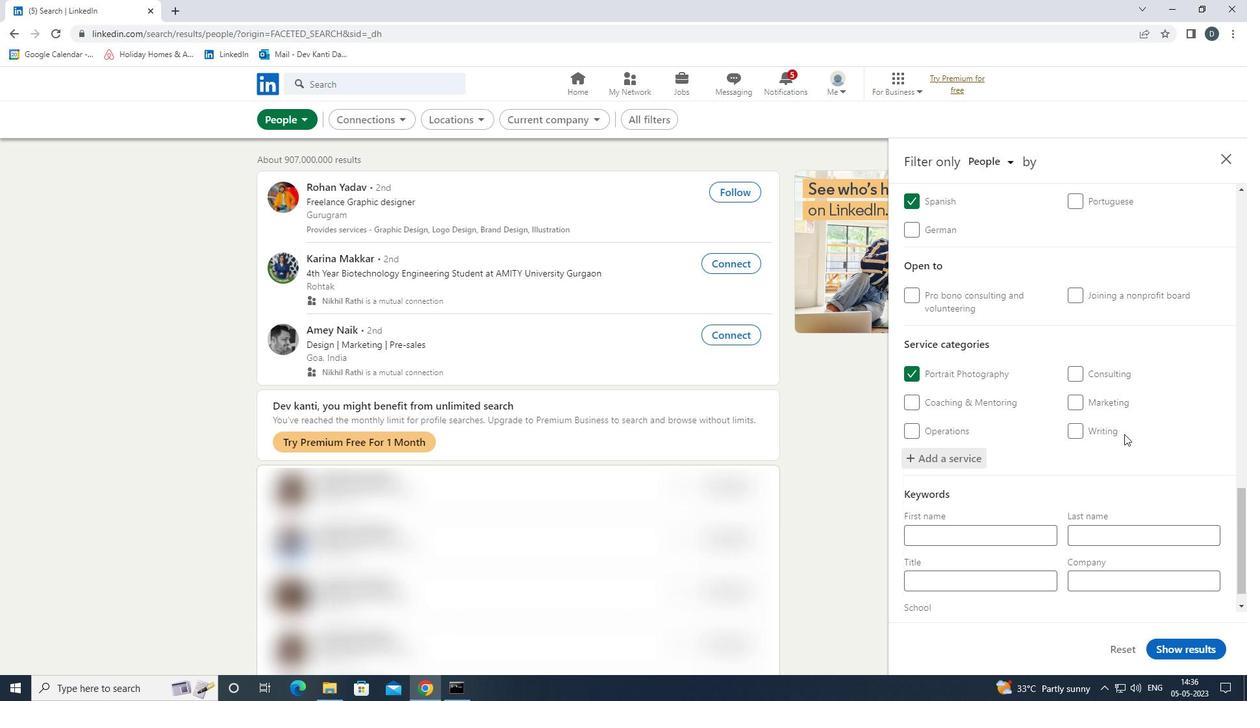 
Action: Mouse scrolled (1115, 441) with delta (0, 0)
Screenshot: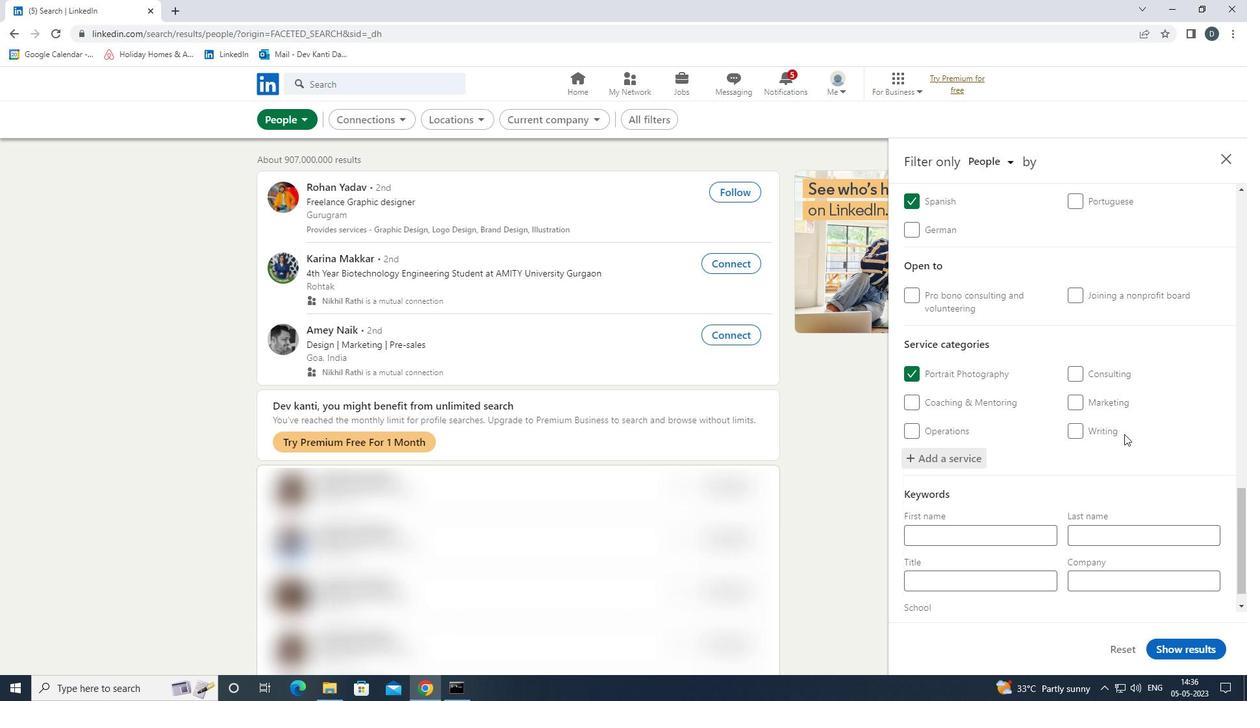 
Action: Mouse moved to (1024, 555)
Screenshot: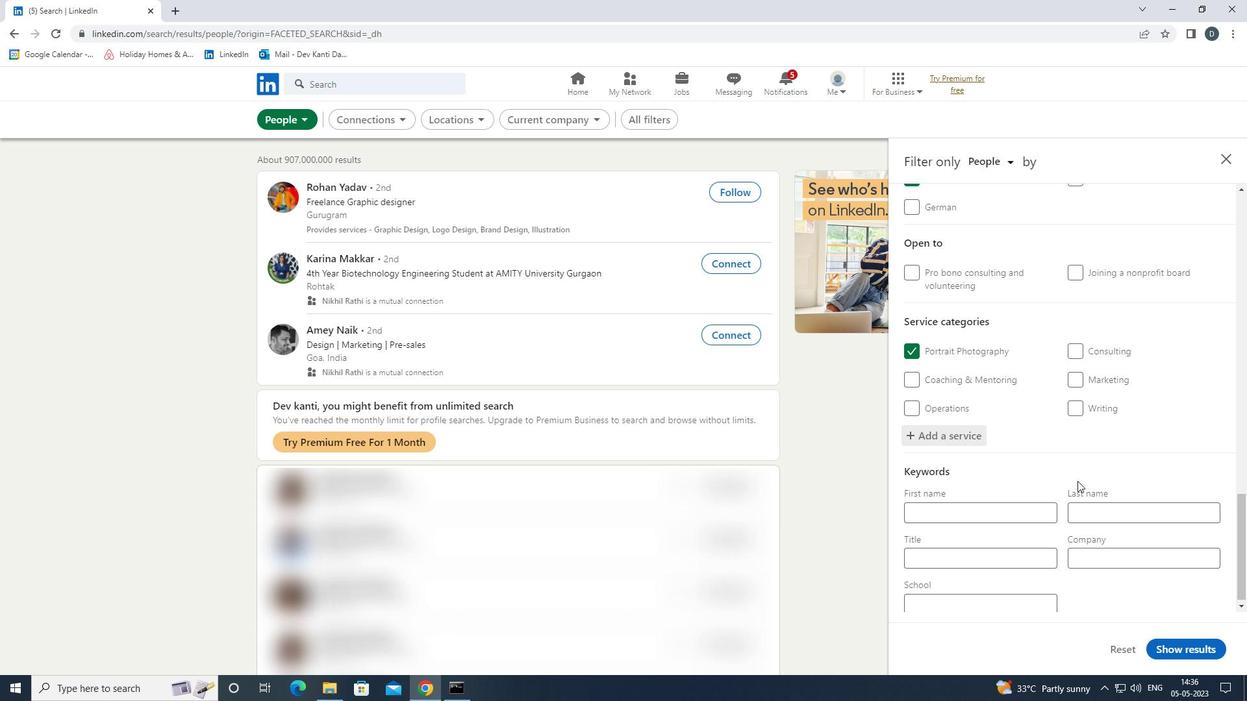 
Action: Mouse pressed left at (1024, 555)
Screenshot: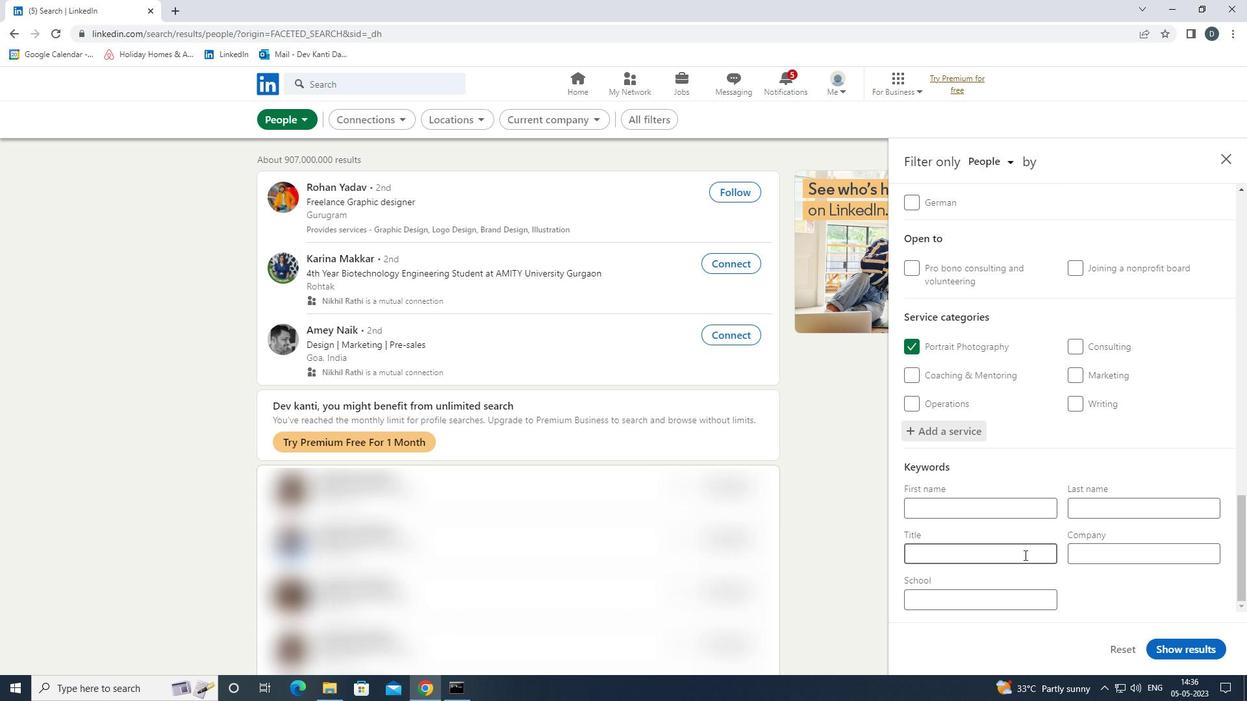 
Action: Key pressed <Key.shift><Key.shift><Key.shift><Key.shift><Key.shift><Key.shift>MAIL<Key.space><Key.shift>CARRIER
Screenshot: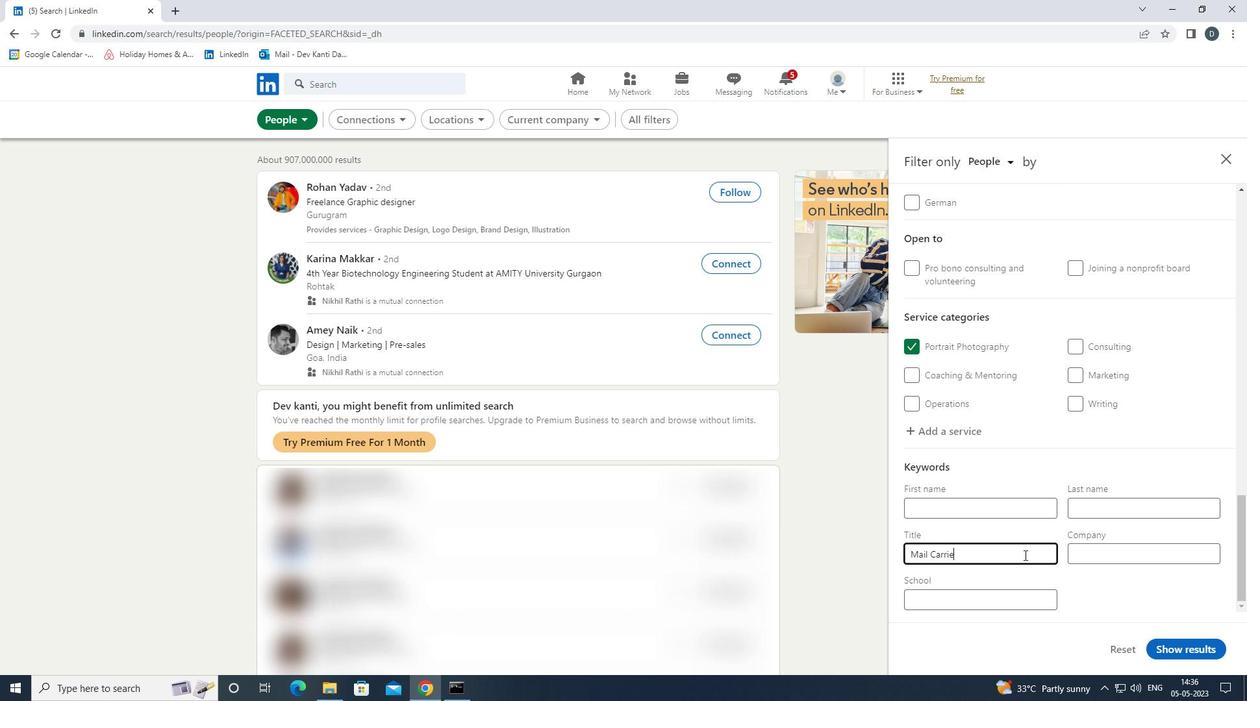 
Action: Mouse moved to (1194, 642)
Screenshot: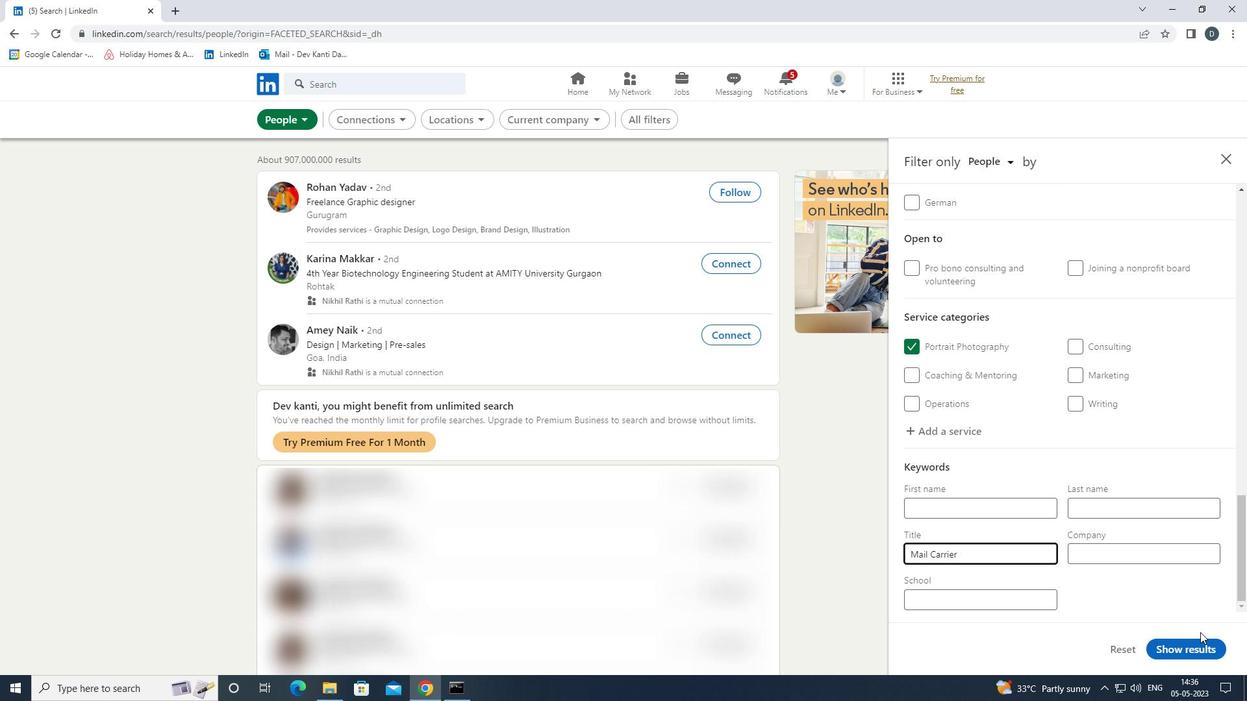 
Action: Mouse pressed left at (1194, 642)
Screenshot: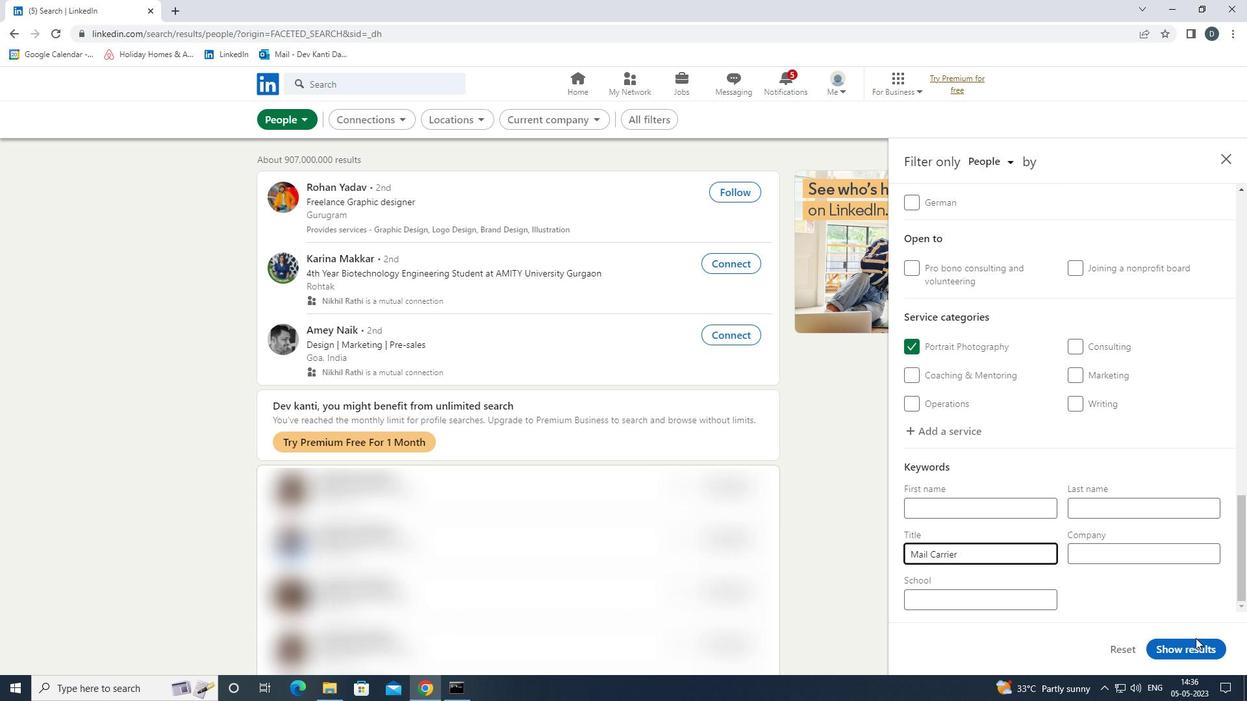 
Action: Mouse moved to (985, 396)
Screenshot: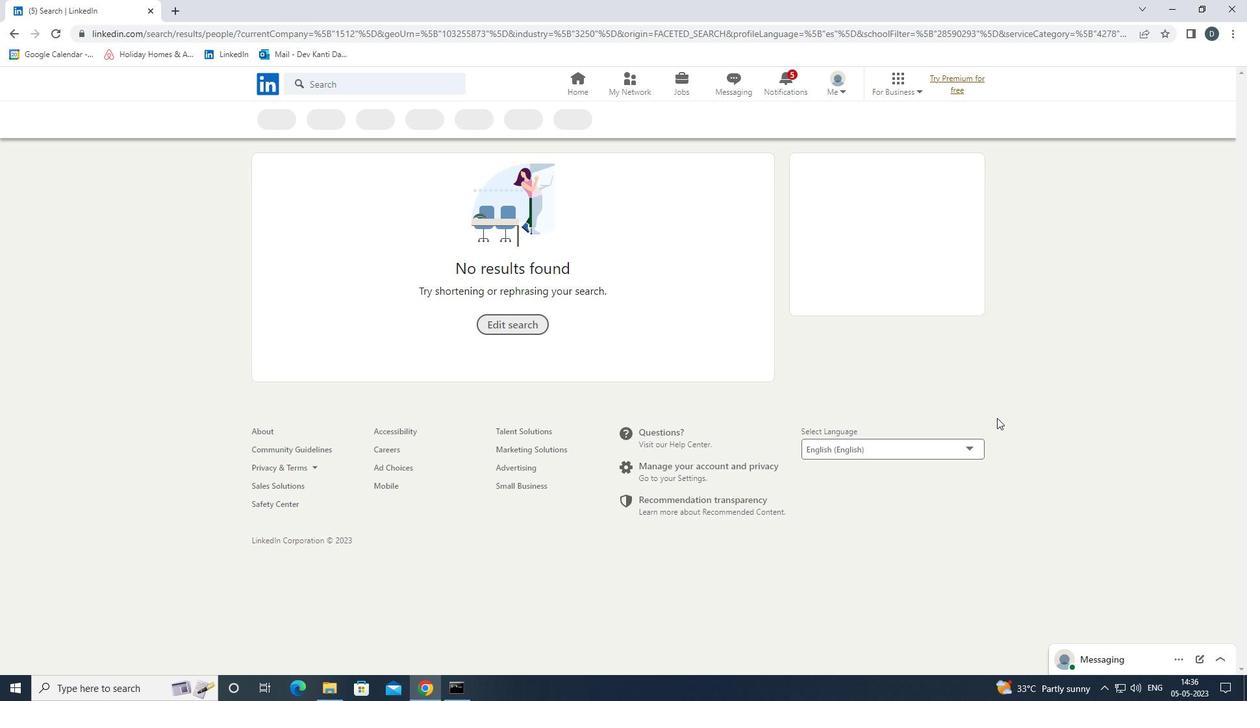 
